 Task: Open Card Sales Closing Review in Board Customer Experience Optimization to Workspace Collaboration Software and add a team member Softage.4@softage.net, a label Orange, a checklist Aviation, an attachment from Trello, a color Orange and finally, add a card description 'Research and develop new service offering bundling strategy' and a comment 'Given the potential impact of this task on our customers, let us ensure that we approach it with a focus on customer satisfaction and experience.'. Add a start date 'Jan 04, 1900' with a due date 'Jan 11, 1900'
Action: Mouse moved to (485, 193)
Screenshot: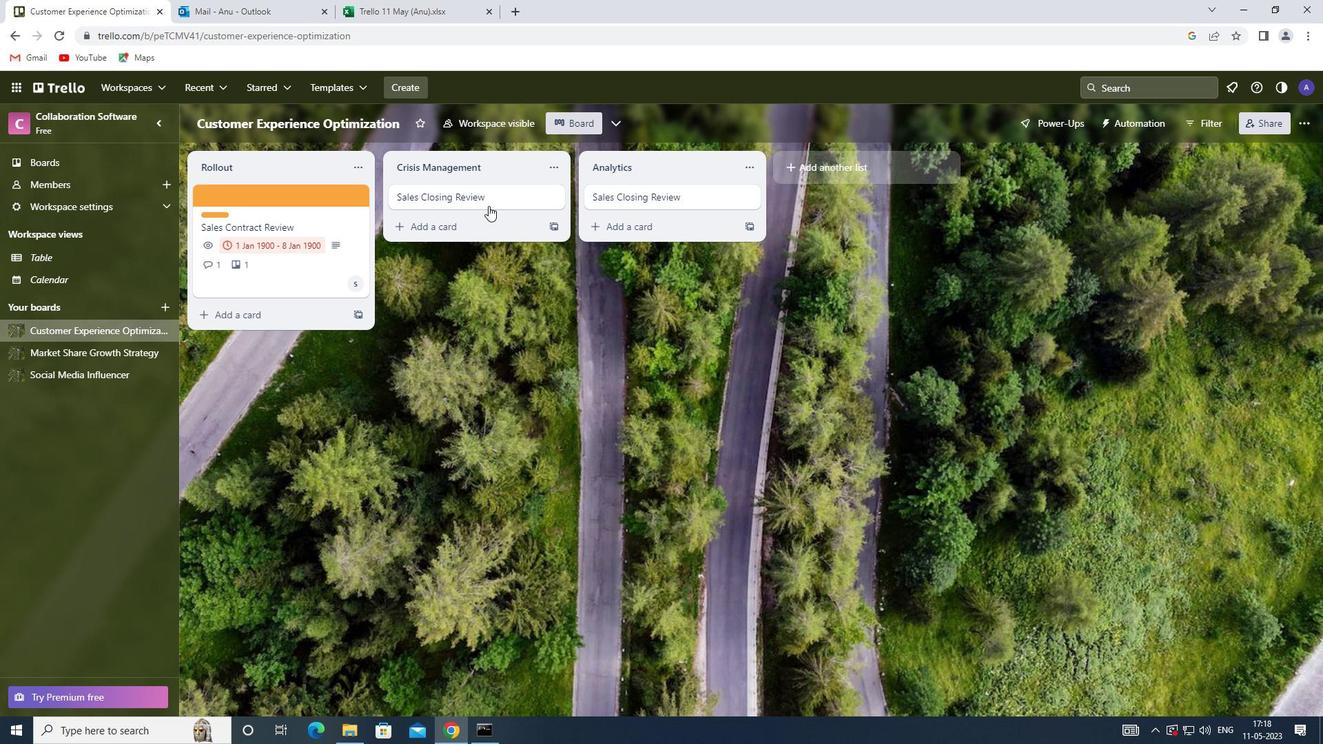 
Action: Mouse pressed left at (485, 193)
Screenshot: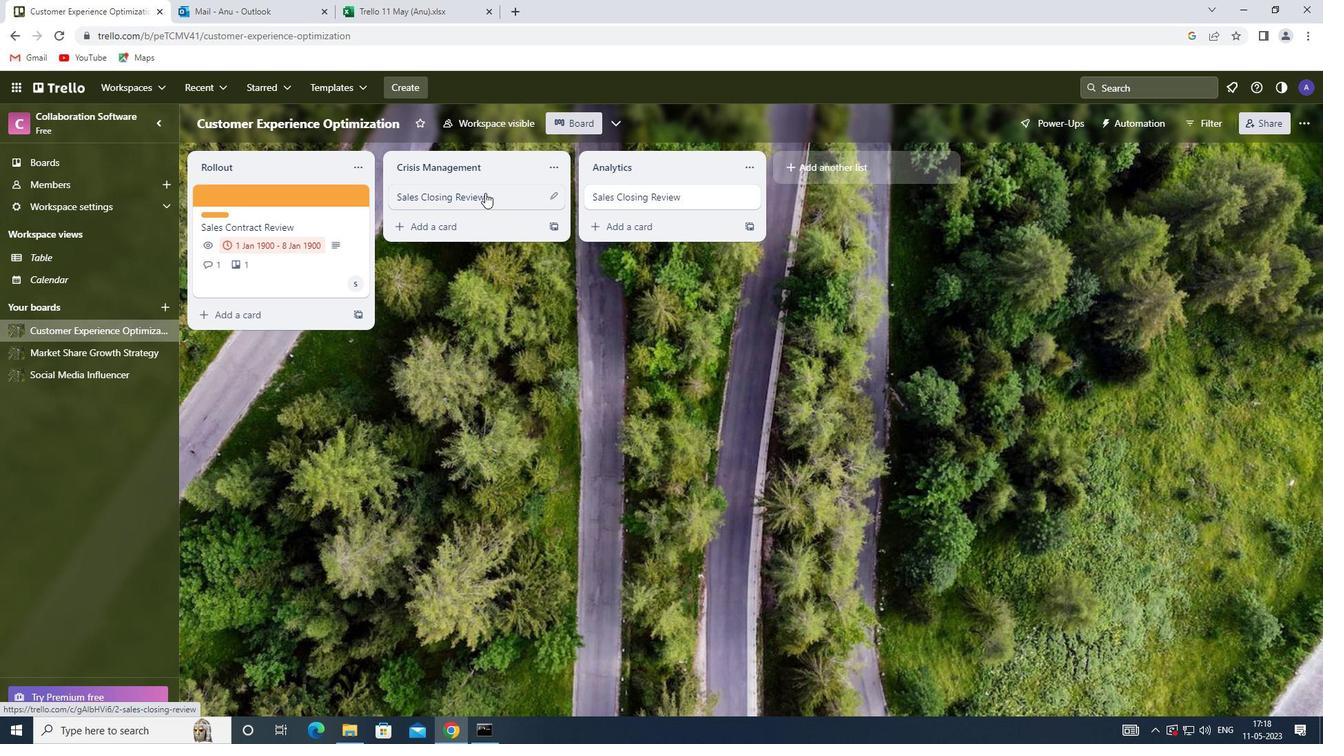 
Action: Mouse moved to (852, 244)
Screenshot: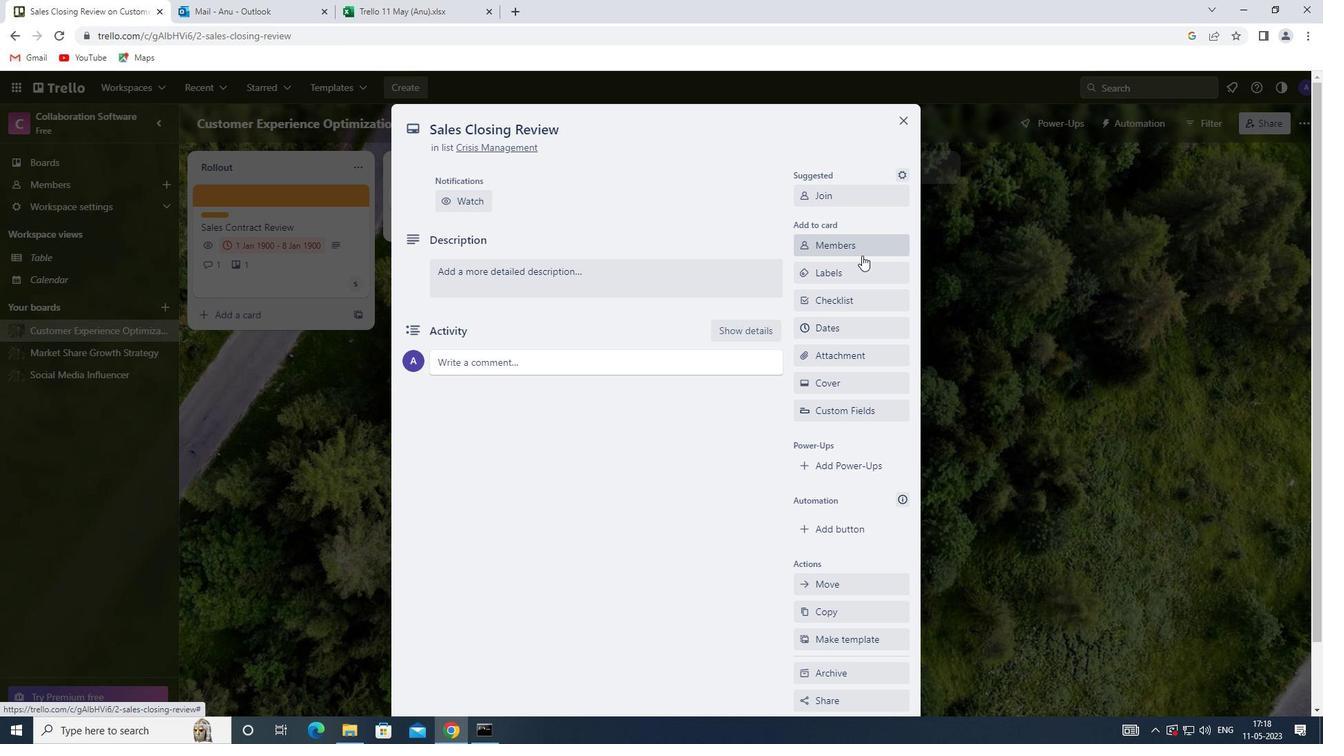 
Action: Mouse pressed left at (852, 244)
Screenshot: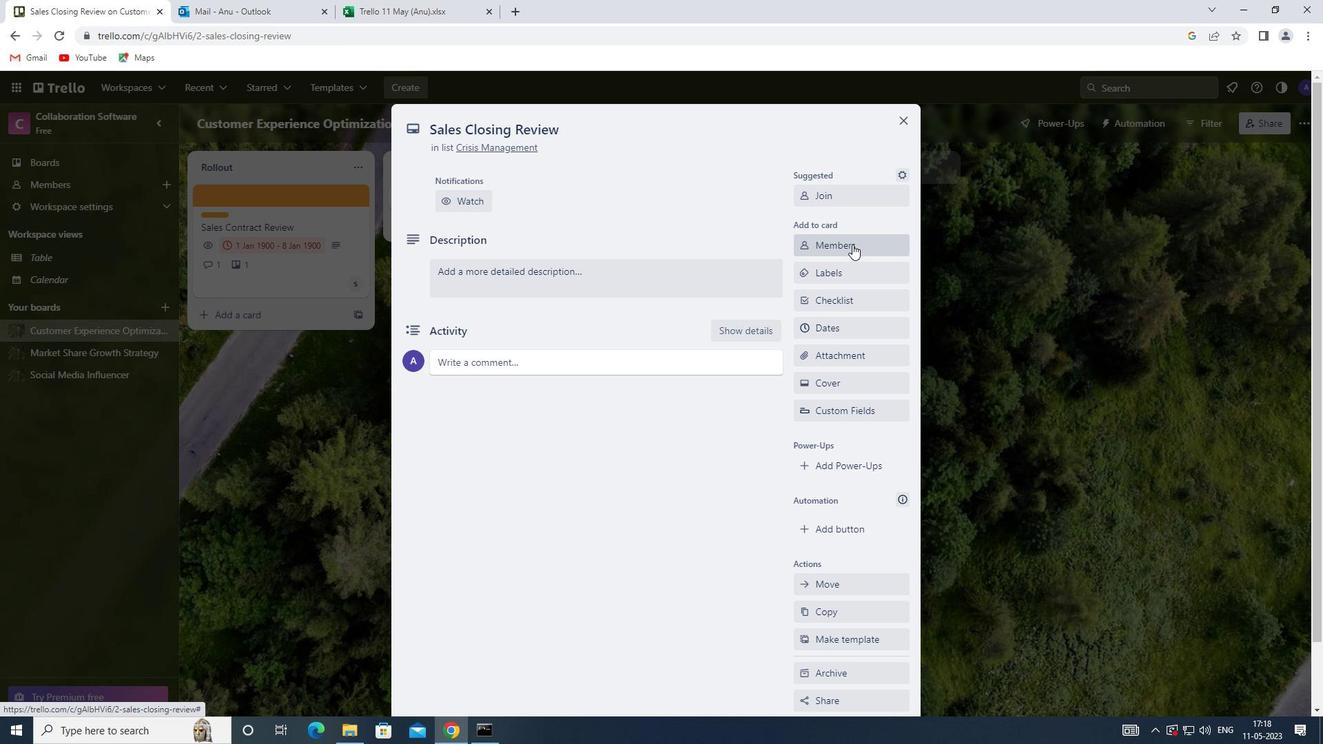 
Action: Mouse moved to (823, 310)
Screenshot: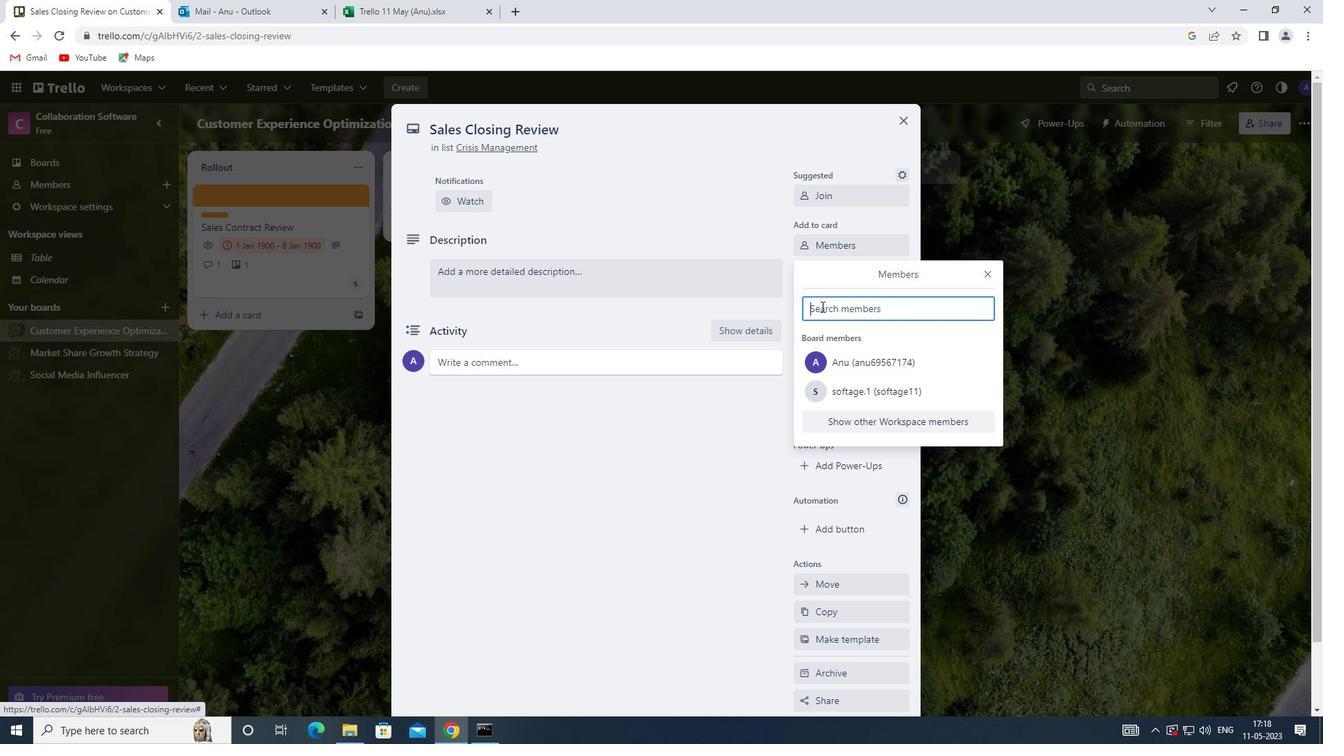 
Action: Mouse pressed left at (823, 310)
Screenshot: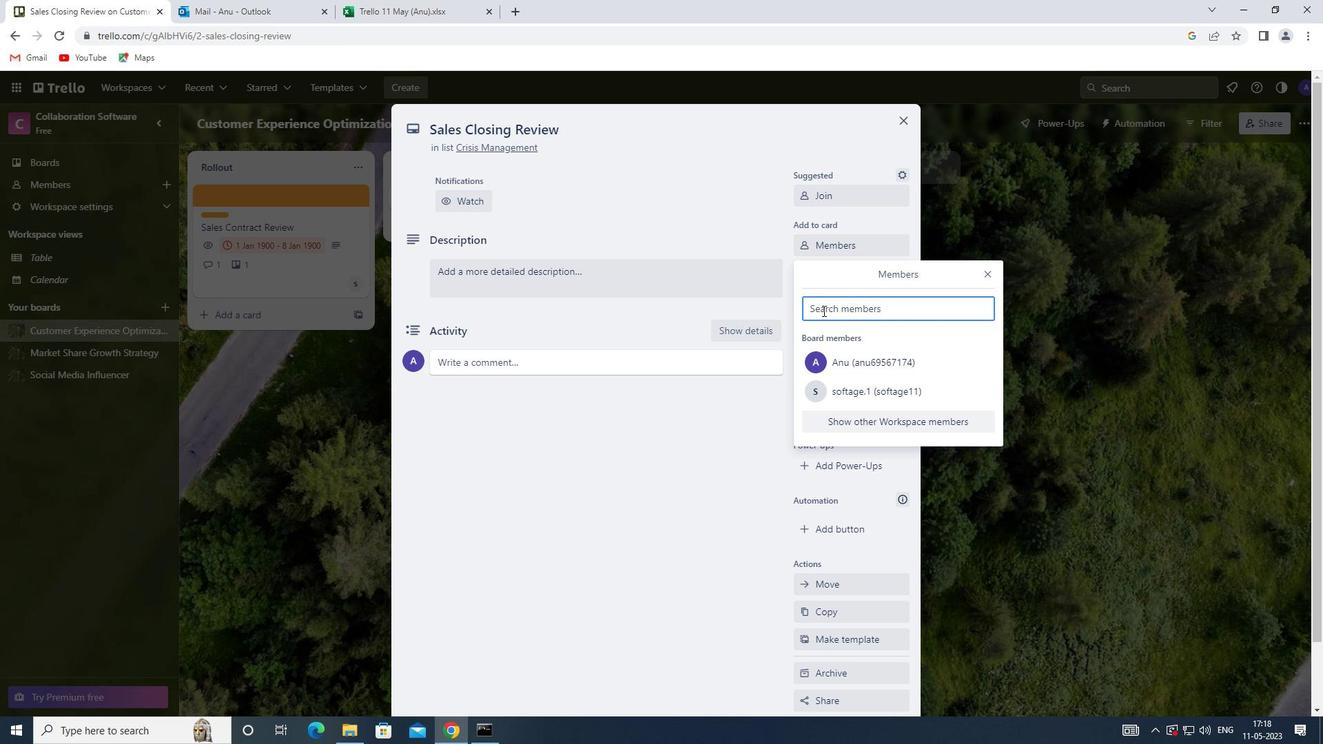 
Action: Key pressed <Key.shift><Key.shift><Key.shift><Key.shift><Key.shift><Key.shift><Key.shift><Key.shift><Key.shift><Key.shift><Key.shift><Key.shift><Key.shift><Key.shift><Key.shift><Key.shift><Key.shift>SOFTAGE.4<Key.shift>@SOFTAGE.NET
Screenshot: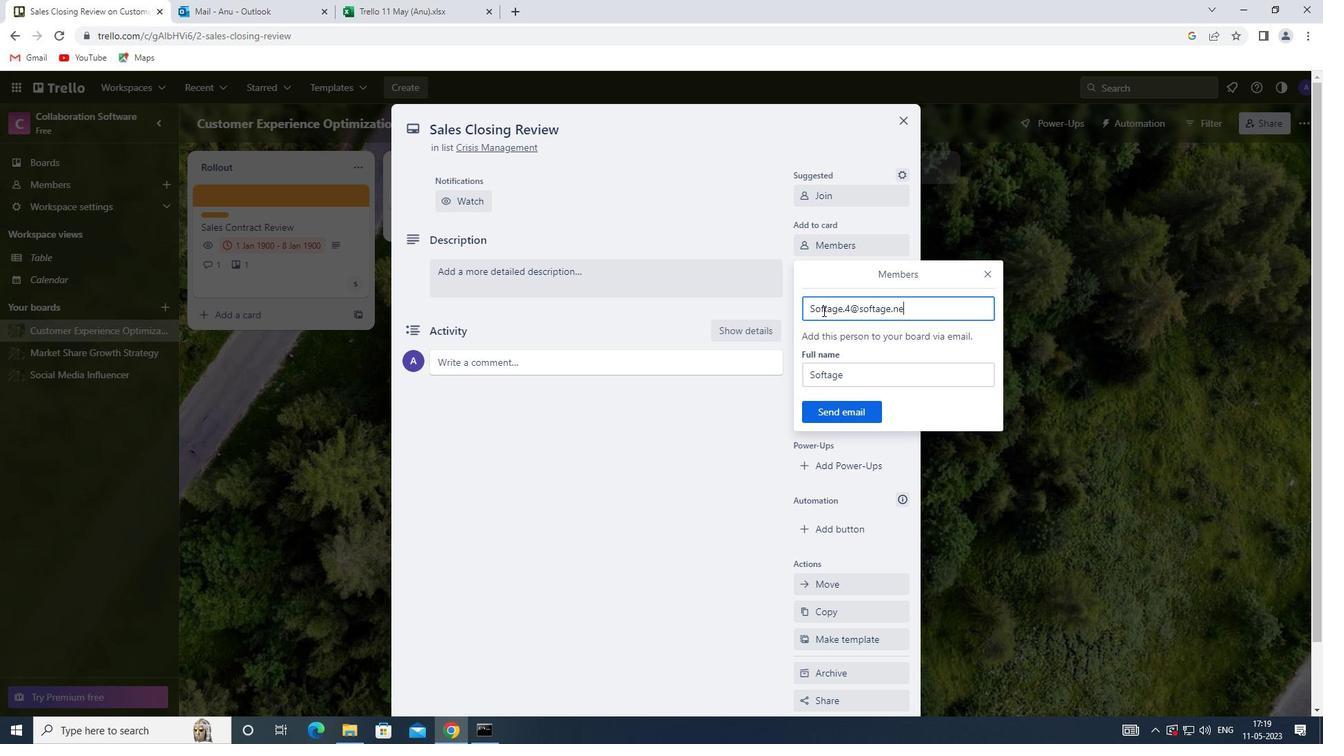 
Action: Mouse moved to (829, 409)
Screenshot: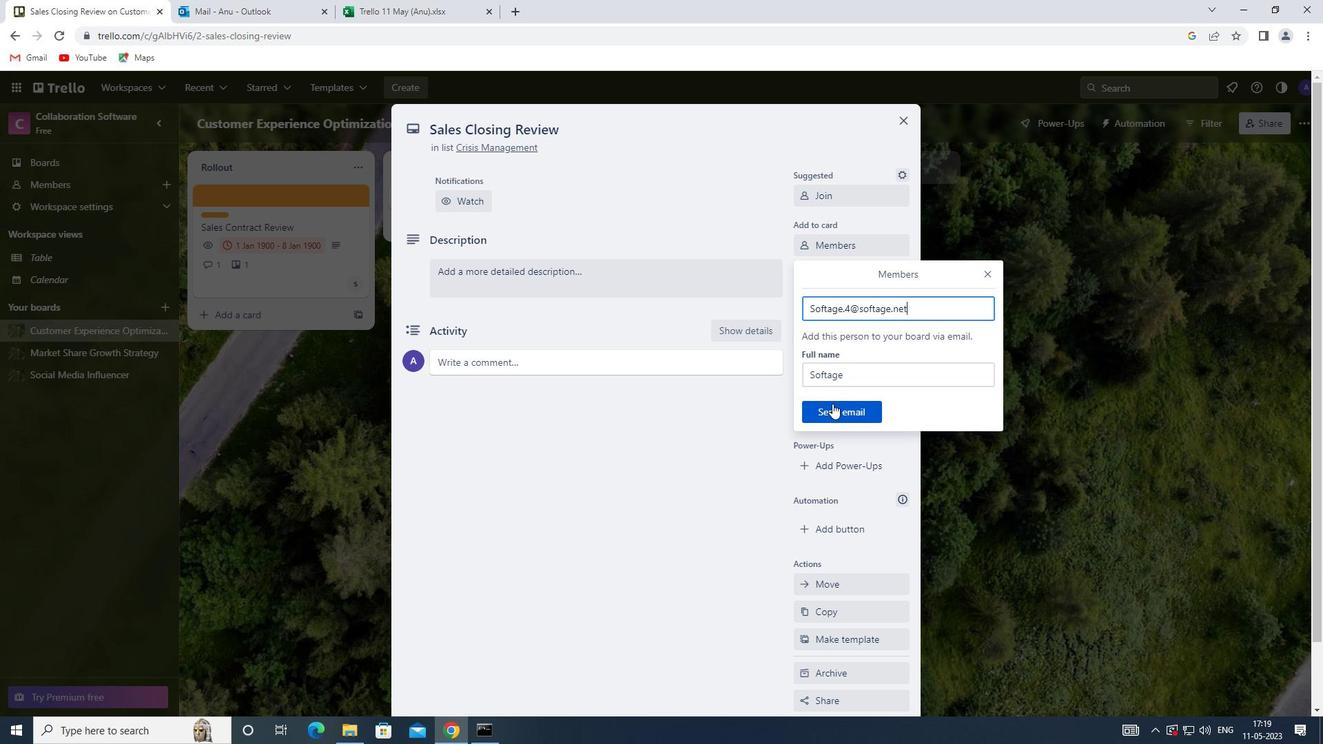 
Action: Mouse pressed left at (829, 409)
Screenshot: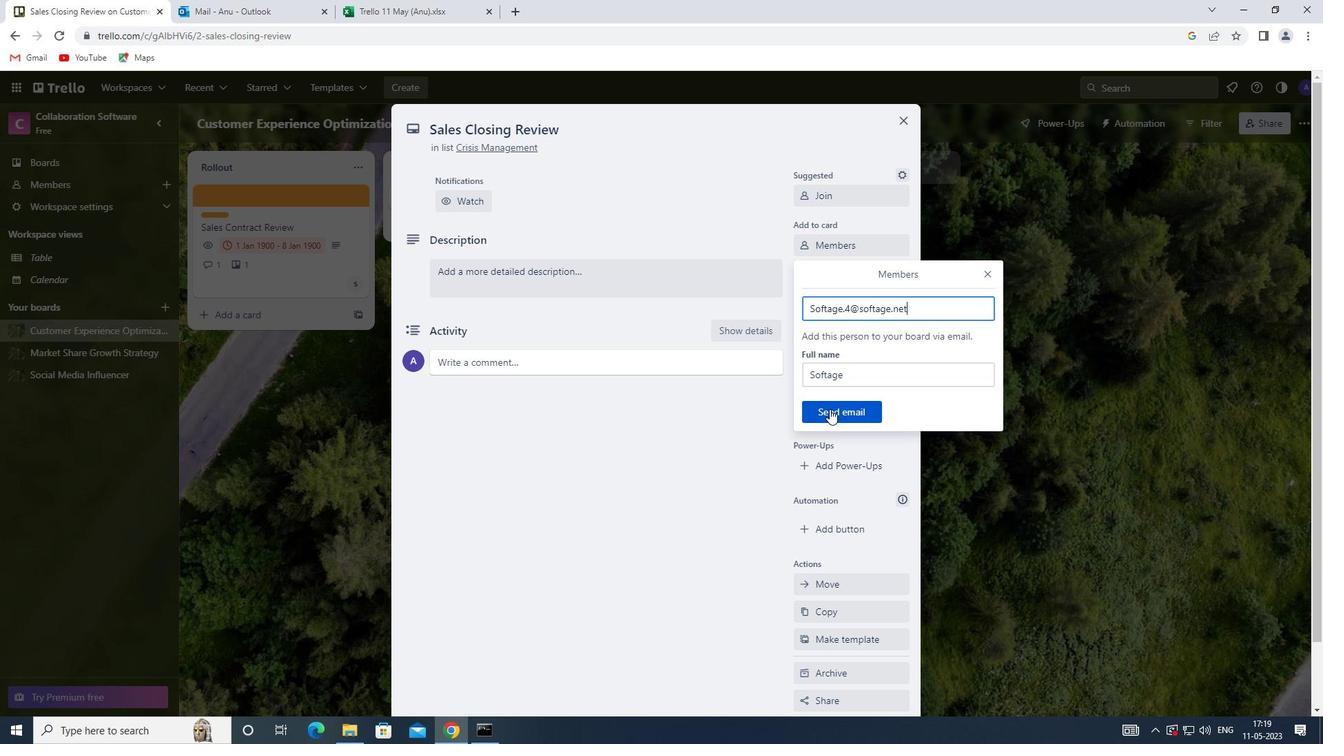
Action: Mouse moved to (843, 275)
Screenshot: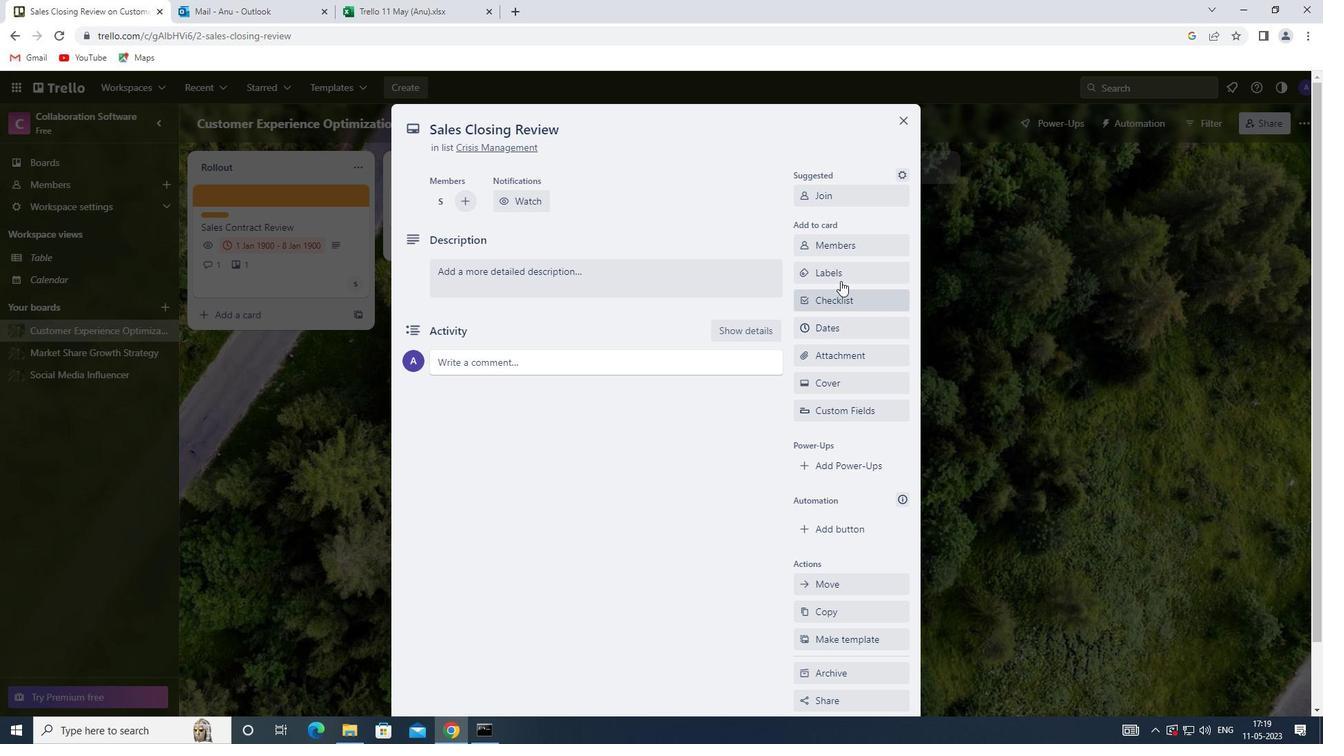 
Action: Mouse pressed left at (843, 275)
Screenshot: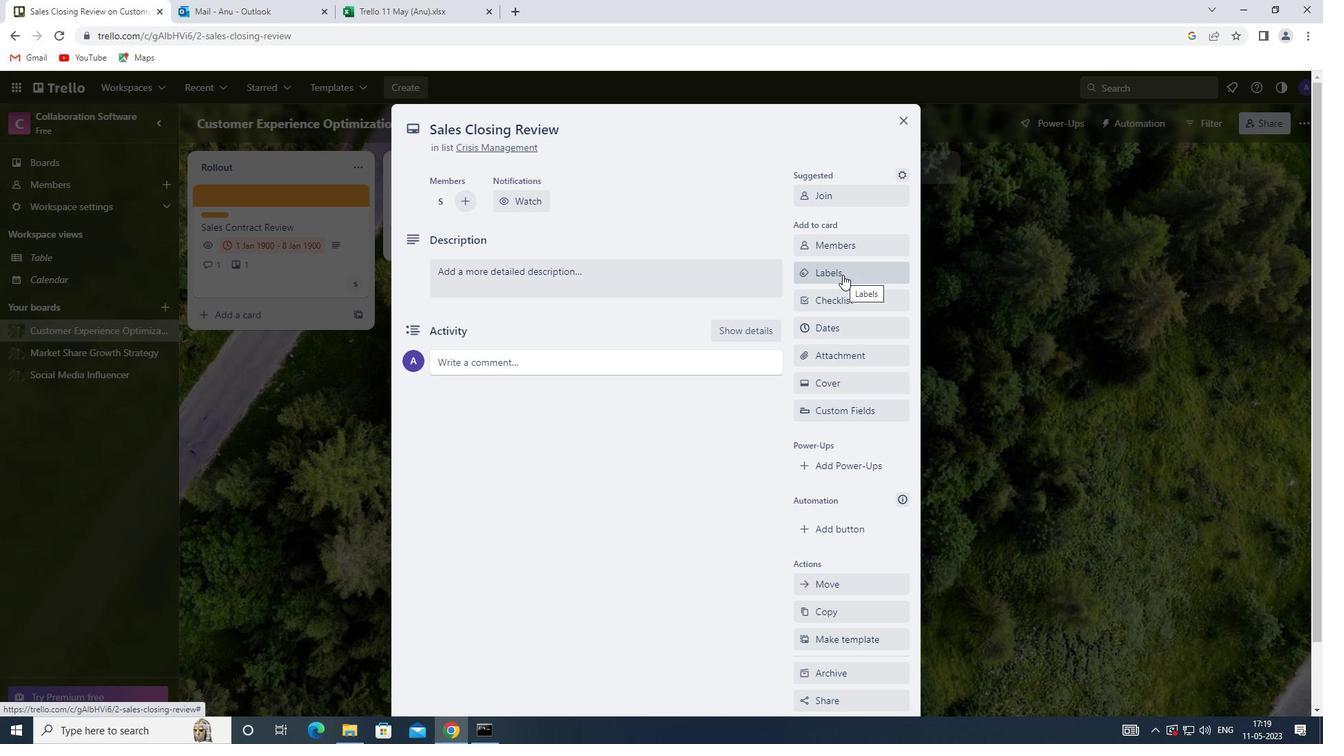 
Action: Mouse moved to (811, 434)
Screenshot: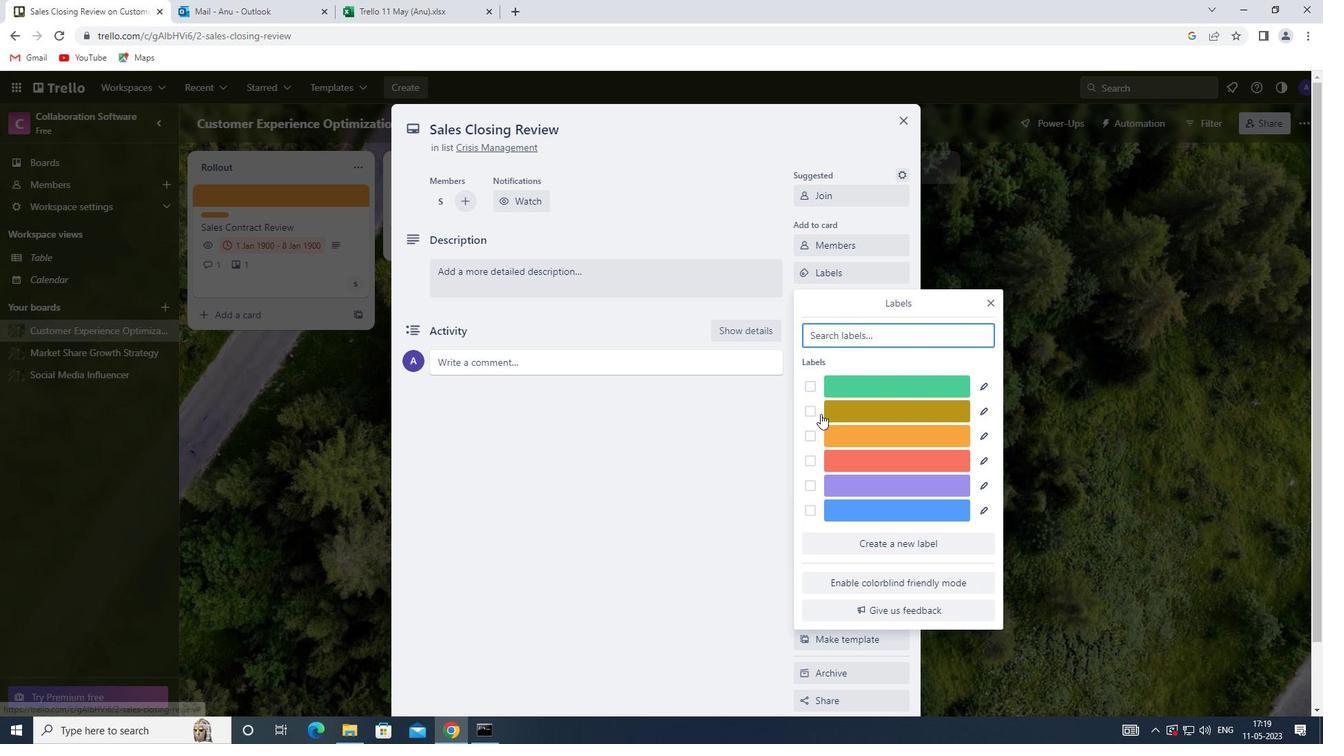 
Action: Mouse pressed left at (811, 434)
Screenshot: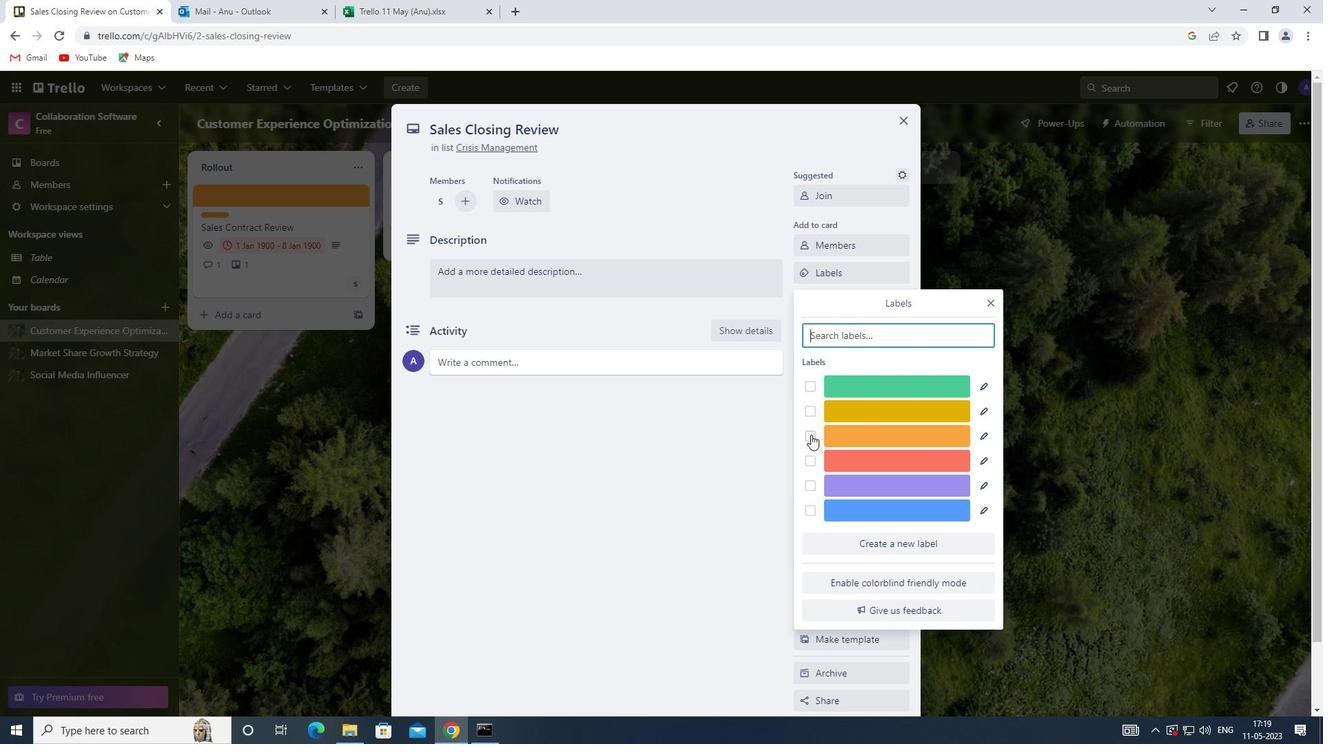 
Action: Mouse moved to (994, 299)
Screenshot: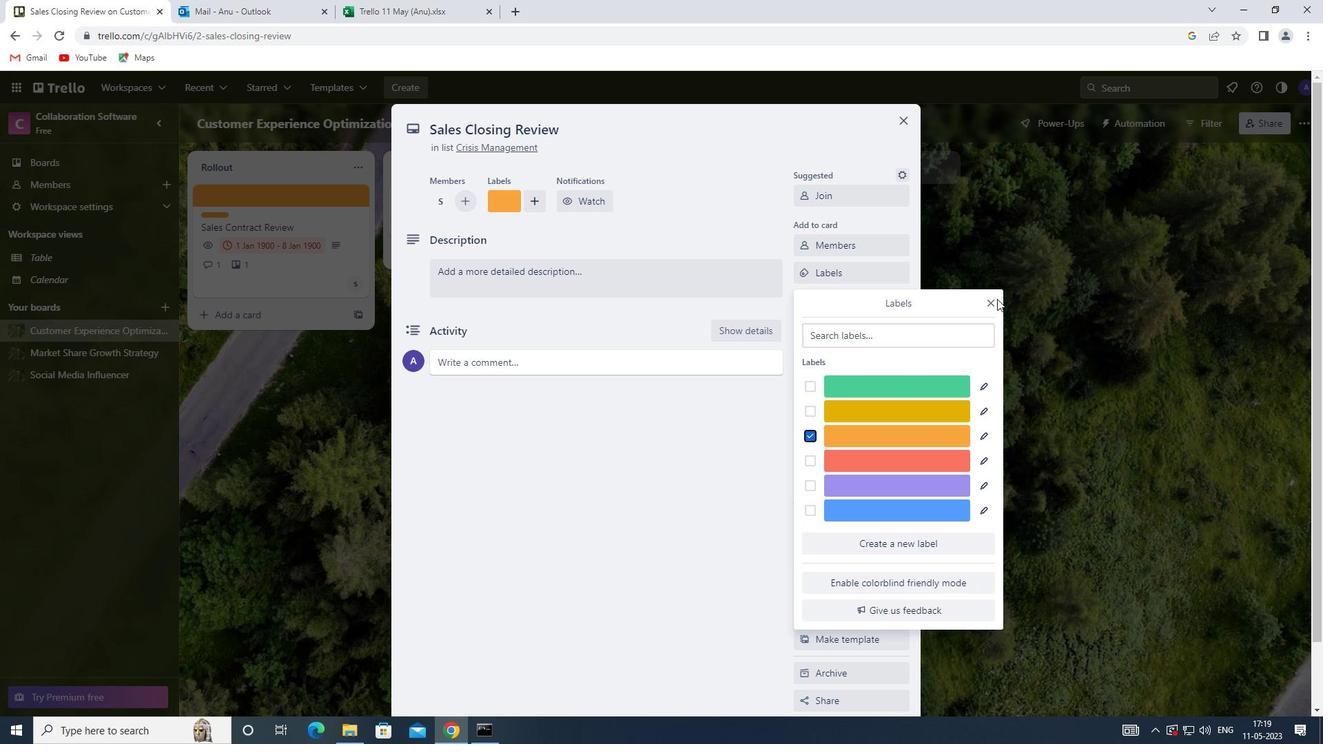 
Action: Mouse pressed left at (994, 299)
Screenshot: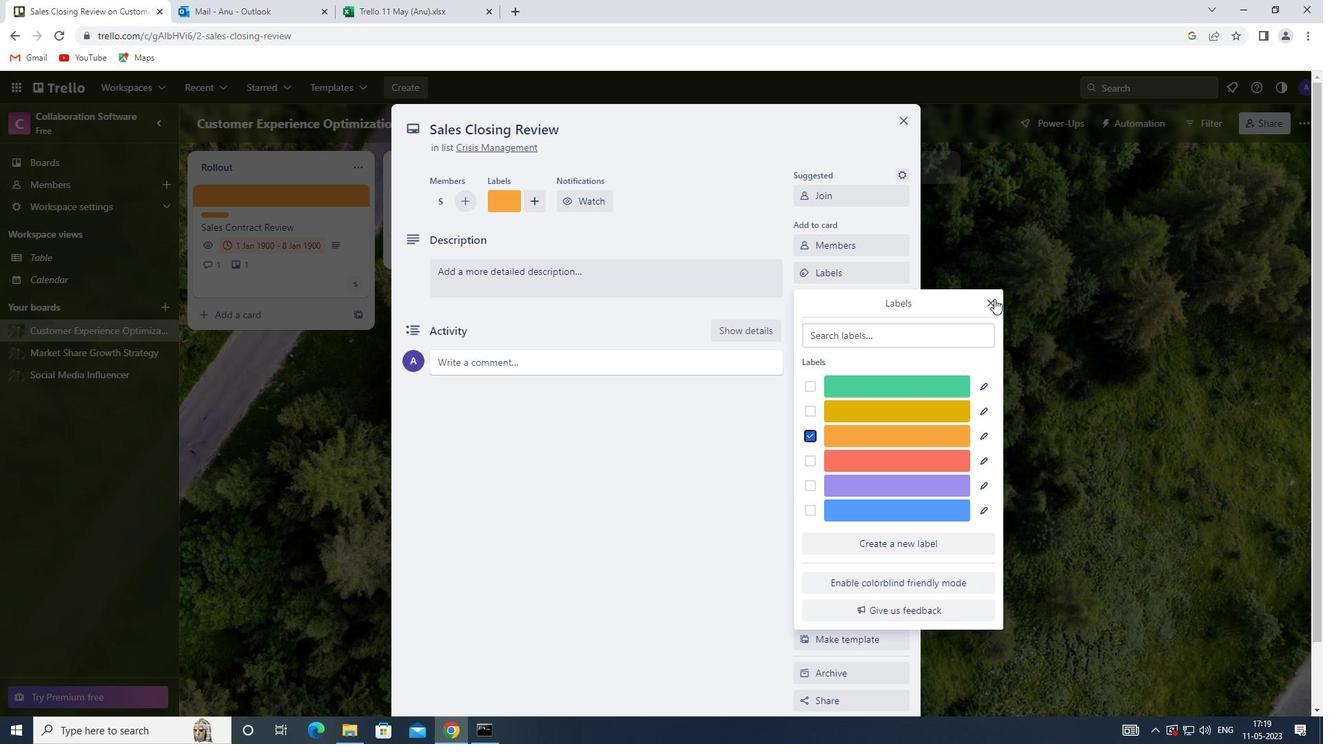 
Action: Mouse moved to (849, 303)
Screenshot: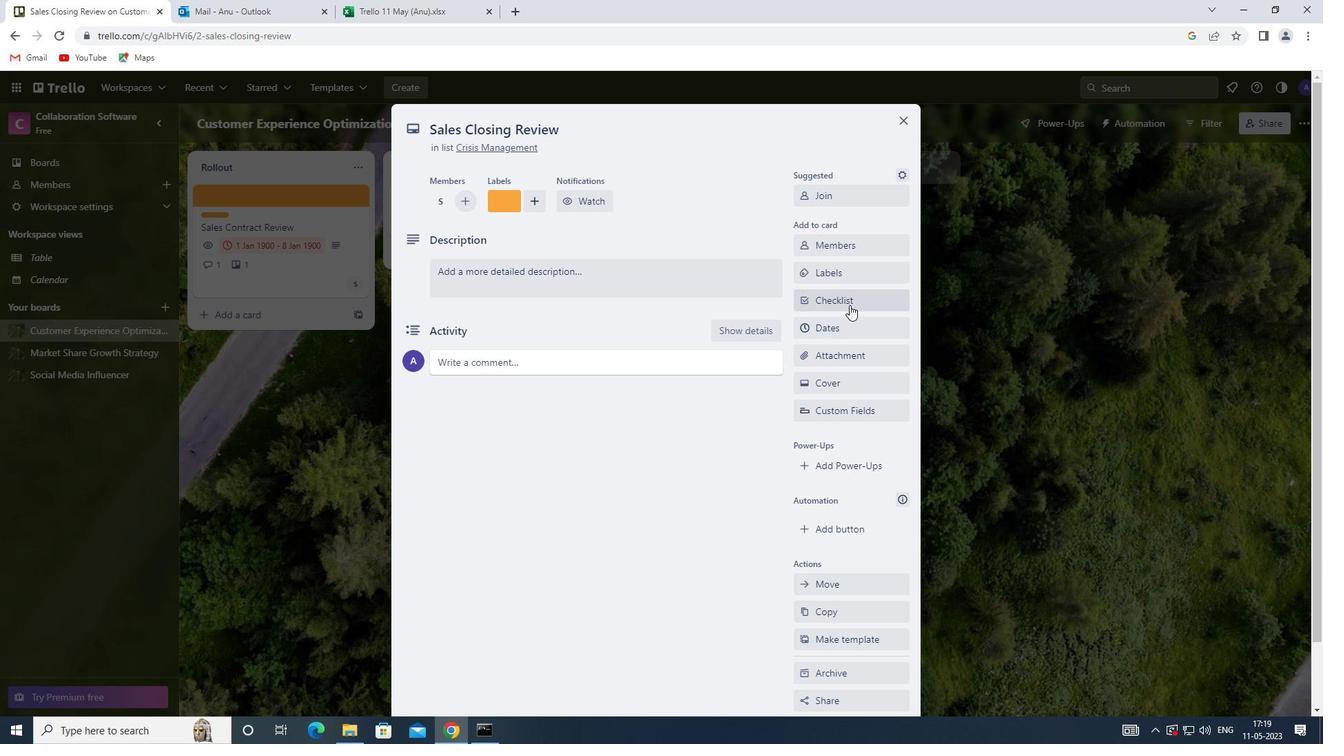 
Action: Mouse pressed left at (849, 303)
Screenshot: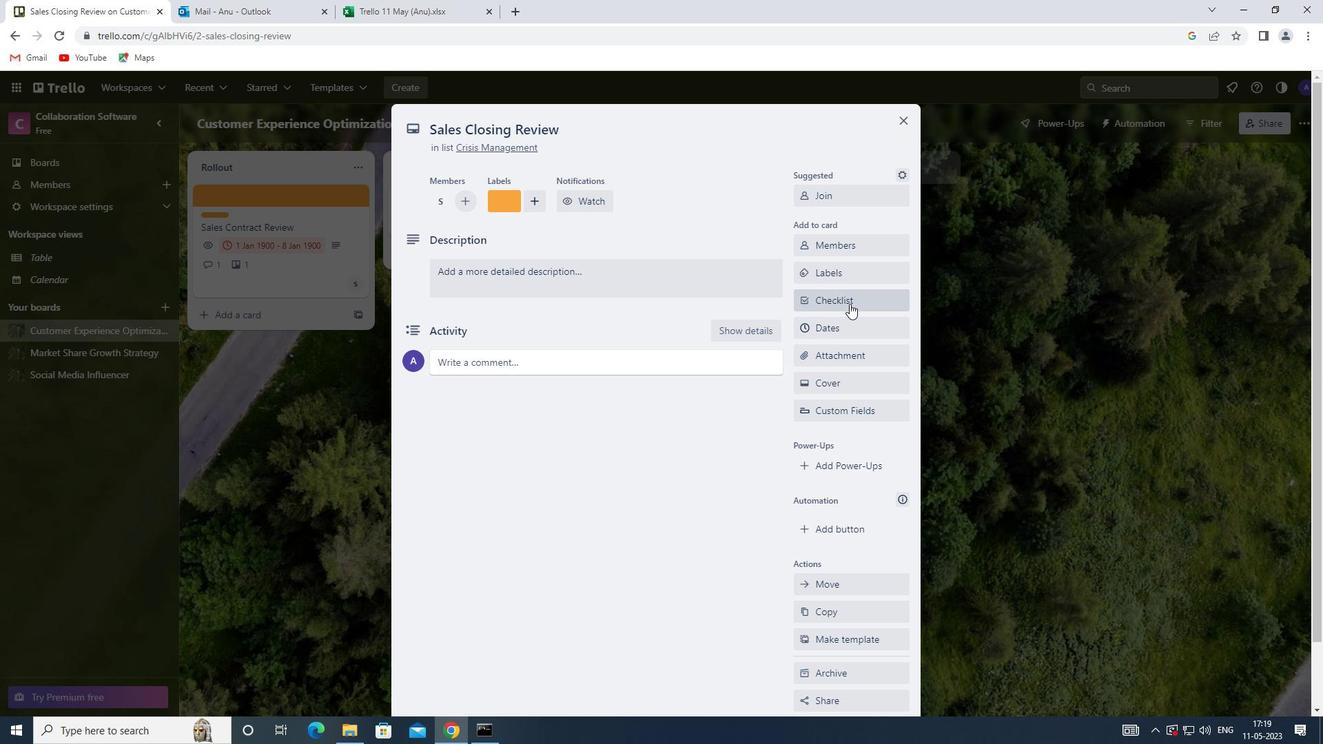 
Action: Mouse moved to (858, 368)
Screenshot: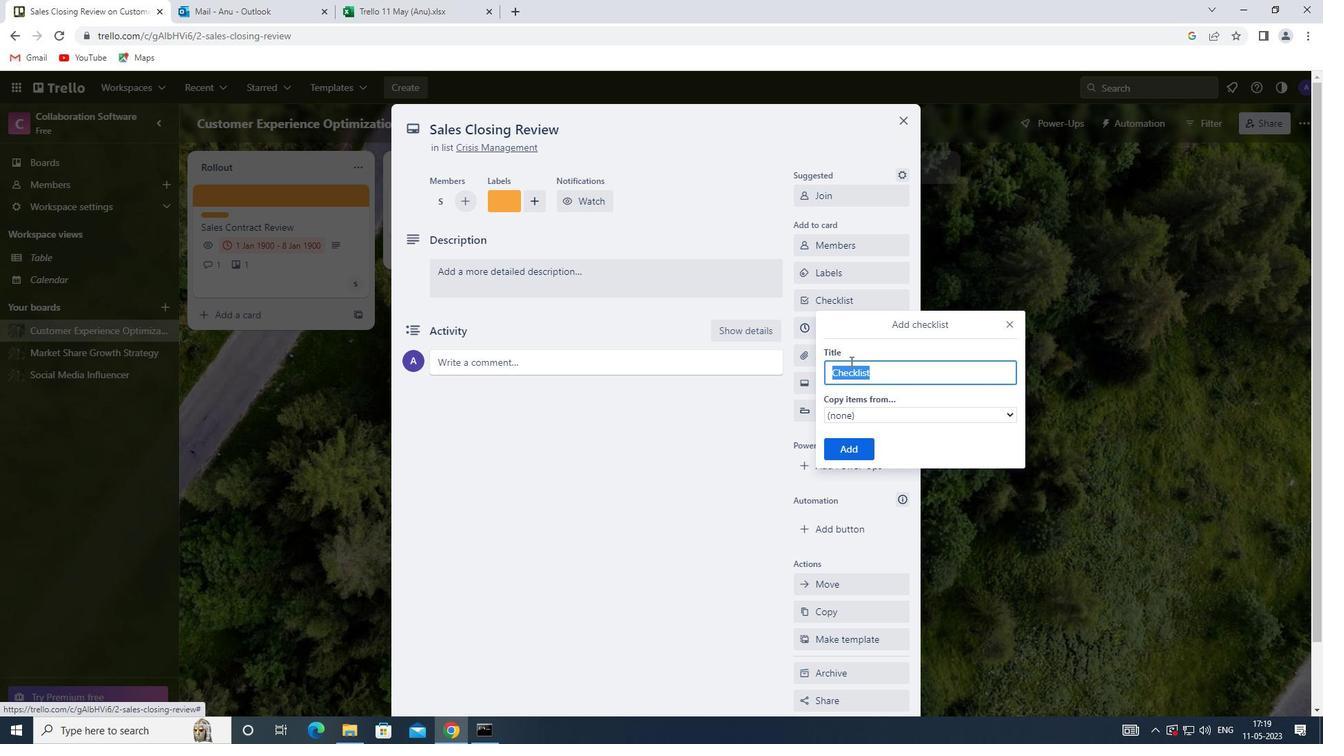 
Action: Key pressed <Key.shift>AVIATION
Screenshot: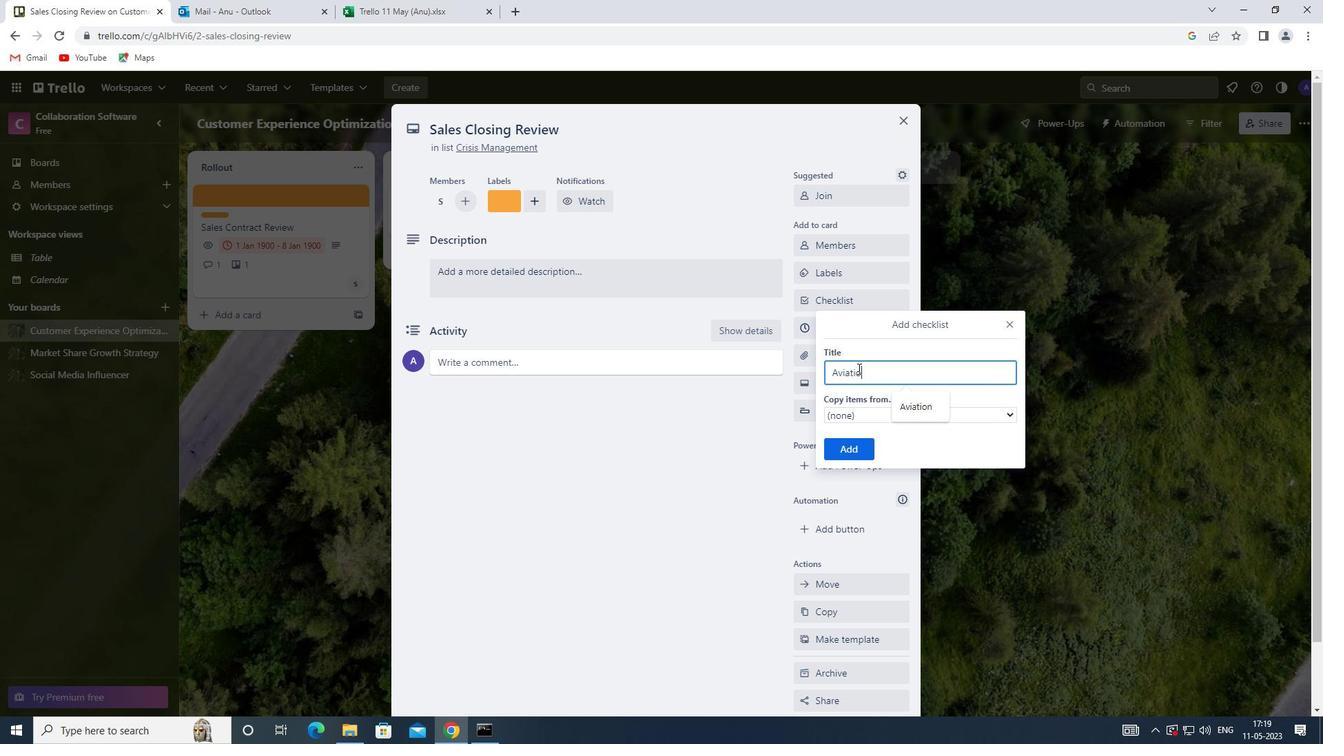 
Action: Mouse moved to (854, 447)
Screenshot: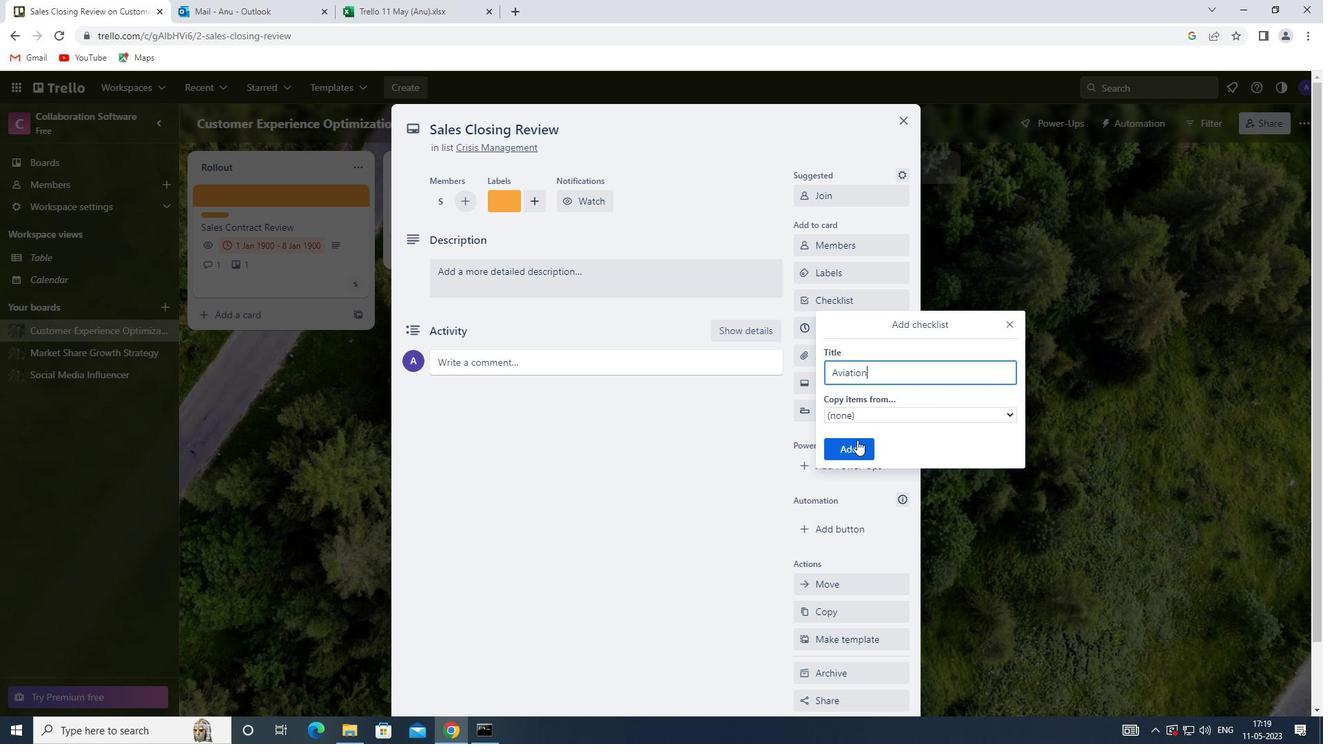 
Action: Mouse pressed left at (854, 447)
Screenshot: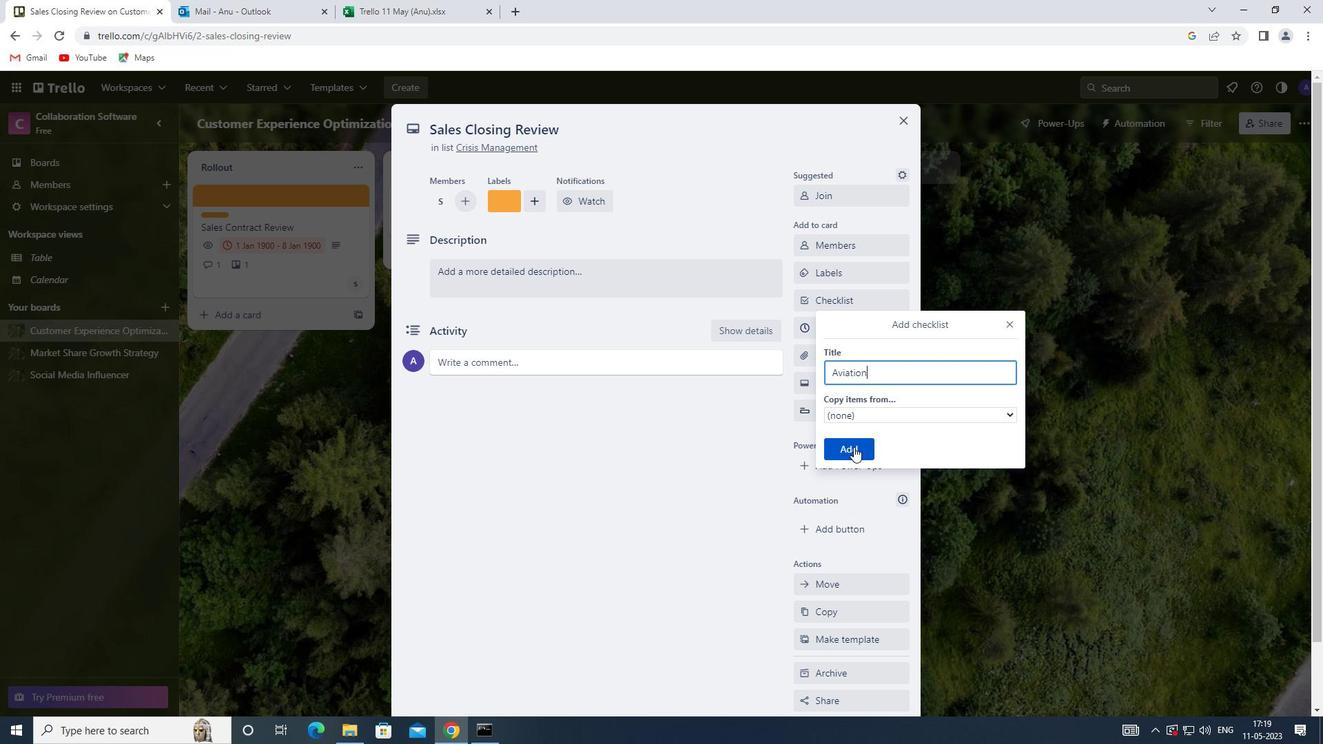 
Action: Mouse moved to (849, 353)
Screenshot: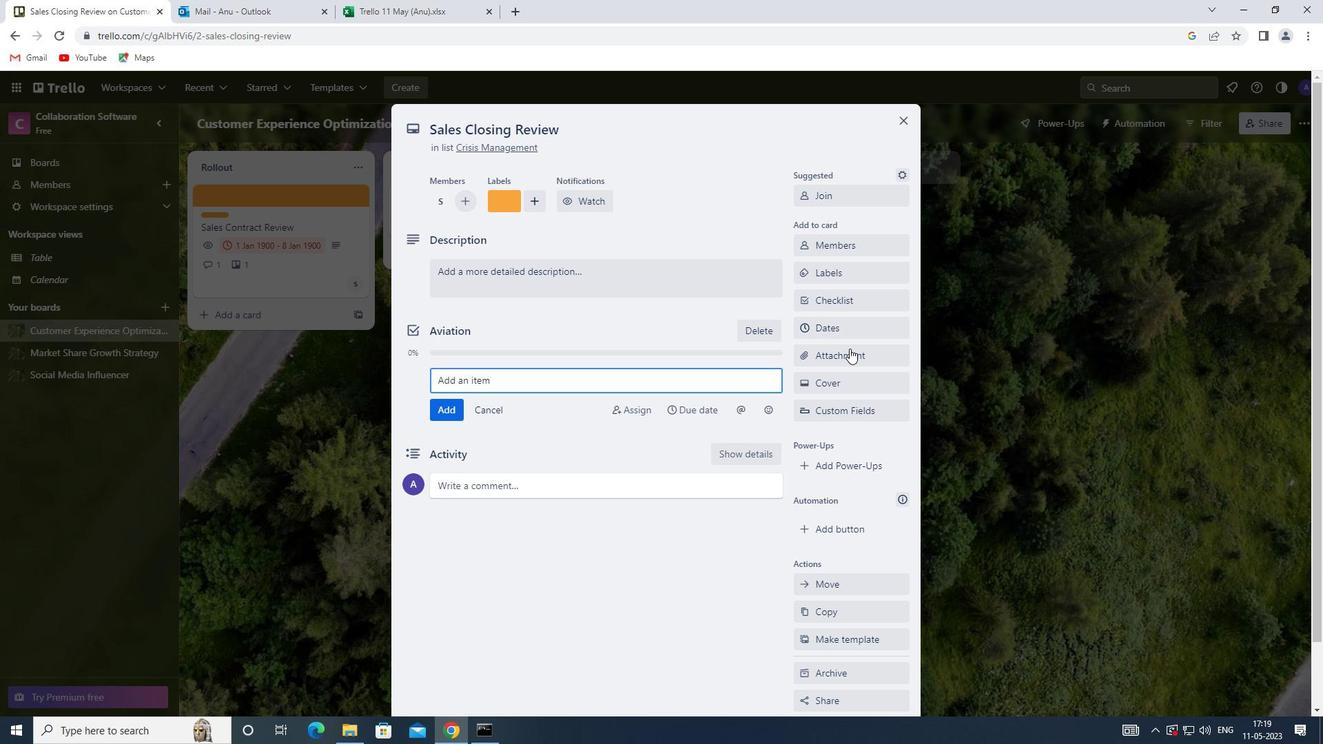 
Action: Mouse pressed left at (849, 353)
Screenshot: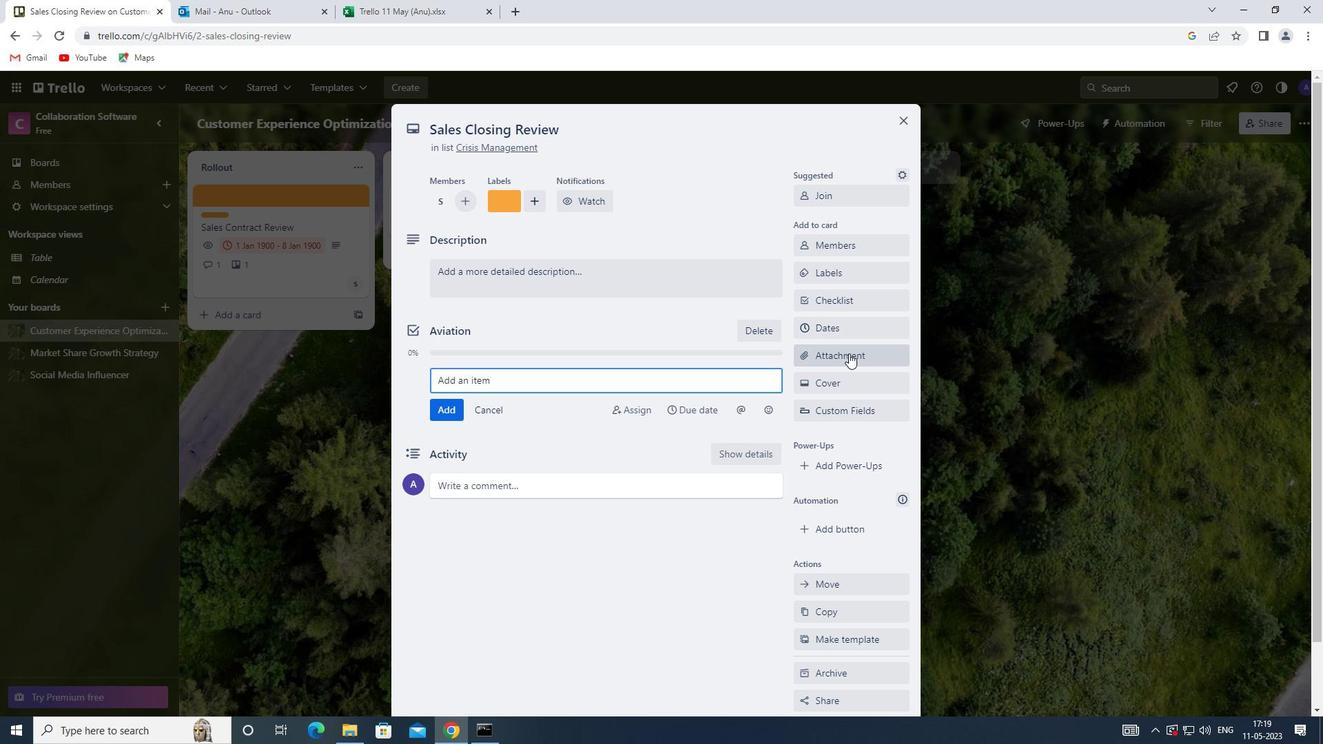 
Action: Mouse moved to (813, 439)
Screenshot: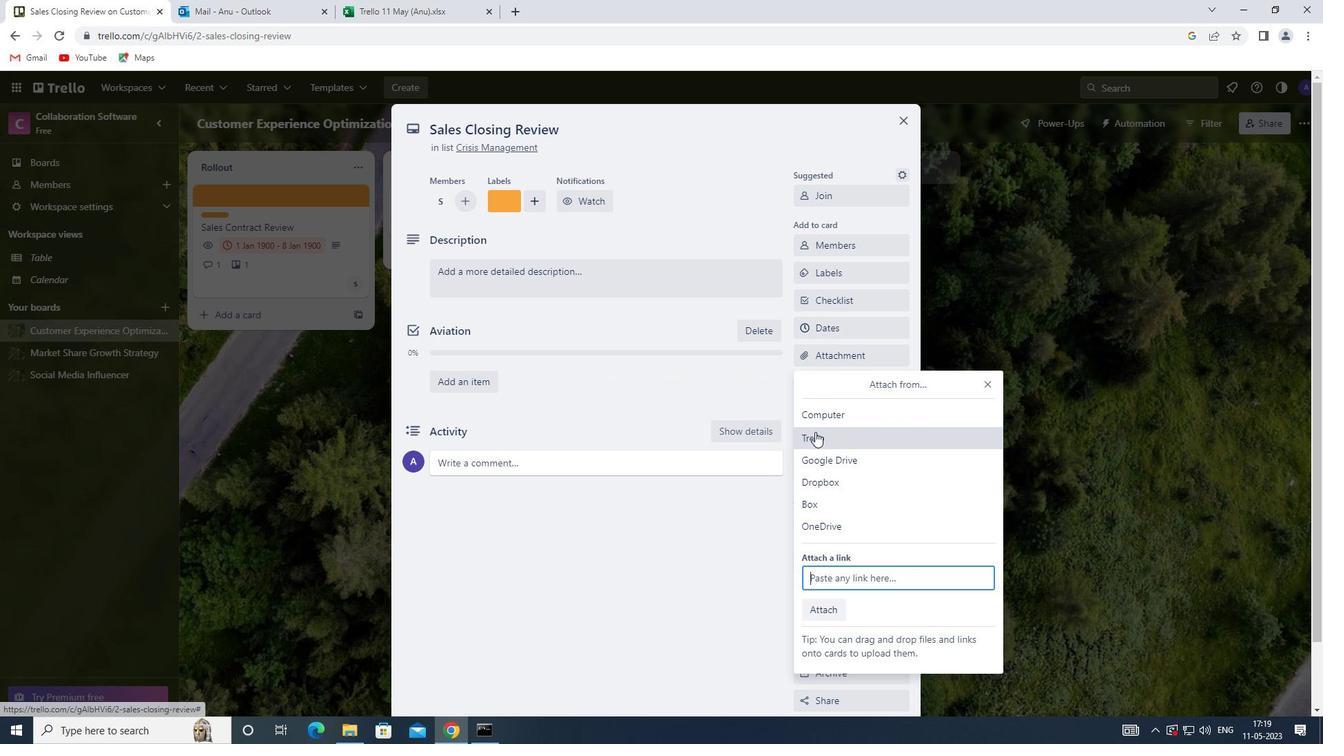 
Action: Mouse pressed left at (813, 439)
Screenshot: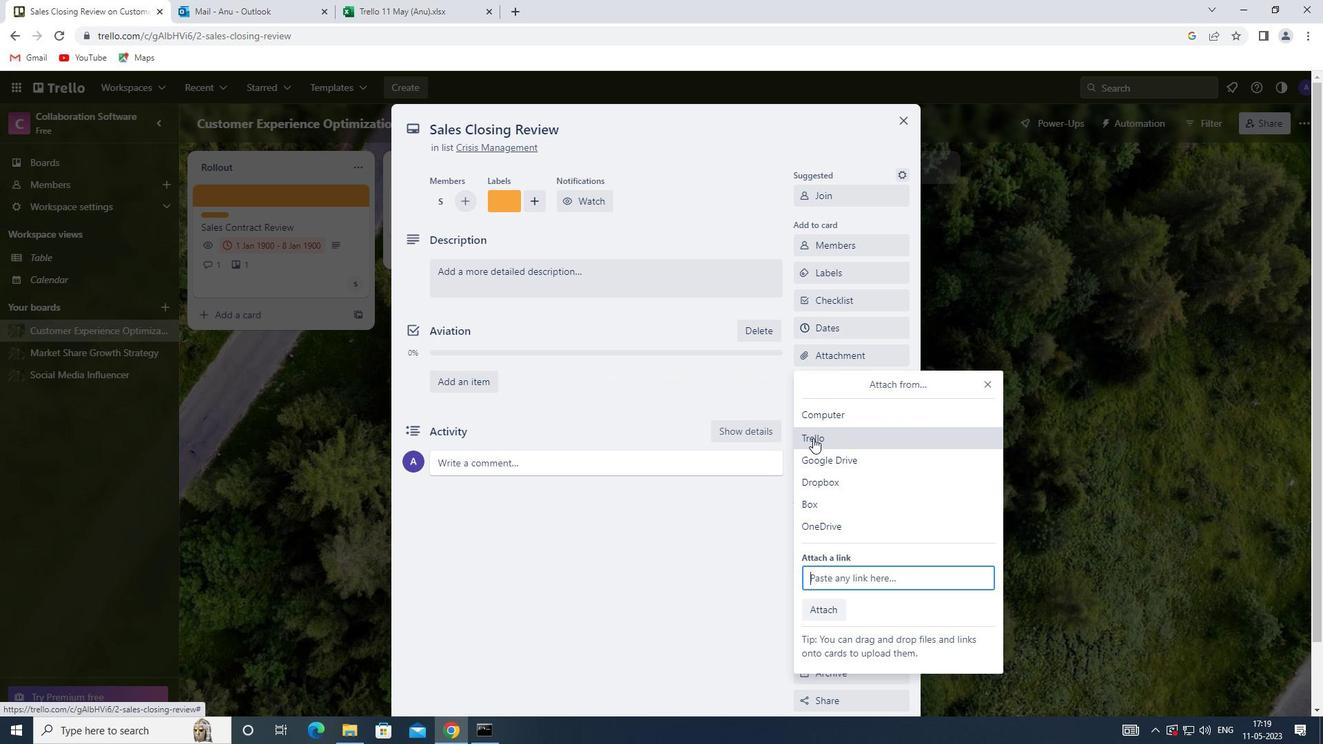 
Action: Mouse moved to (854, 628)
Screenshot: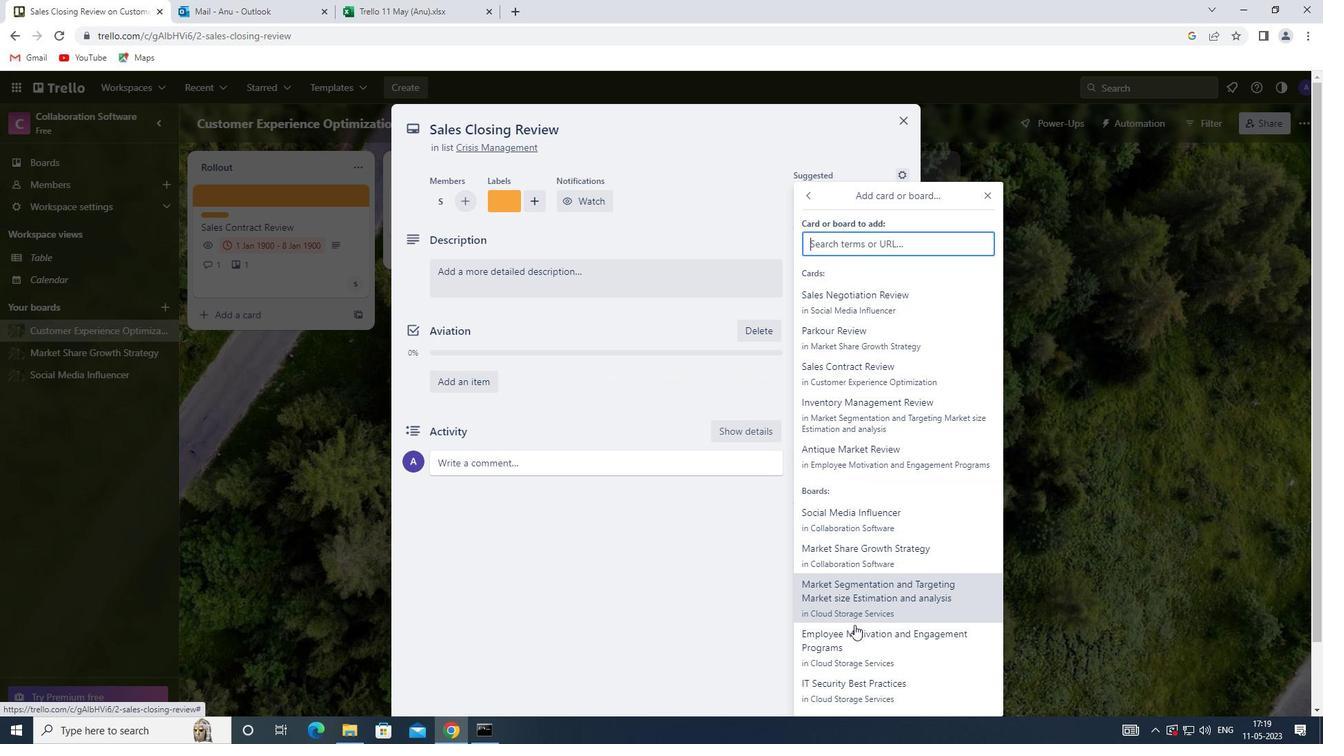 
Action: Mouse pressed left at (854, 628)
Screenshot: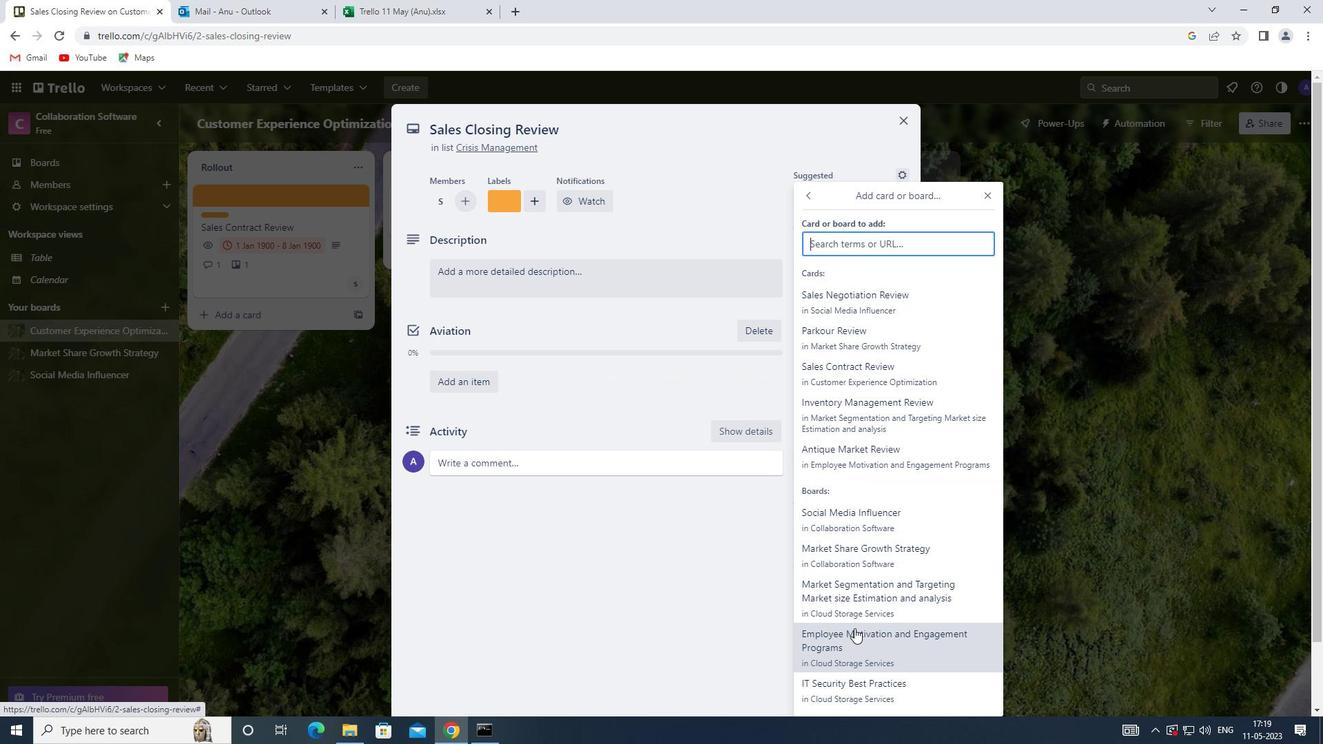 
Action: Mouse moved to (865, 380)
Screenshot: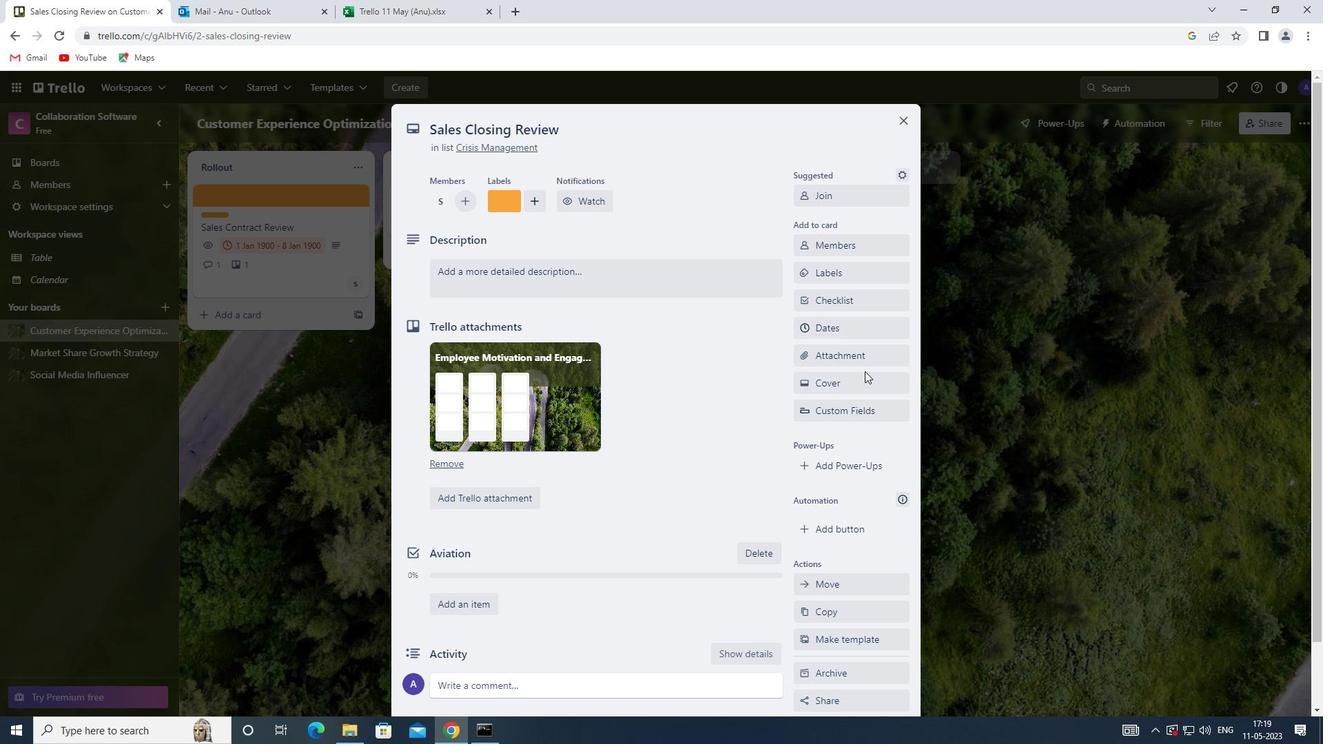 
Action: Mouse pressed left at (865, 380)
Screenshot: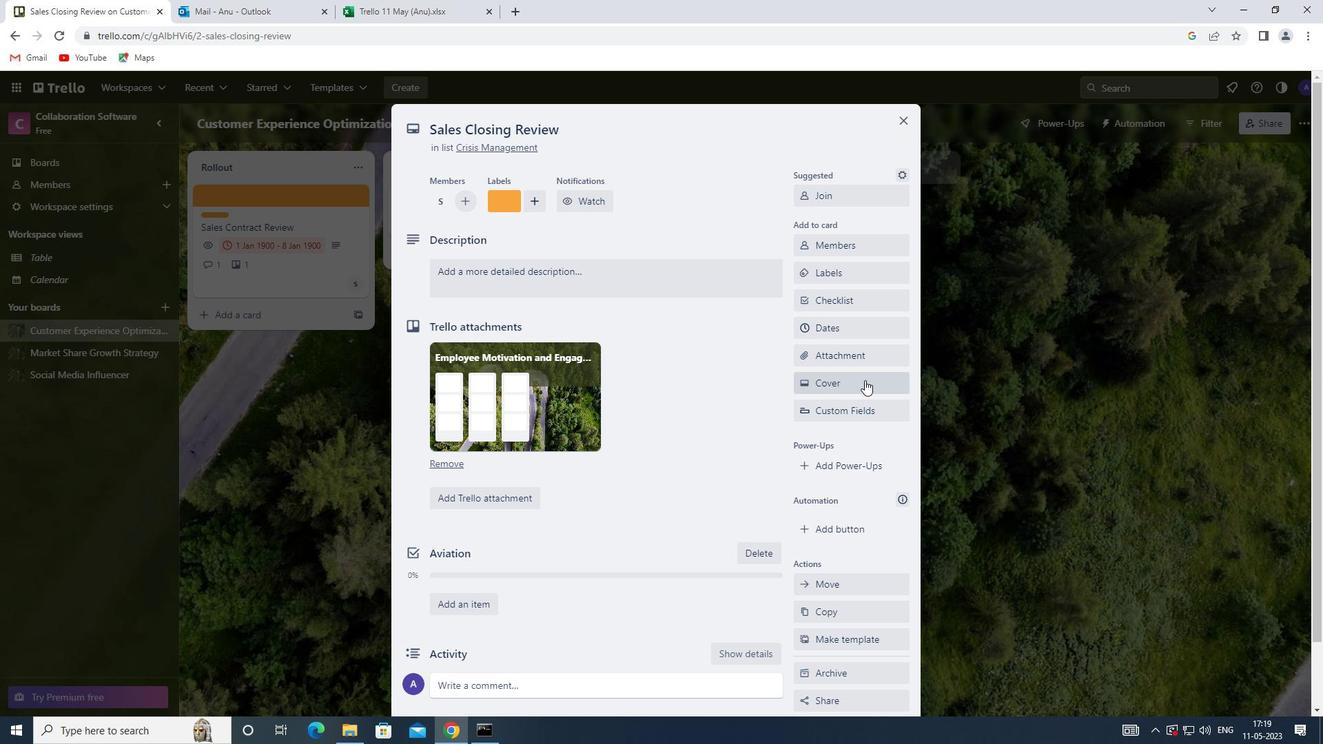 
Action: Mouse moved to (894, 439)
Screenshot: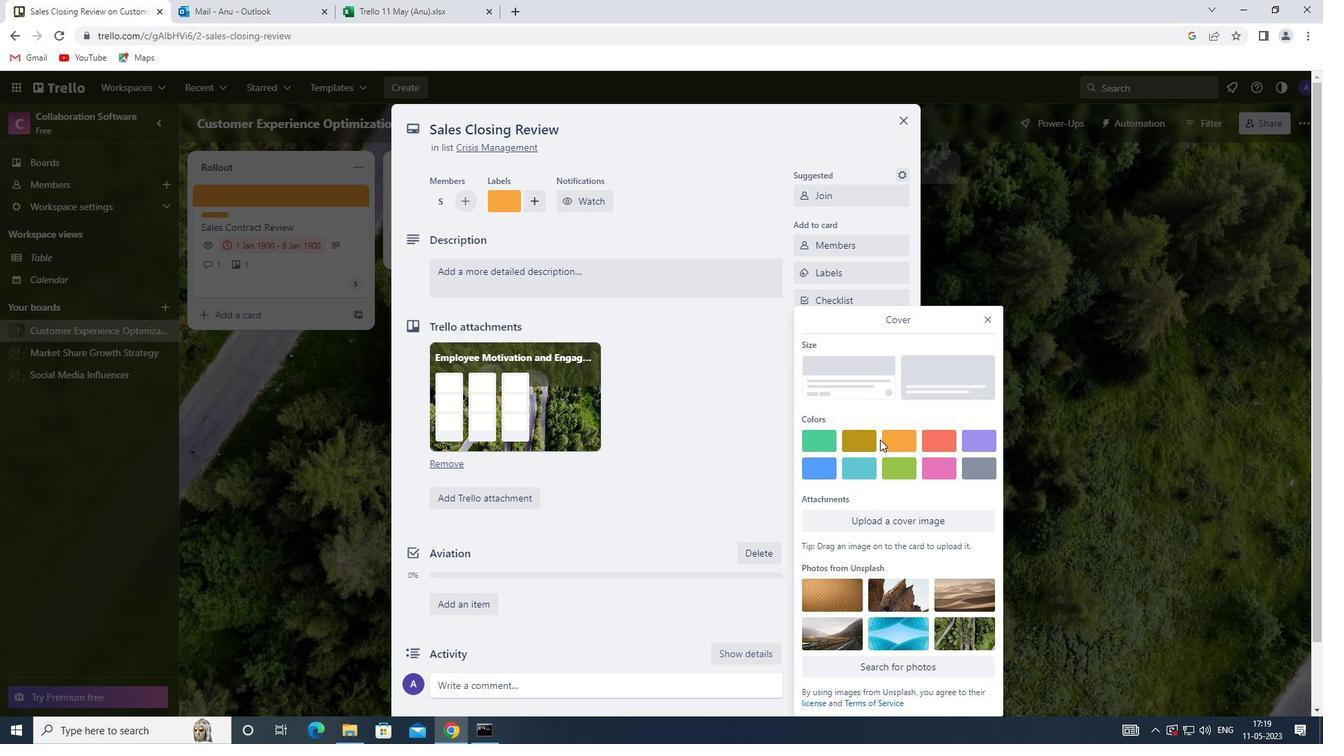 
Action: Mouse pressed left at (894, 439)
Screenshot: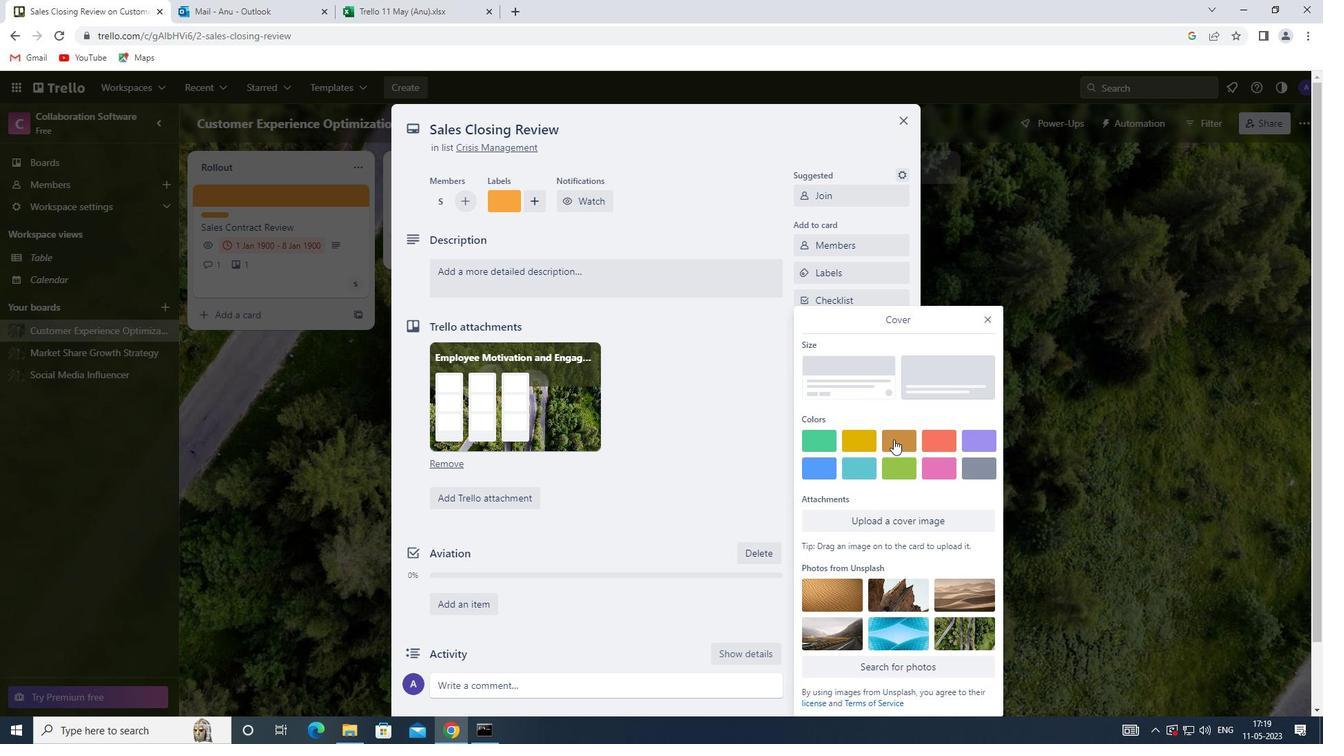 
Action: Mouse moved to (991, 296)
Screenshot: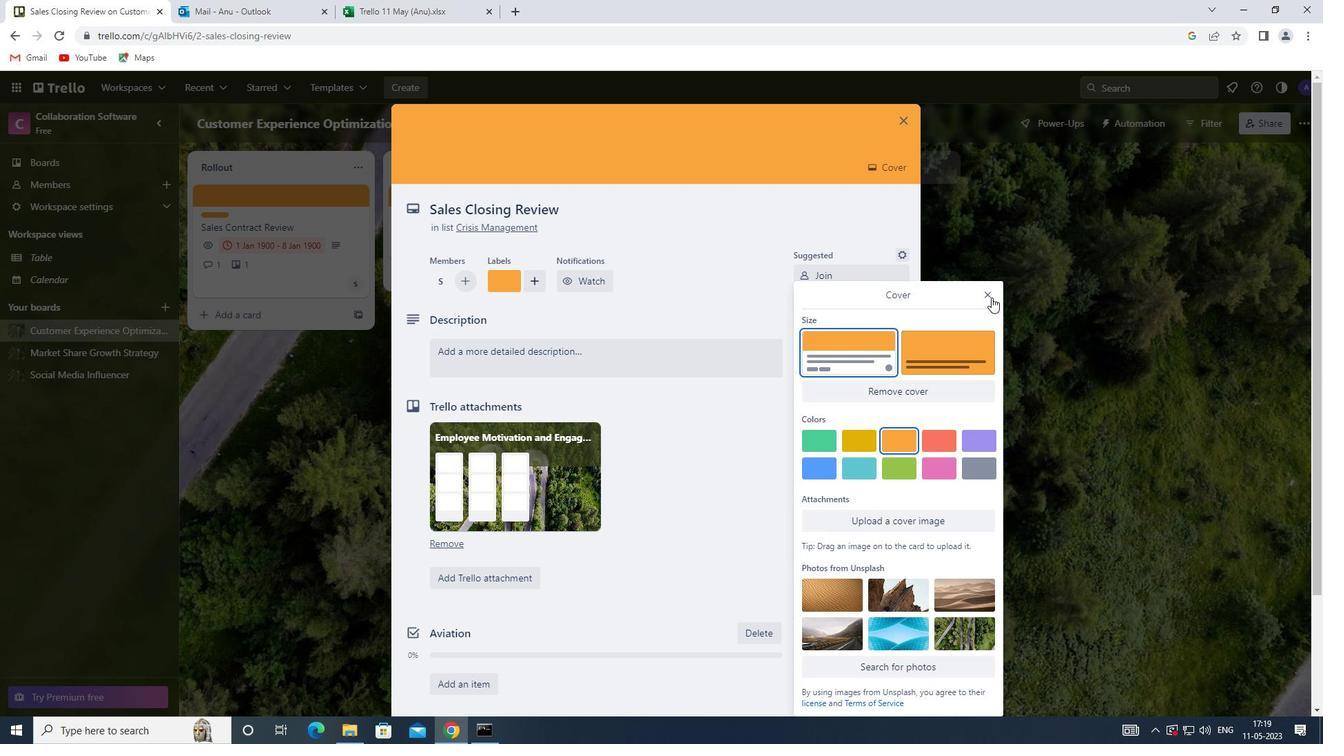 
Action: Mouse pressed left at (991, 296)
Screenshot: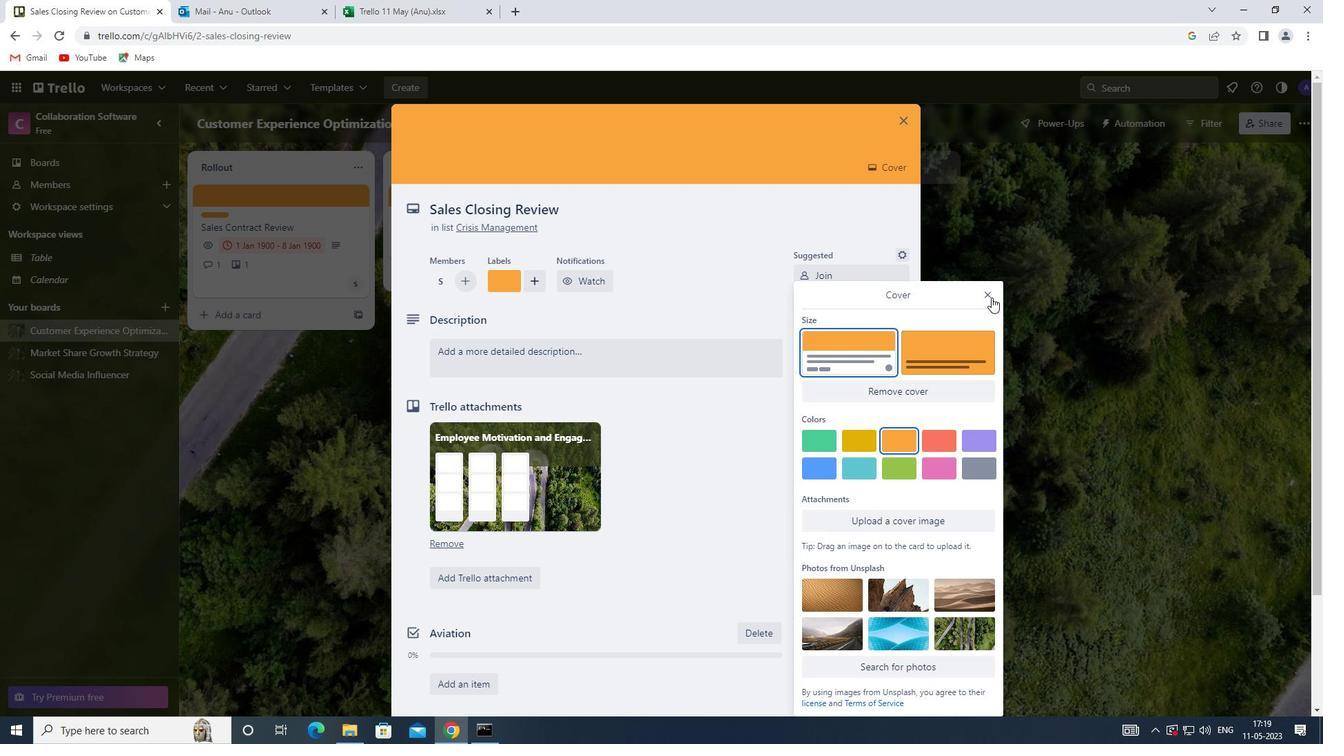 
Action: Mouse moved to (614, 359)
Screenshot: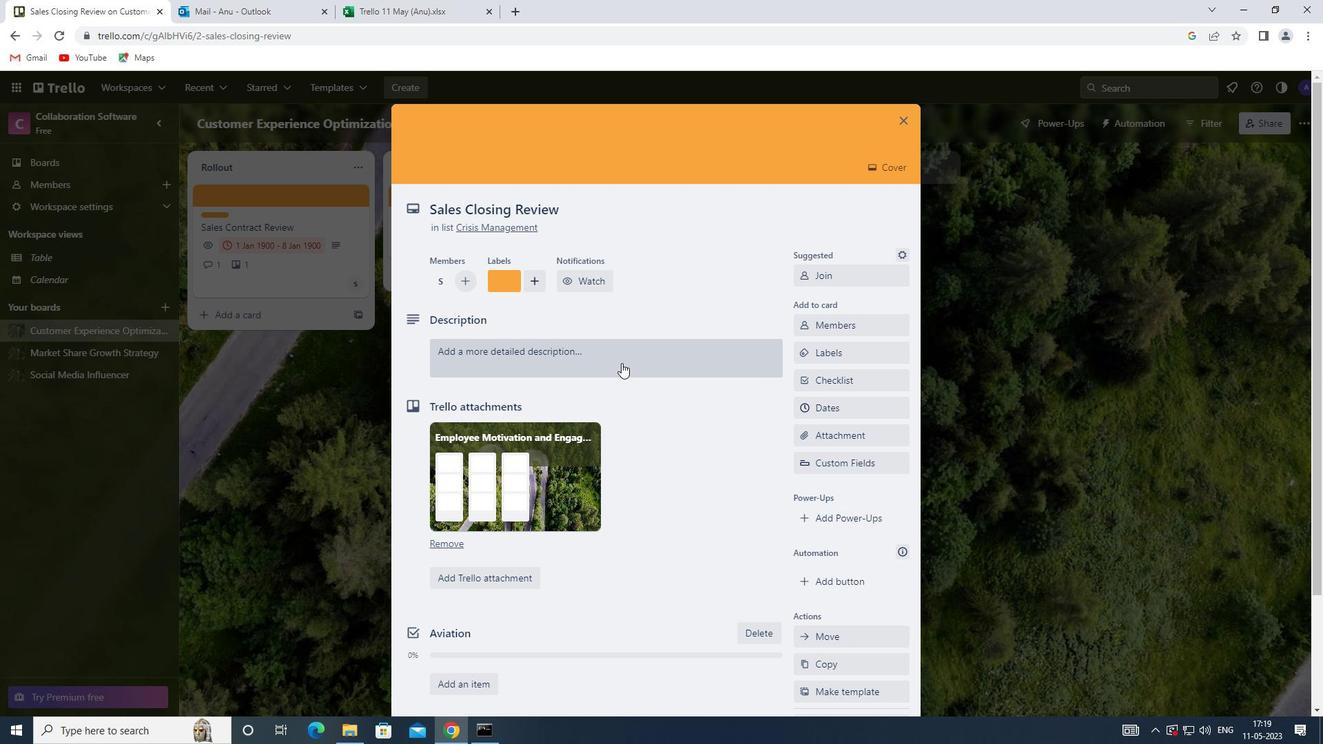 
Action: Mouse pressed left at (614, 359)
Screenshot: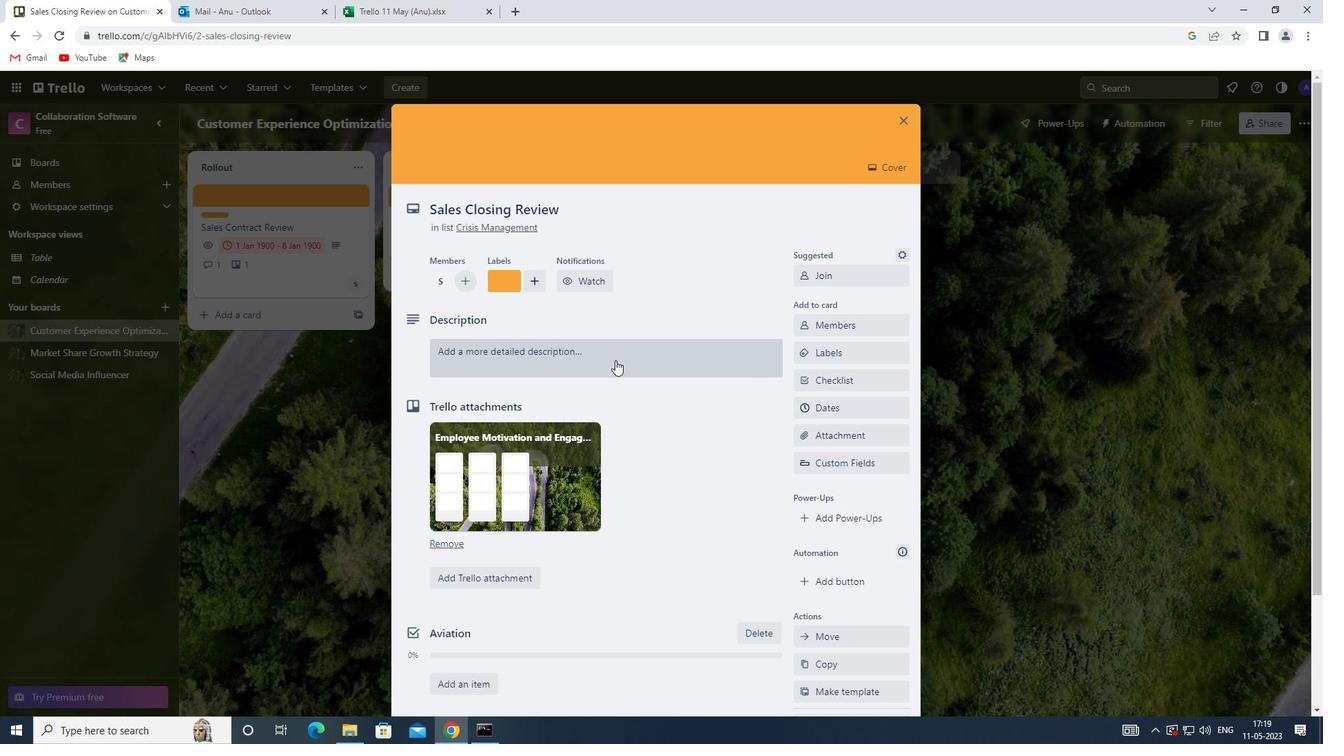 
Action: Mouse moved to (514, 401)
Screenshot: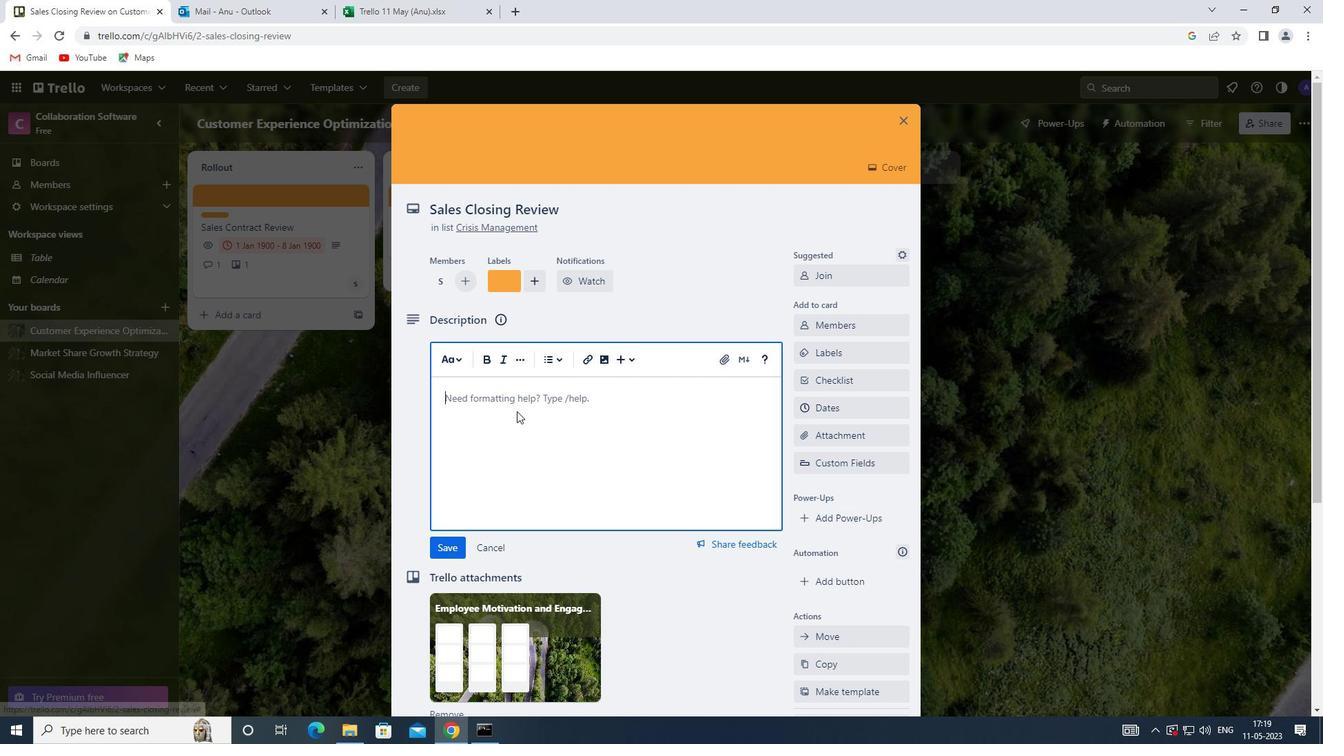
Action: Mouse pressed left at (514, 401)
Screenshot: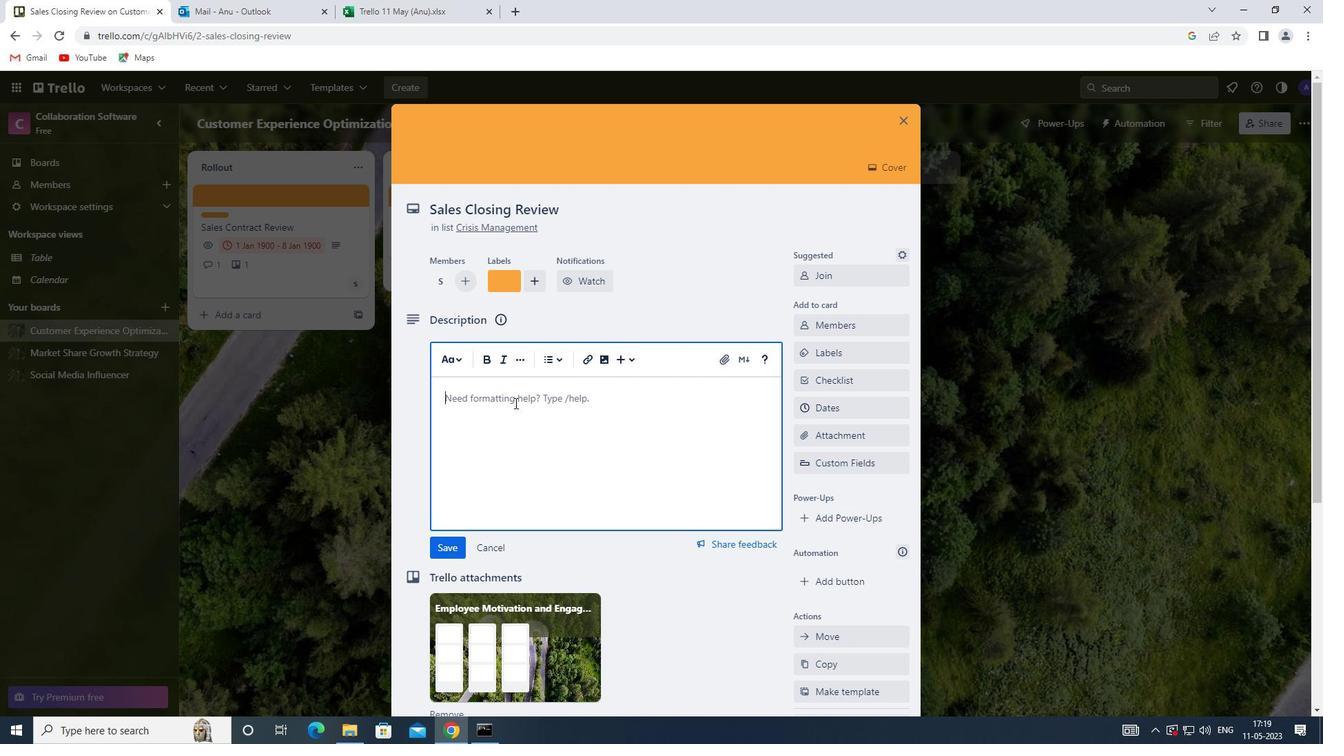 
Action: Key pressed <Key.shift><Key.shift><Key.shift><Key.shift><Key.shift>RESEARCH<Key.space>AND<Key.space>DEVELOP<Key.space>NEW<Key.space>SERVICE<Key.space>OFFERING<Key.space>BUNDLING<Key.space>STRATEGY<Key.space>AND<Key.backspace><Key.backspace><Key.backspace>
Screenshot: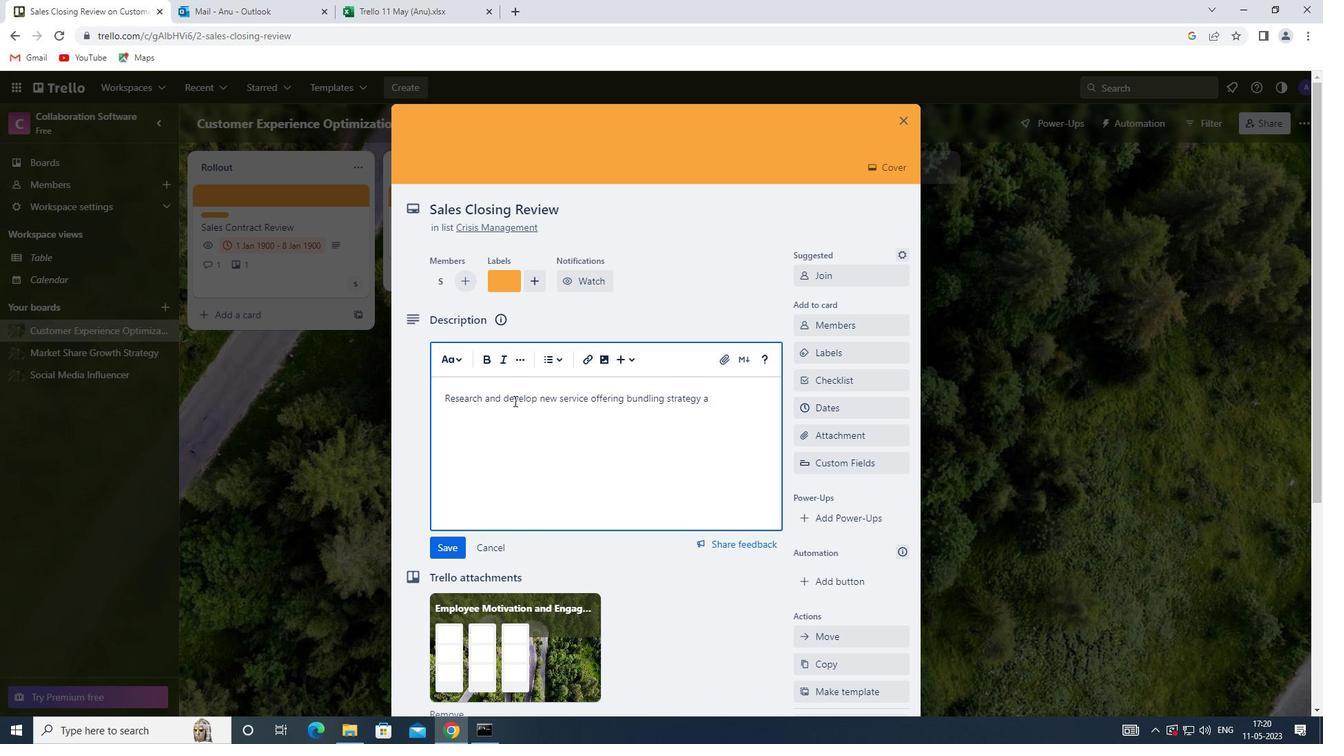 
Action: Mouse scrolled (514, 400) with delta (0, 0)
Screenshot: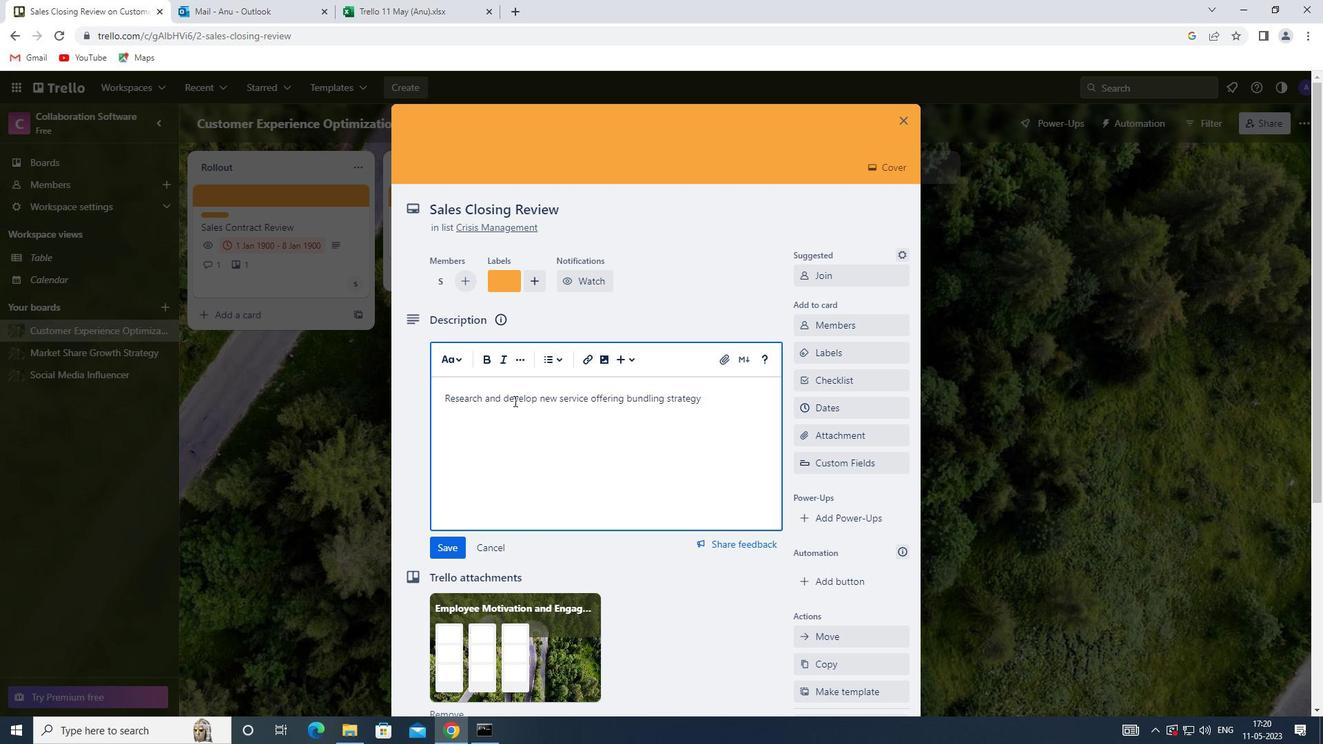 
Action: Mouse scrolled (514, 400) with delta (0, 0)
Screenshot: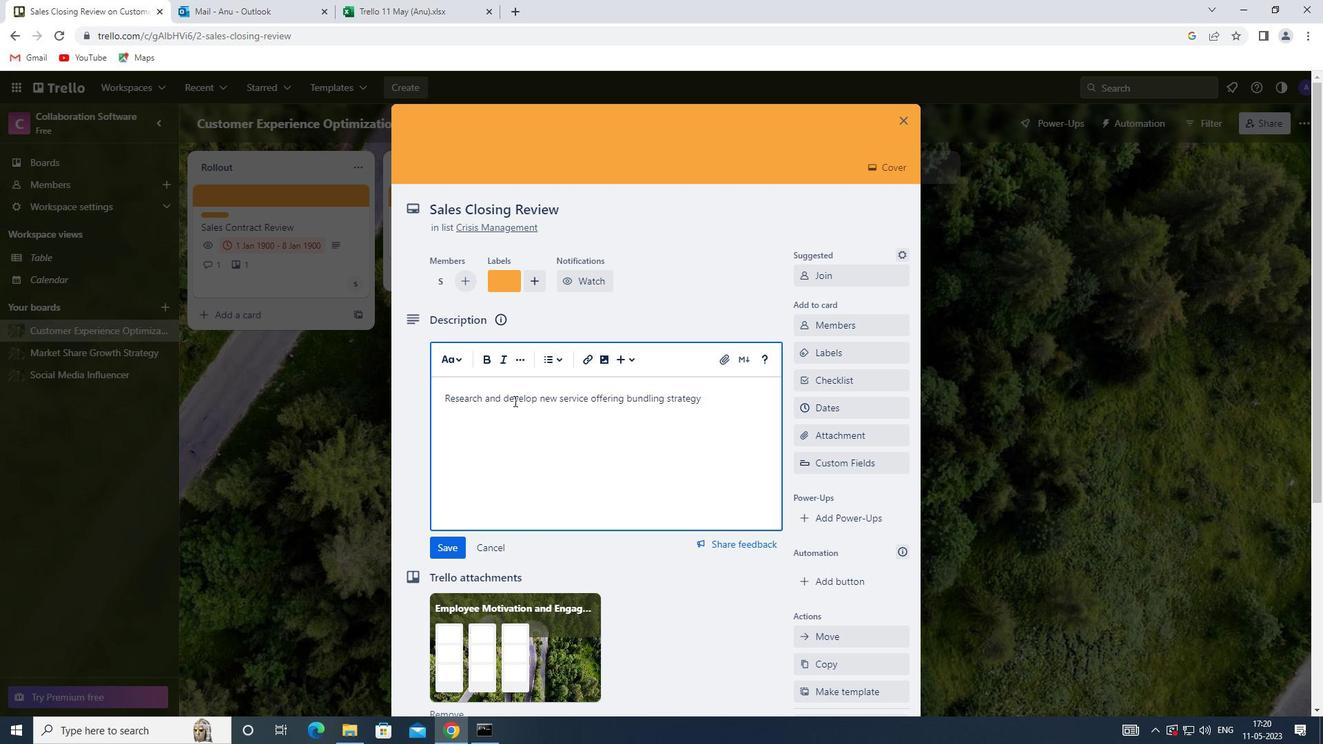 
Action: Mouse scrolled (514, 400) with delta (0, 0)
Screenshot: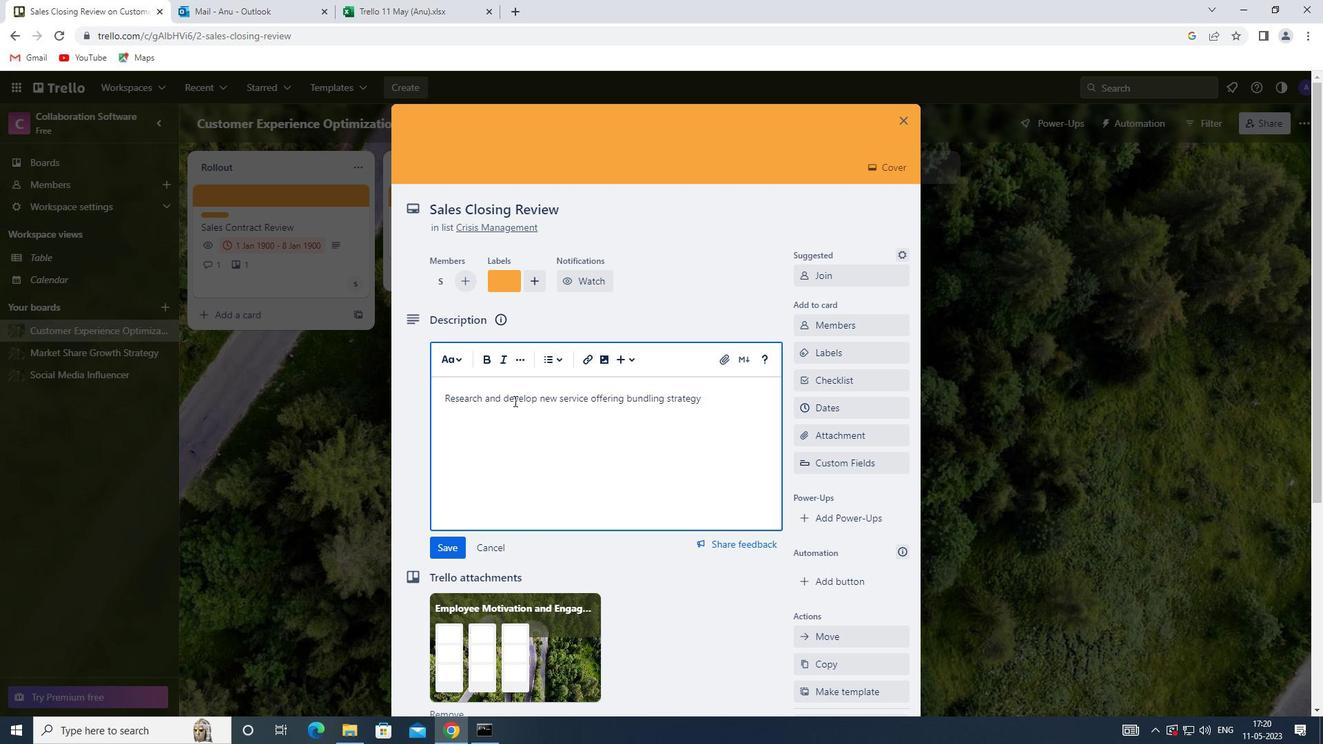 
Action: Mouse moved to (446, 341)
Screenshot: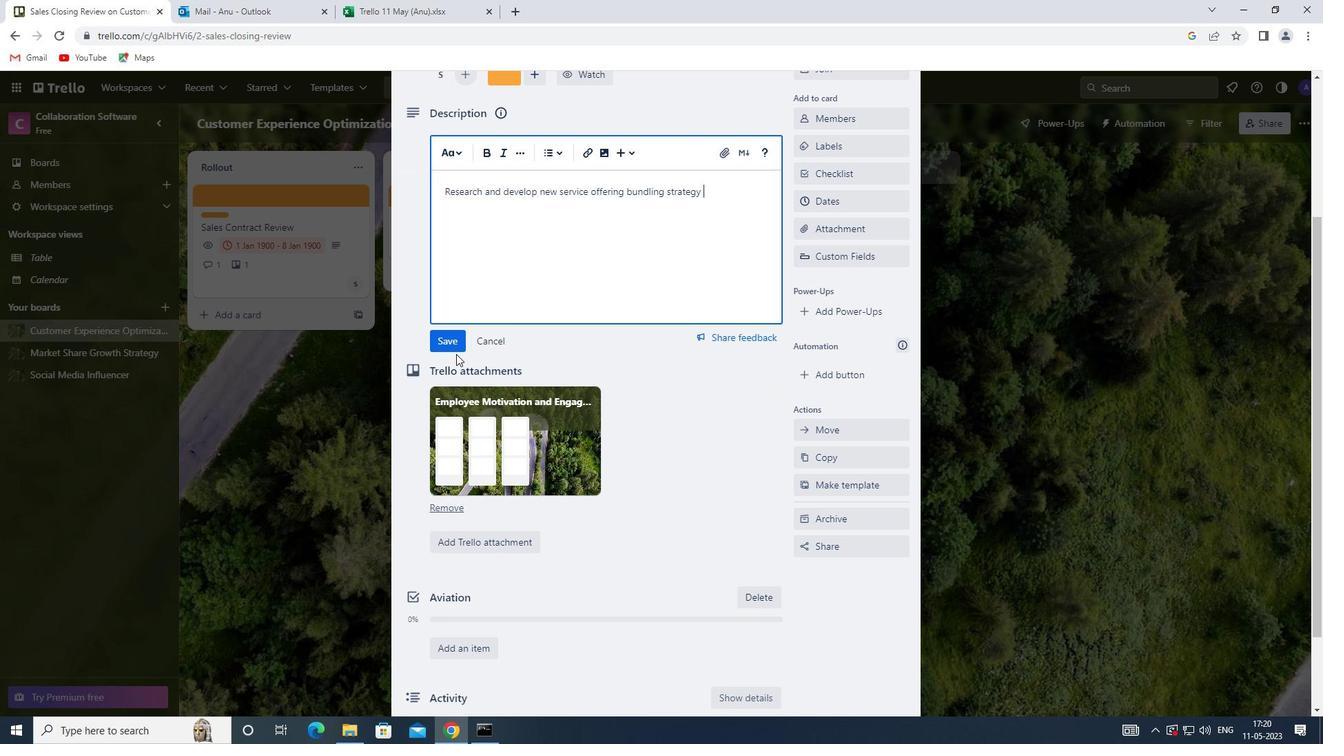 
Action: Mouse pressed left at (446, 341)
Screenshot: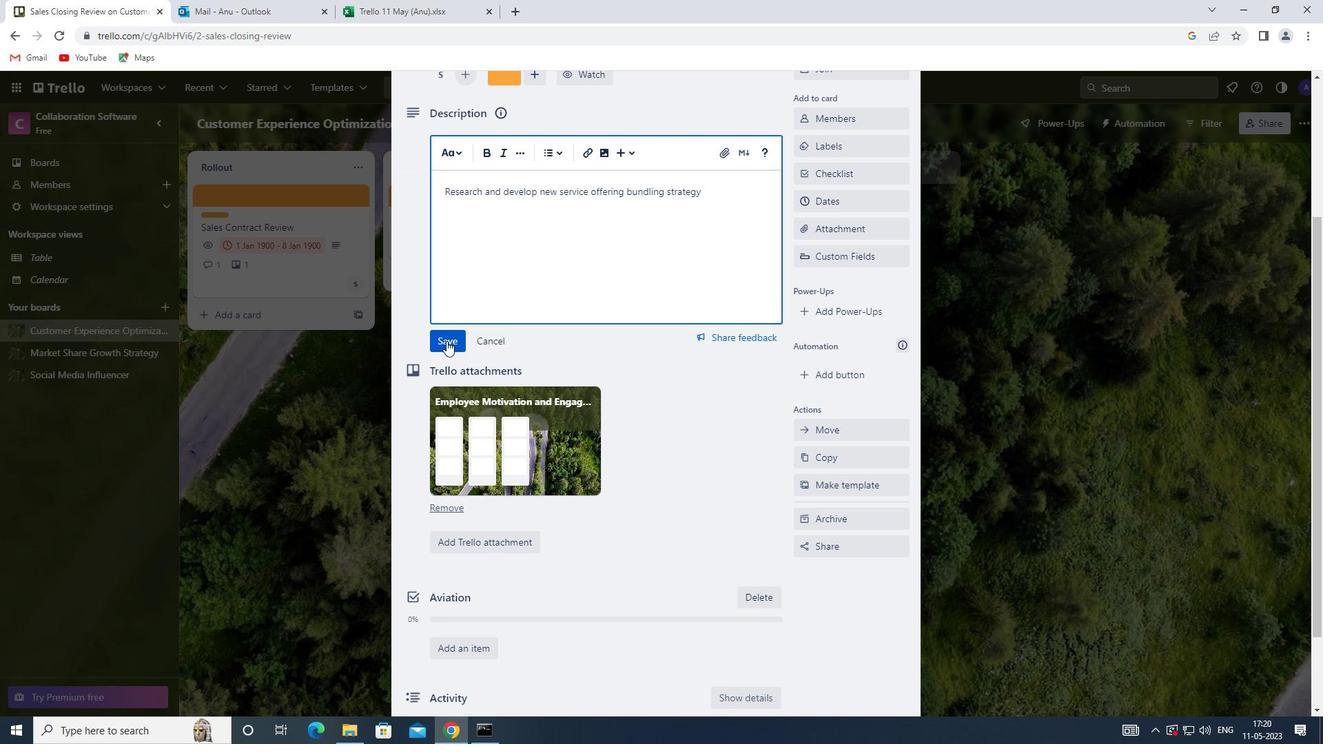
Action: Mouse moved to (460, 369)
Screenshot: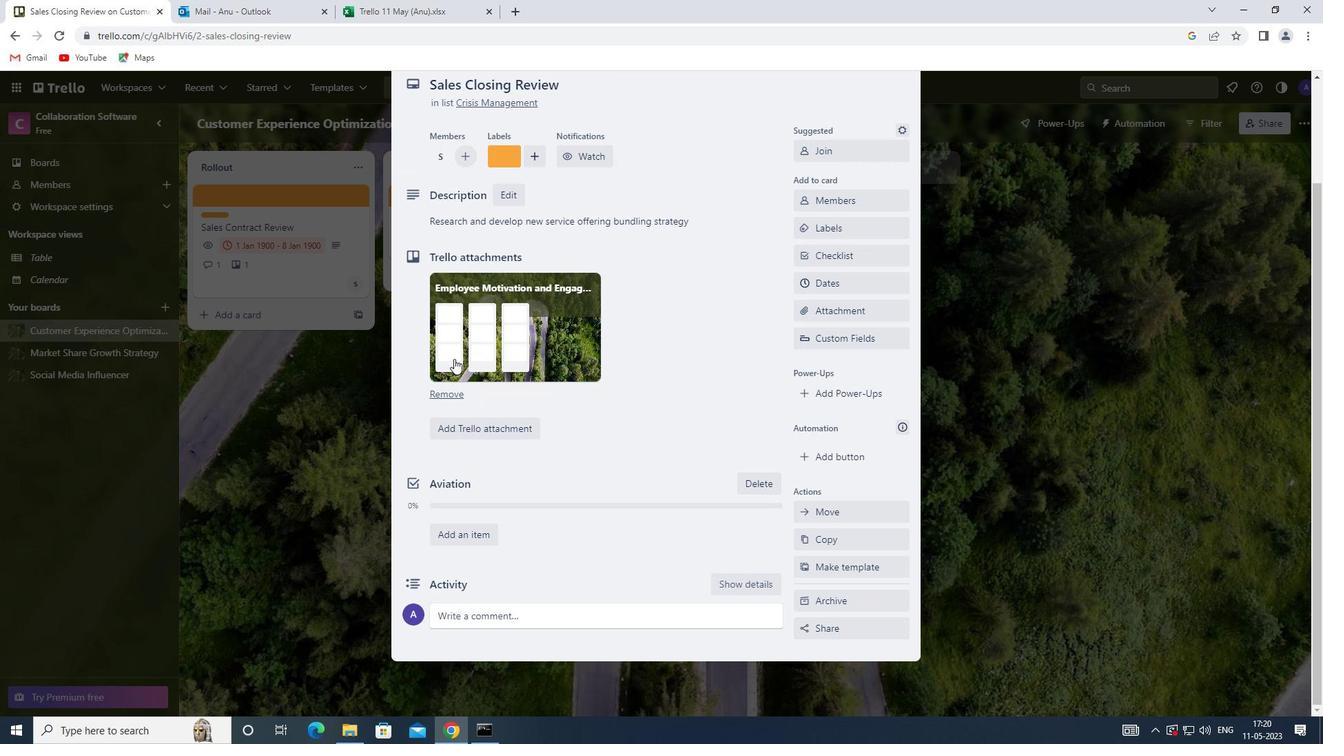 
Action: Mouse scrolled (460, 368) with delta (0, 0)
Screenshot: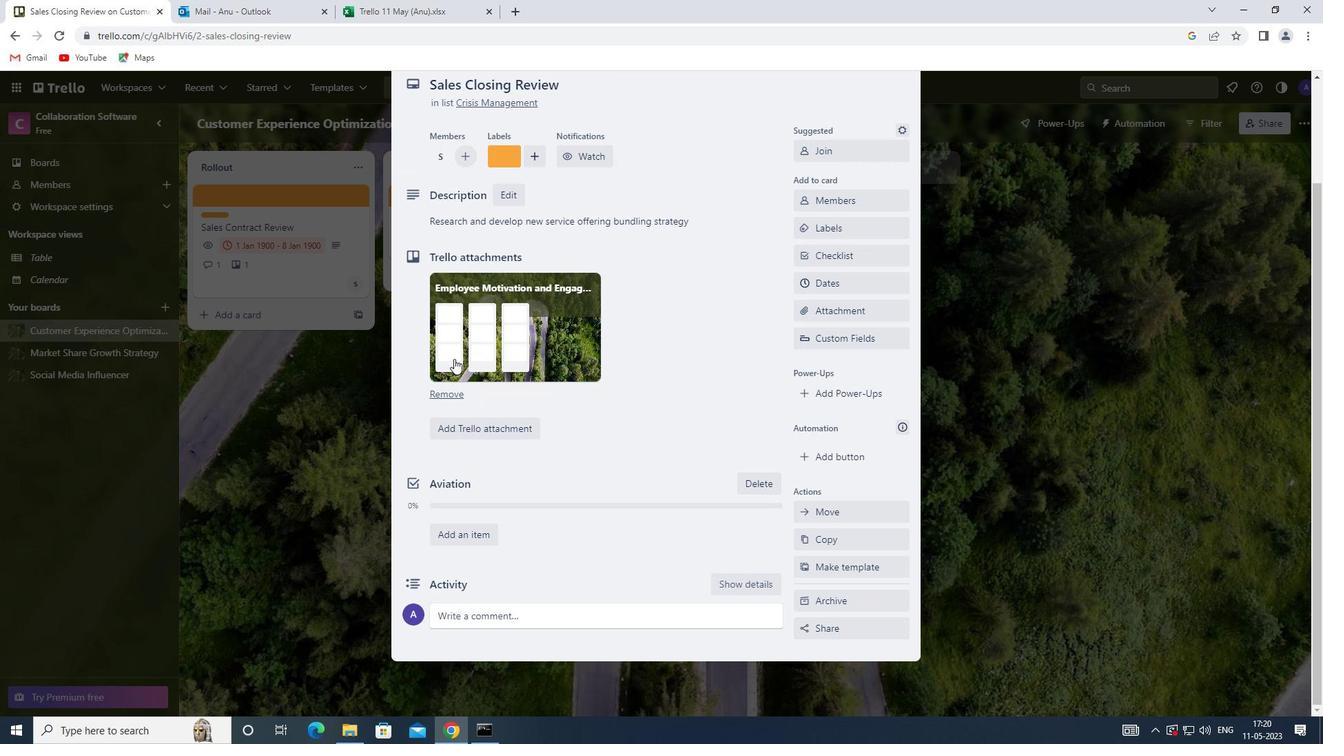 
Action: Mouse moved to (460, 372)
Screenshot: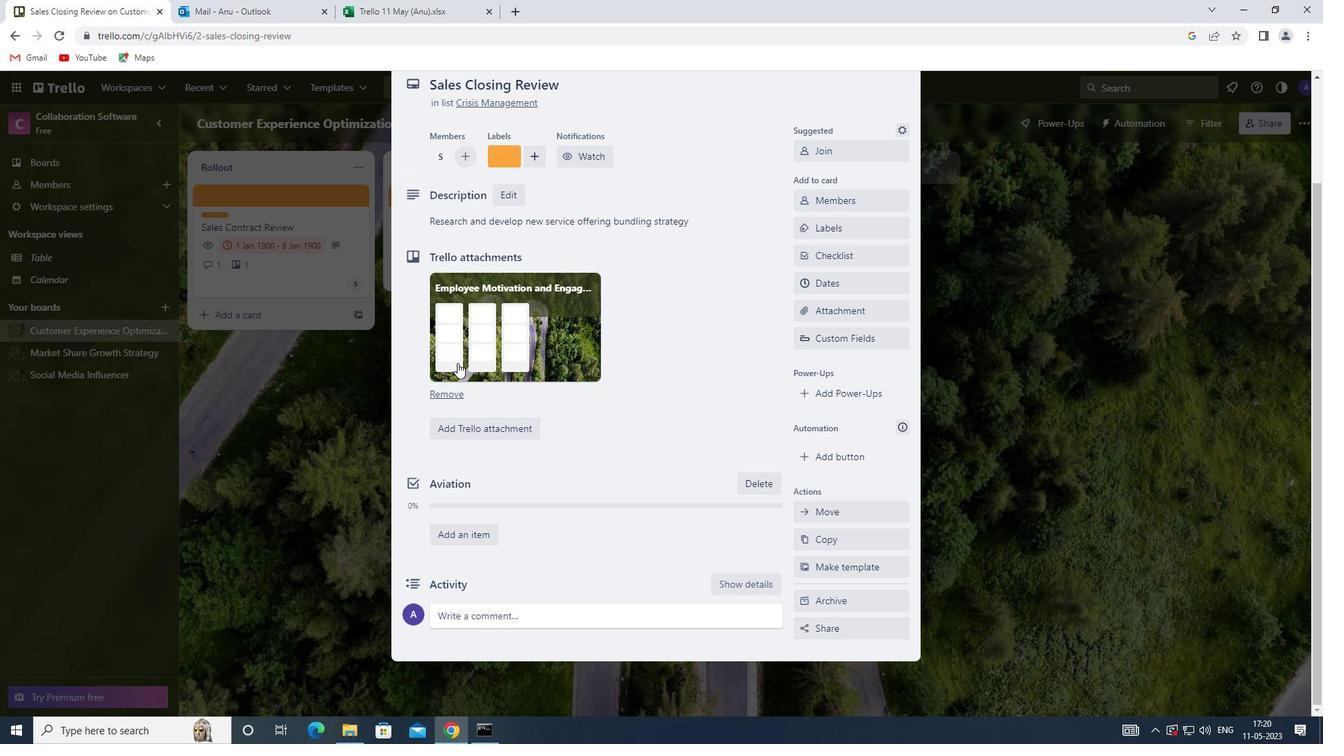 
Action: Mouse scrolled (460, 371) with delta (0, 0)
Screenshot: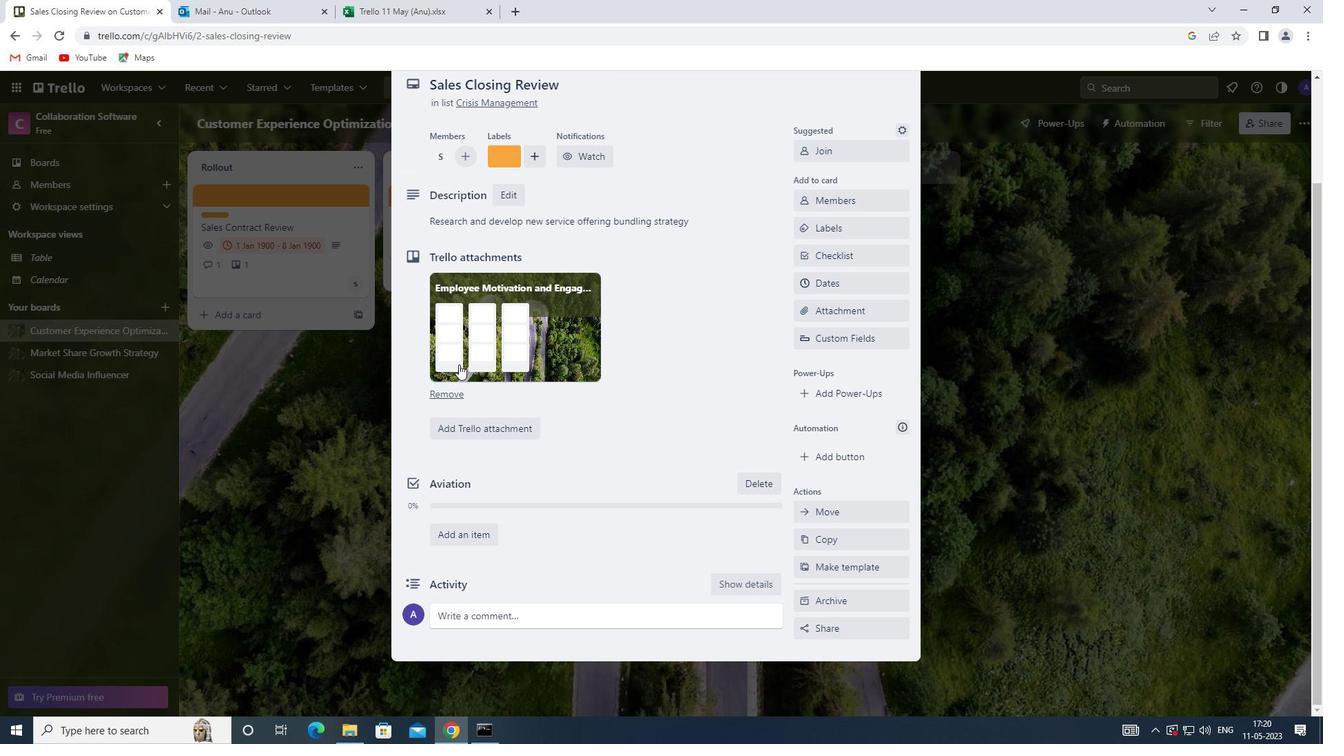 
Action: Mouse moved to (490, 615)
Screenshot: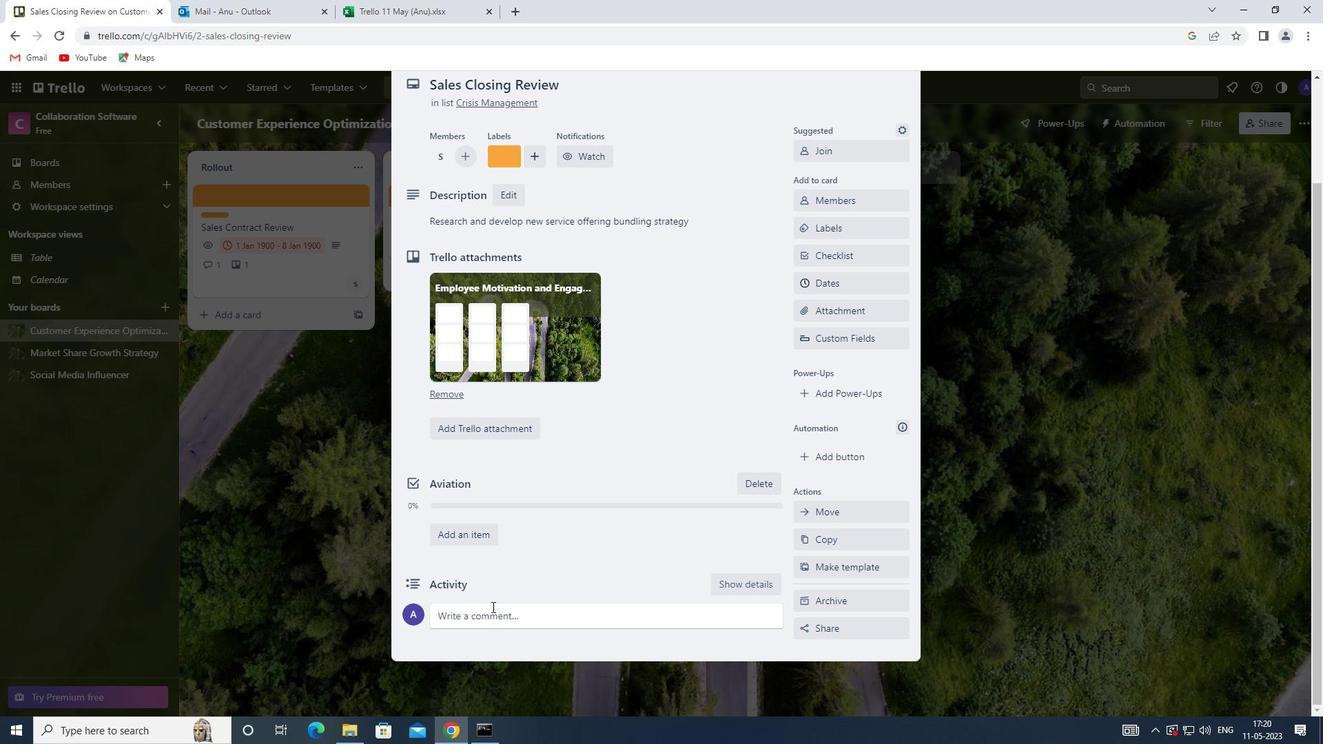 
Action: Mouse pressed left at (490, 615)
Screenshot: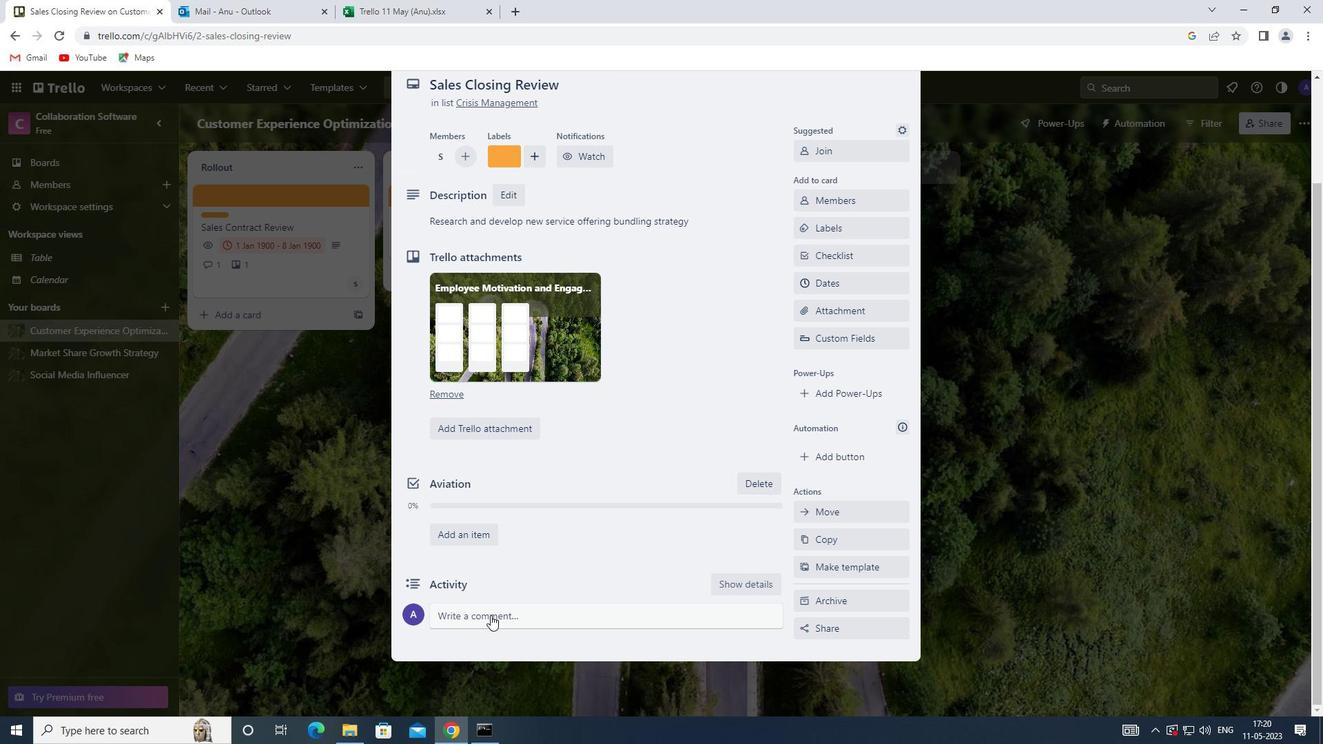 
Action: Mouse moved to (461, 660)
Screenshot: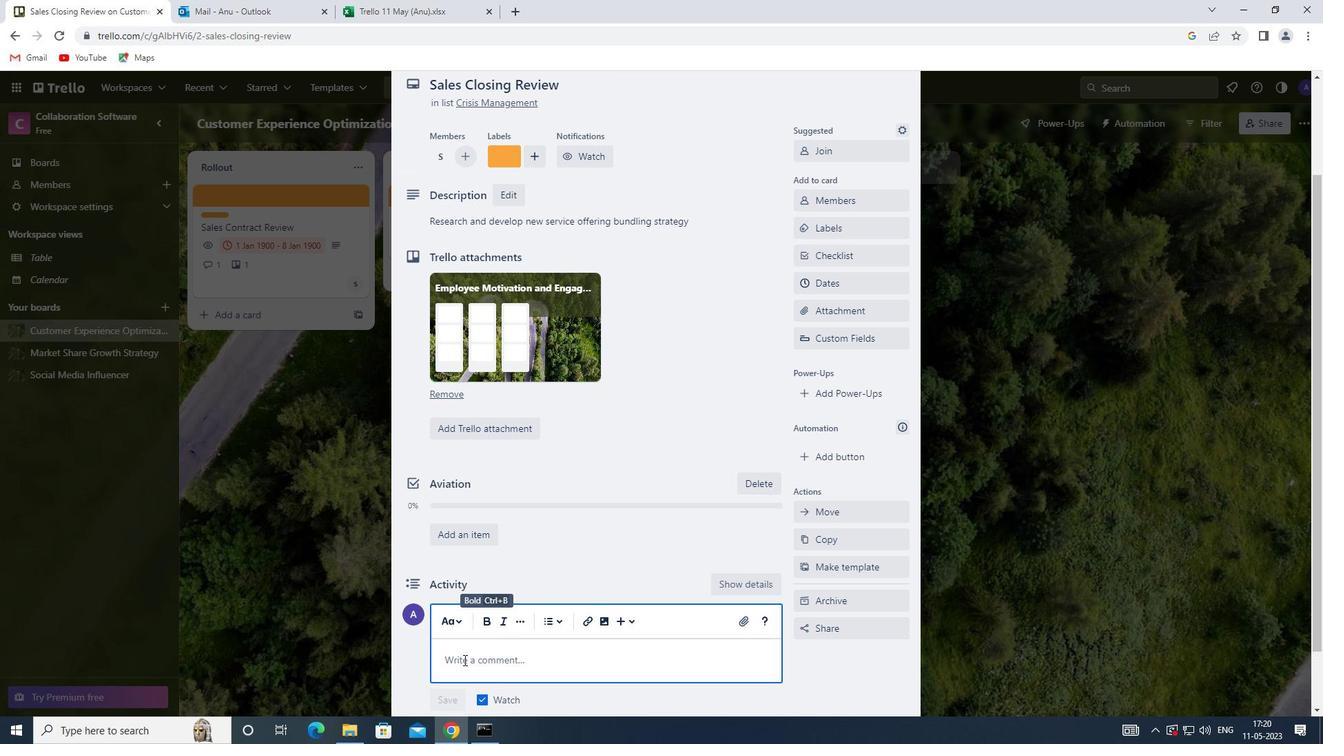 
Action: Mouse pressed left at (461, 660)
Screenshot: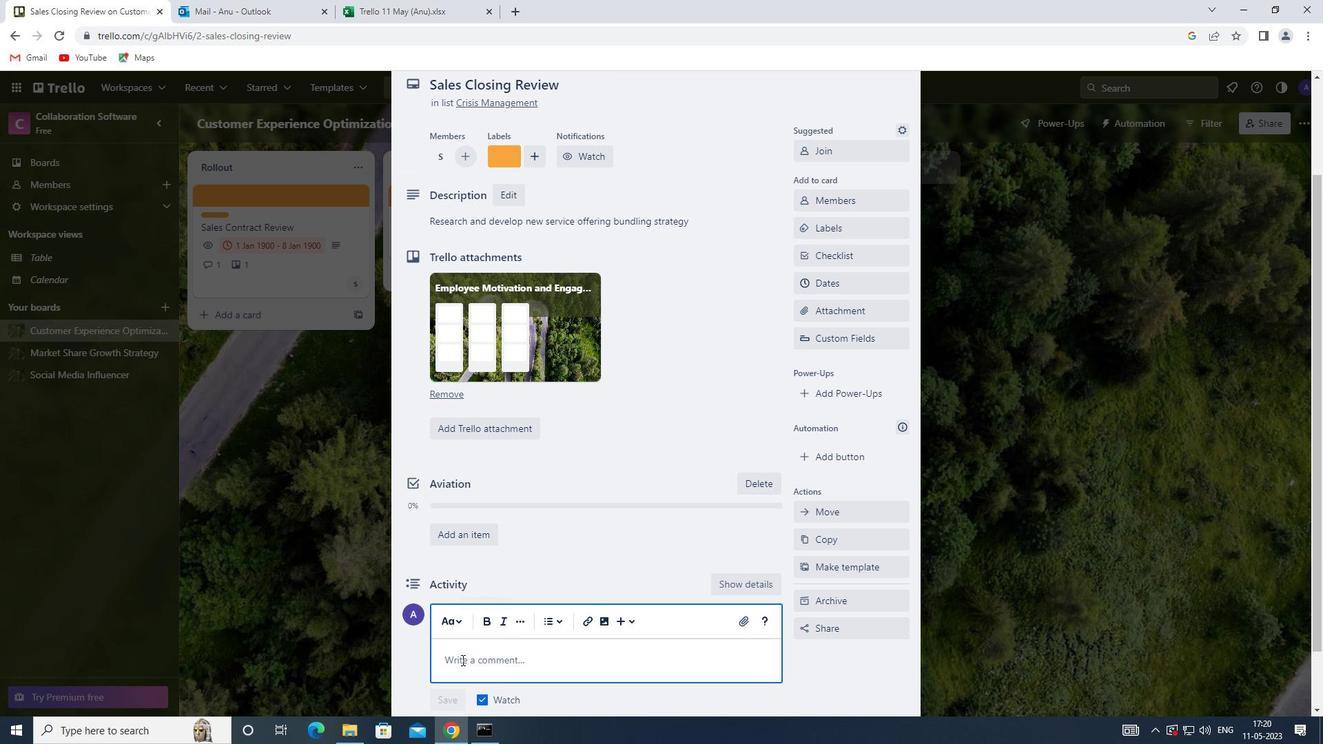 
Action: Mouse moved to (461, 660)
Screenshot: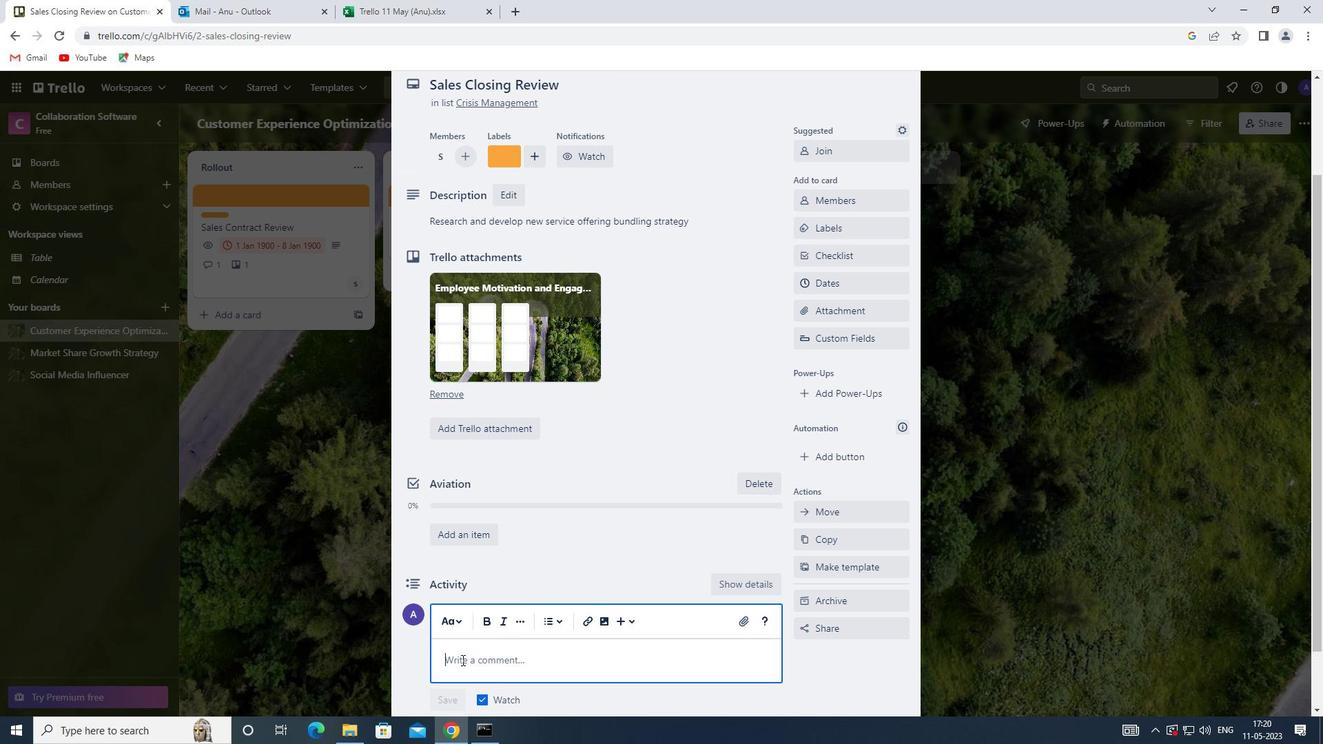 
Action: Key pressed <Key.shift><Key.shift><Key.shift><Key.shift><Key.shift><Key.shift><Key.shift><Key.shift><Key.shift><Key.shift><Key.shift>GIVEN<Key.space>THE<Key.space>POTENTIAL<Key.space>IMPACT<Key.space>OF<Key.space>THIS<Key.space>TASK<Key.space>ON<Key.space>OUR<Key.space>CUSTOMERS,LET<Key.space>US<Key.space>ENSURE<Key.space>THAT<Key.space>WE<Key.space>APPROACH<Key.space>IT<Key.space>WITH<Key.space>A<Key.space>FOCUS<Key.space>ON<Key.space>CUSTOMER<Key.space>SATISFACTION<Key.space>AND<Key.space>EXPERIENCE
Screenshot: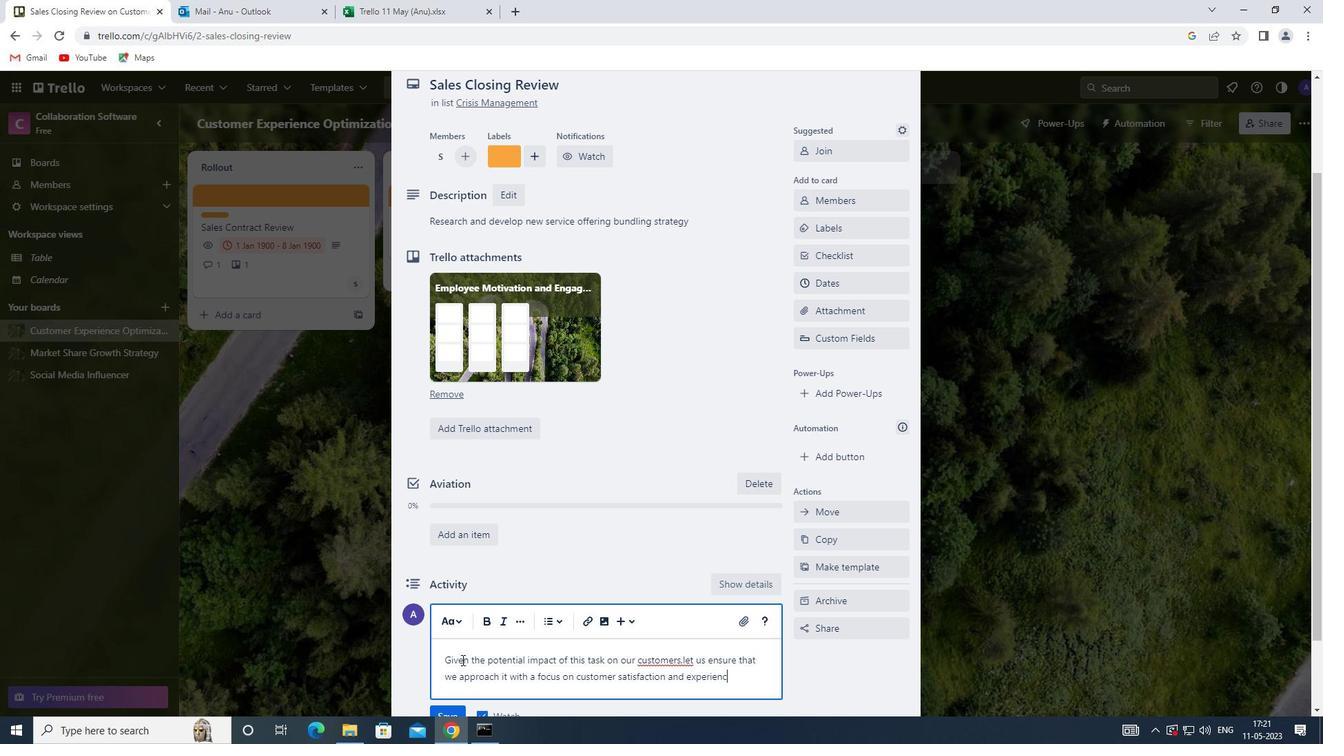 
Action: Mouse moved to (470, 655)
Screenshot: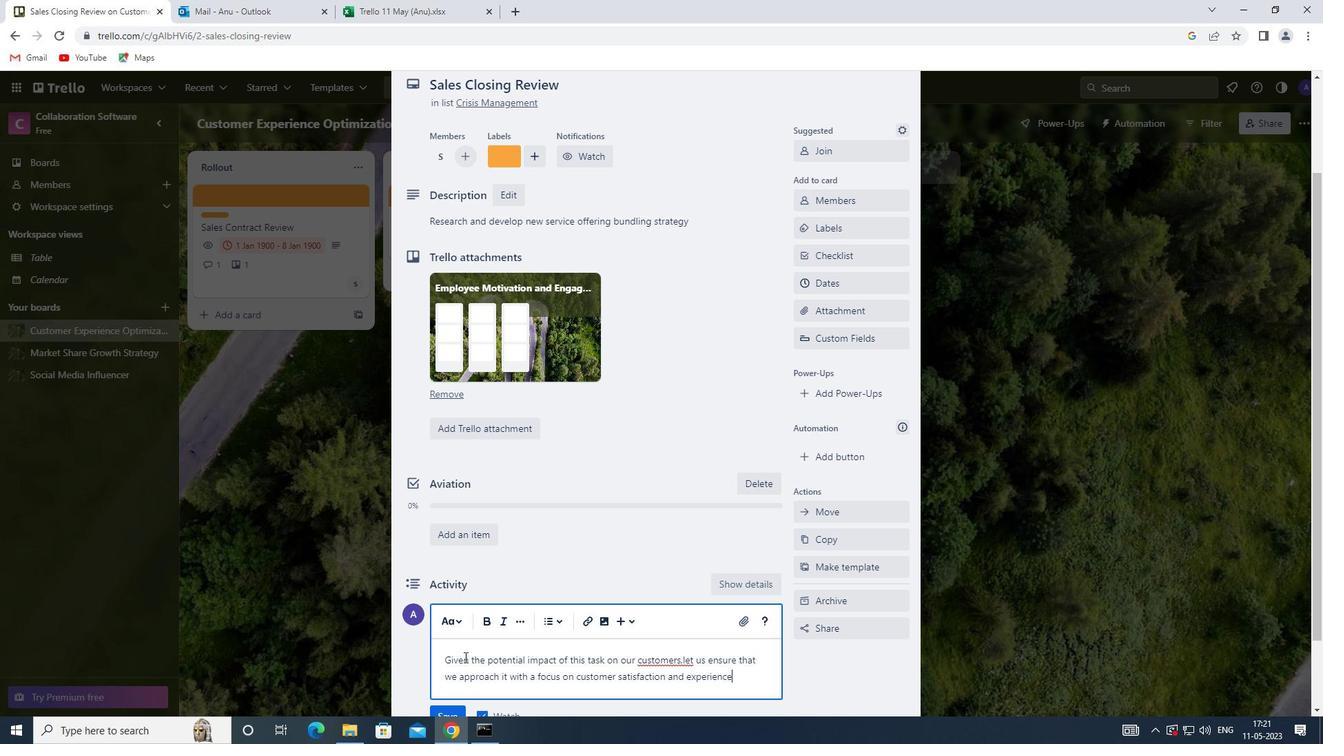 
Action: Mouse scrolled (470, 654) with delta (0, 0)
Screenshot: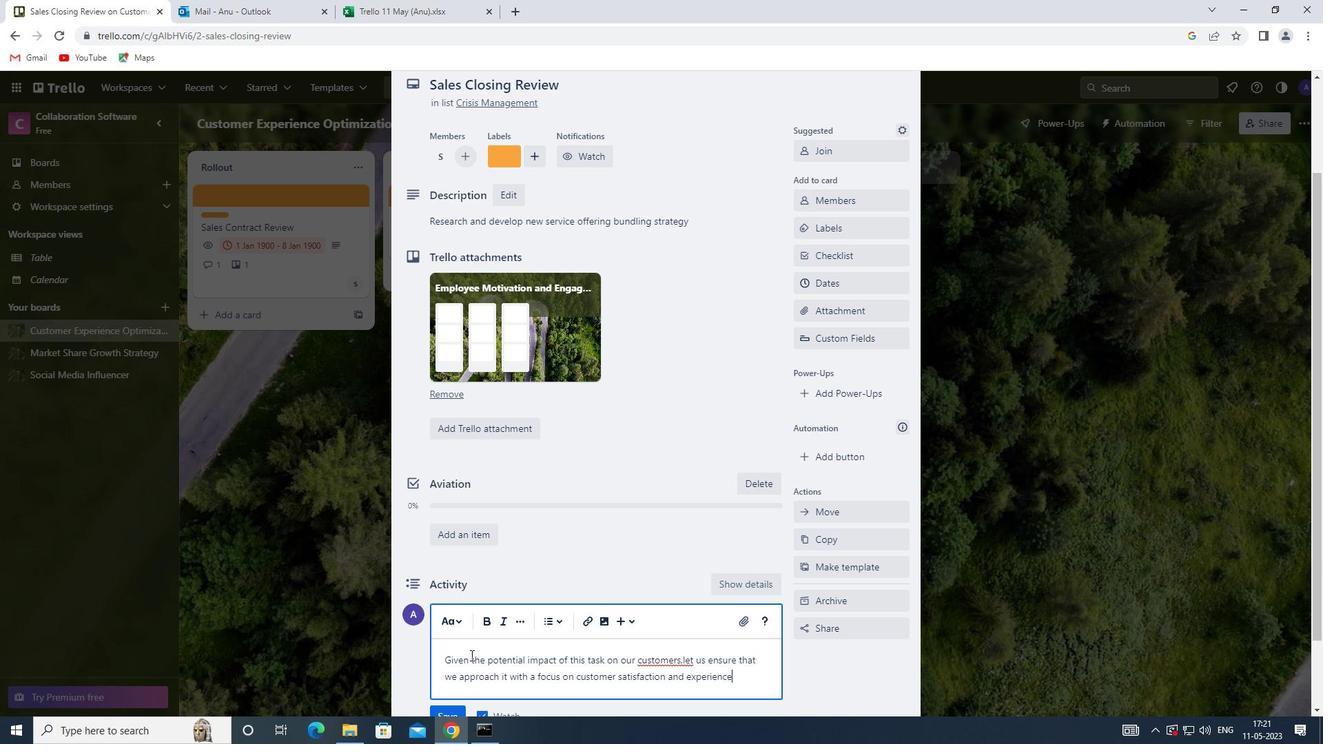 
Action: Mouse scrolled (470, 654) with delta (0, 0)
Screenshot: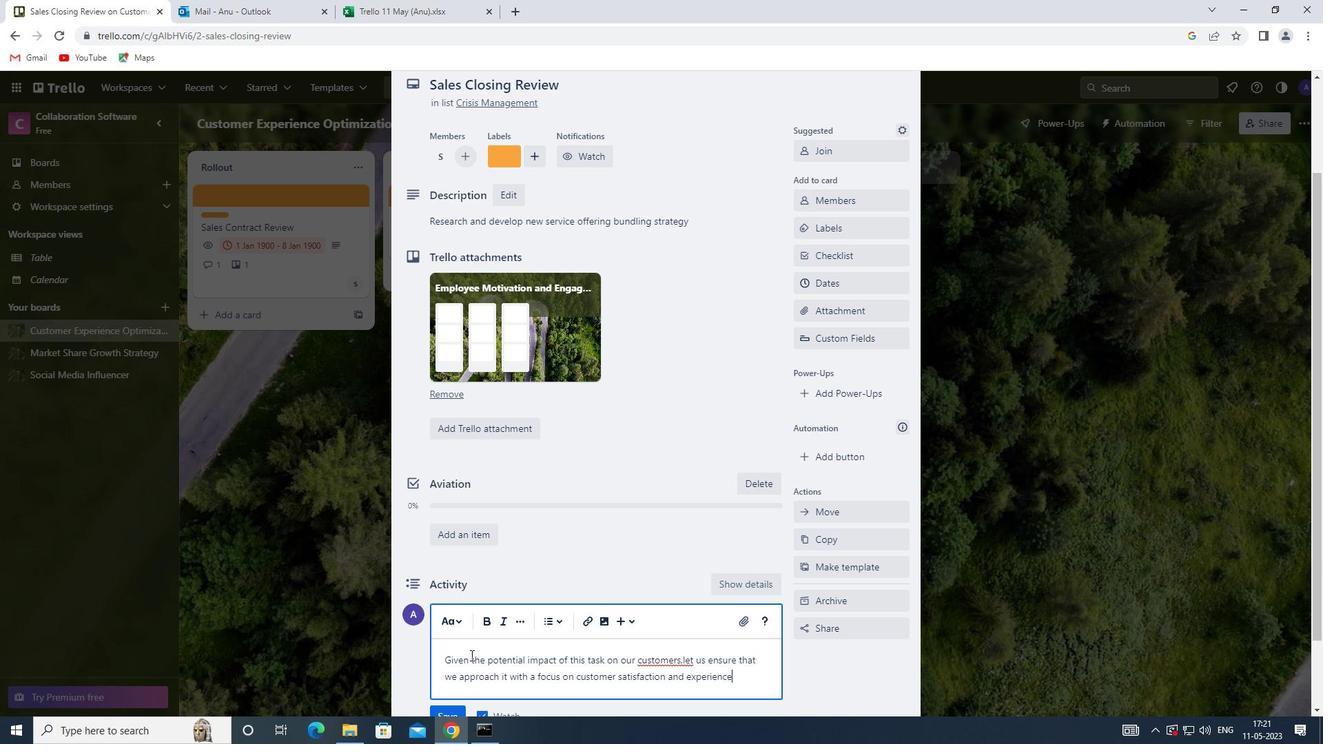 
Action: Mouse moved to (452, 627)
Screenshot: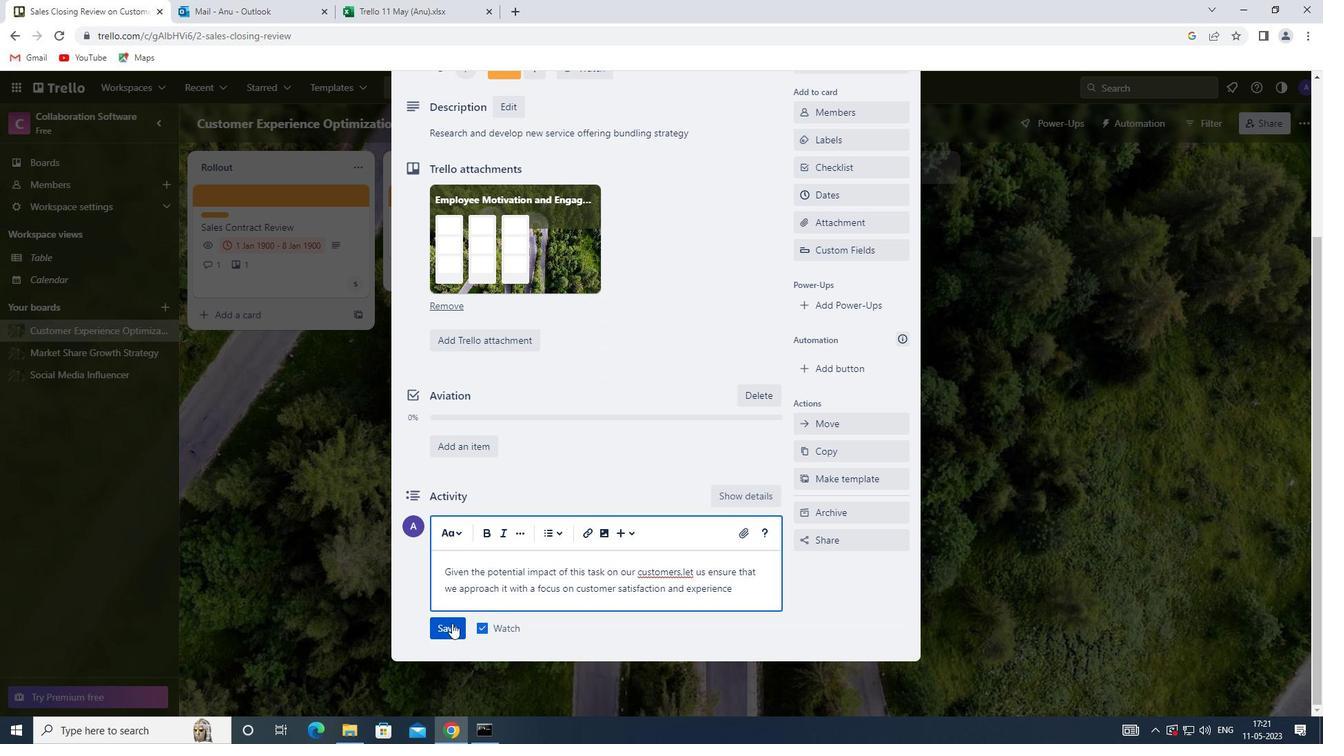 
Action: Mouse pressed left at (452, 627)
Screenshot: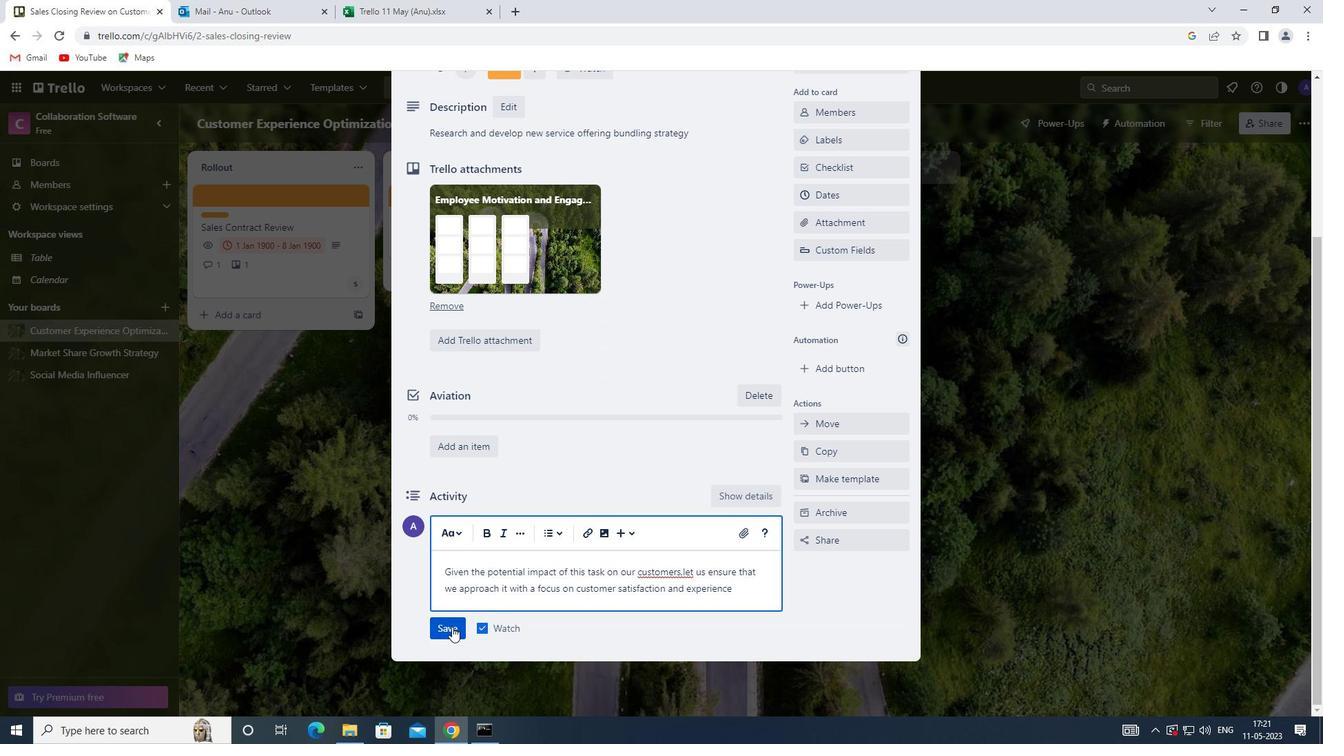 
Action: Mouse pressed left at (452, 627)
Screenshot: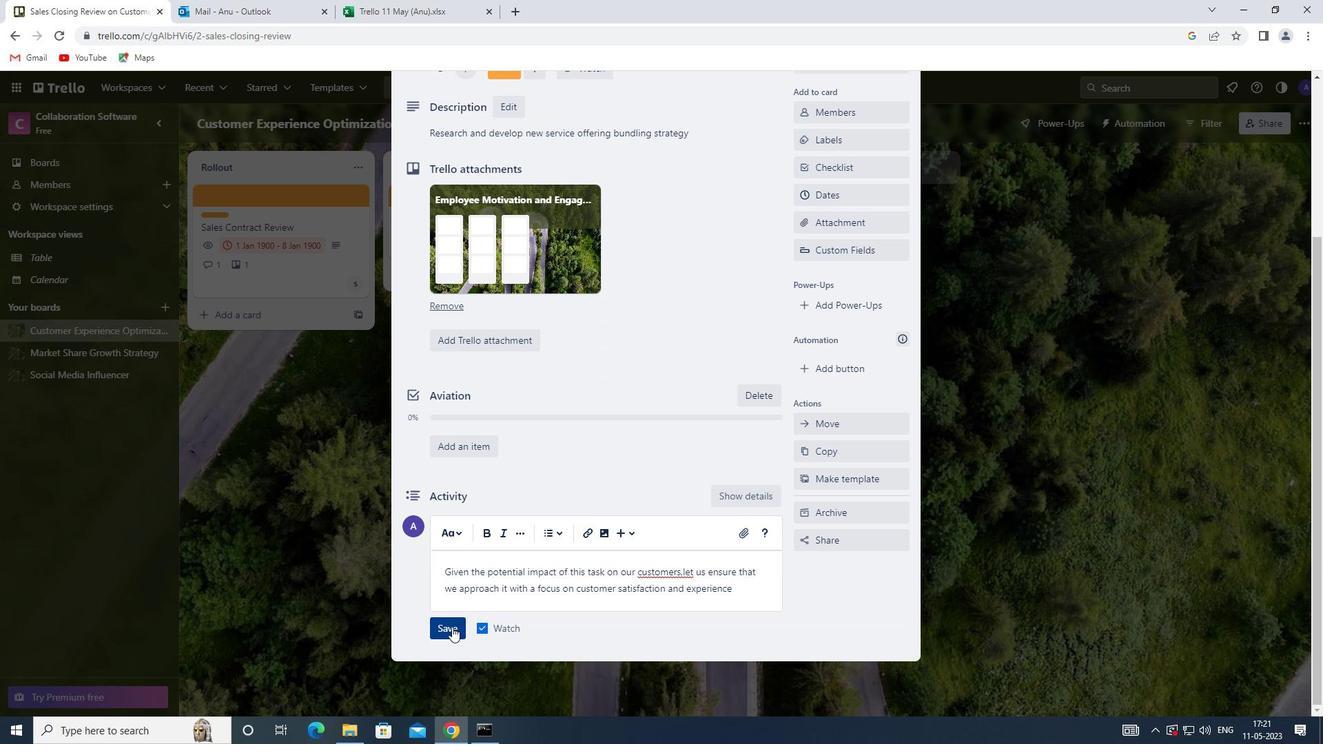 
Action: Mouse moved to (841, 284)
Screenshot: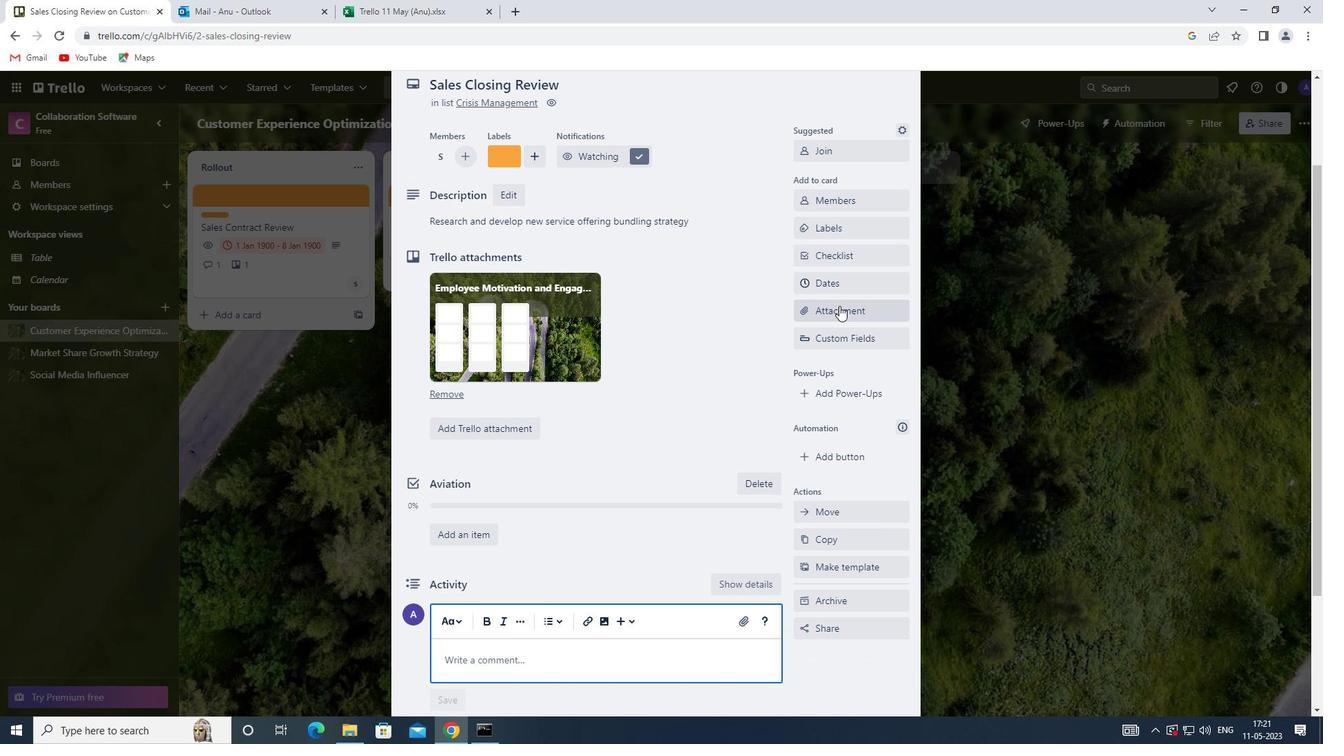 
Action: Mouse pressed left at (841, 284)
Screenshot: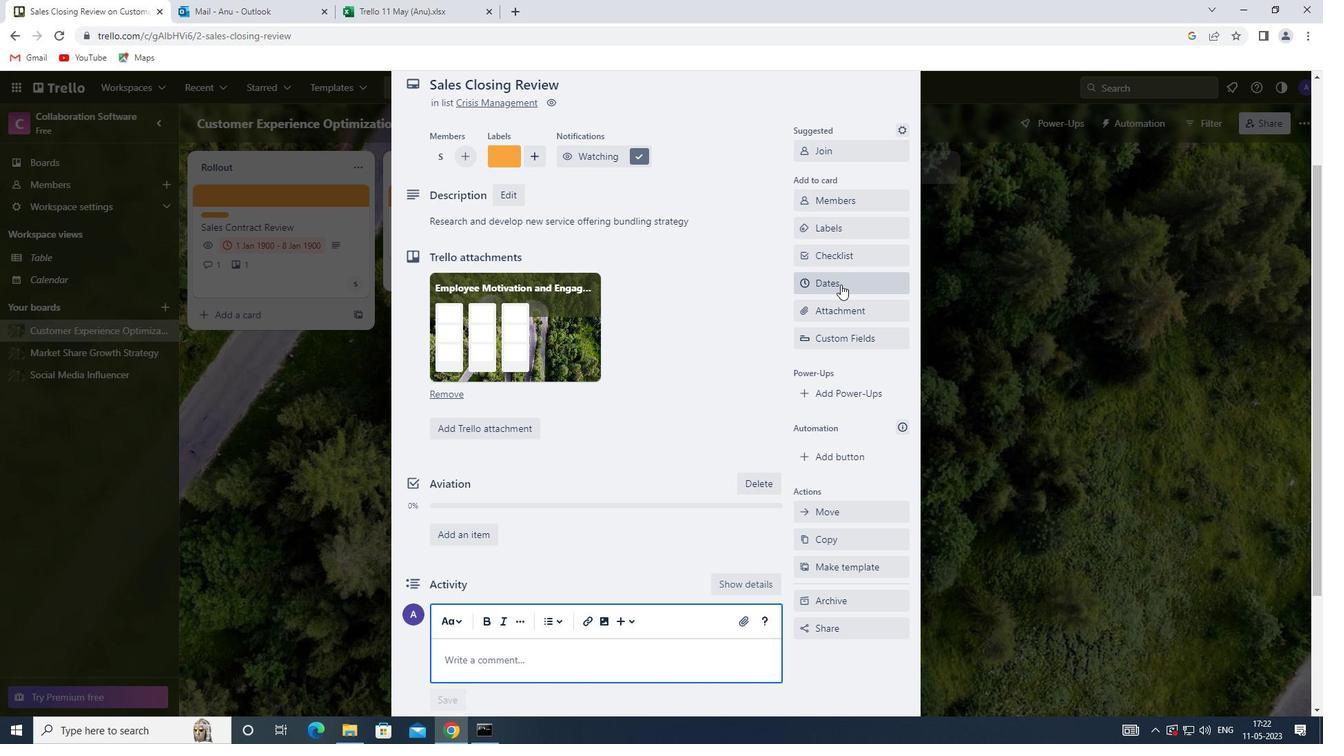 
Action: Mouse moved to (544, 665)
Screenshot: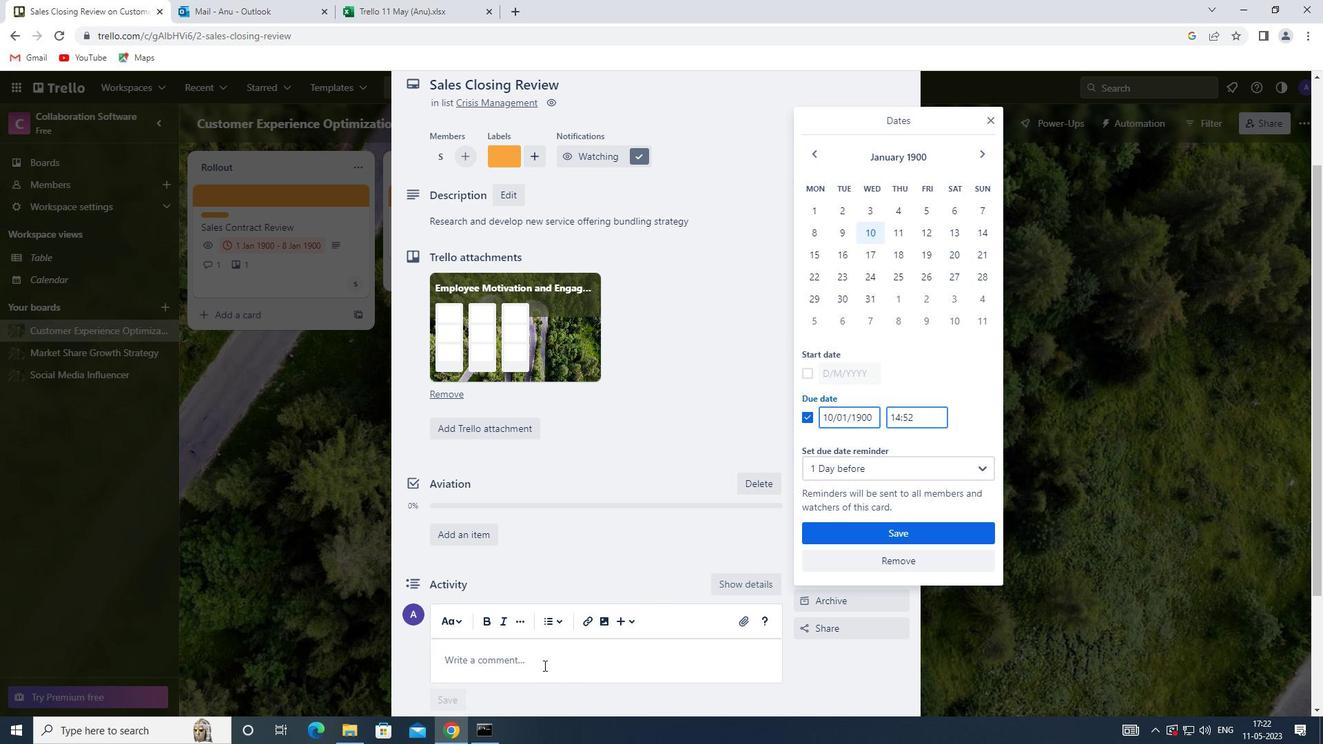 
Action: Mouse scrolled (544, 665) with delta (0, 0)
Screenshot: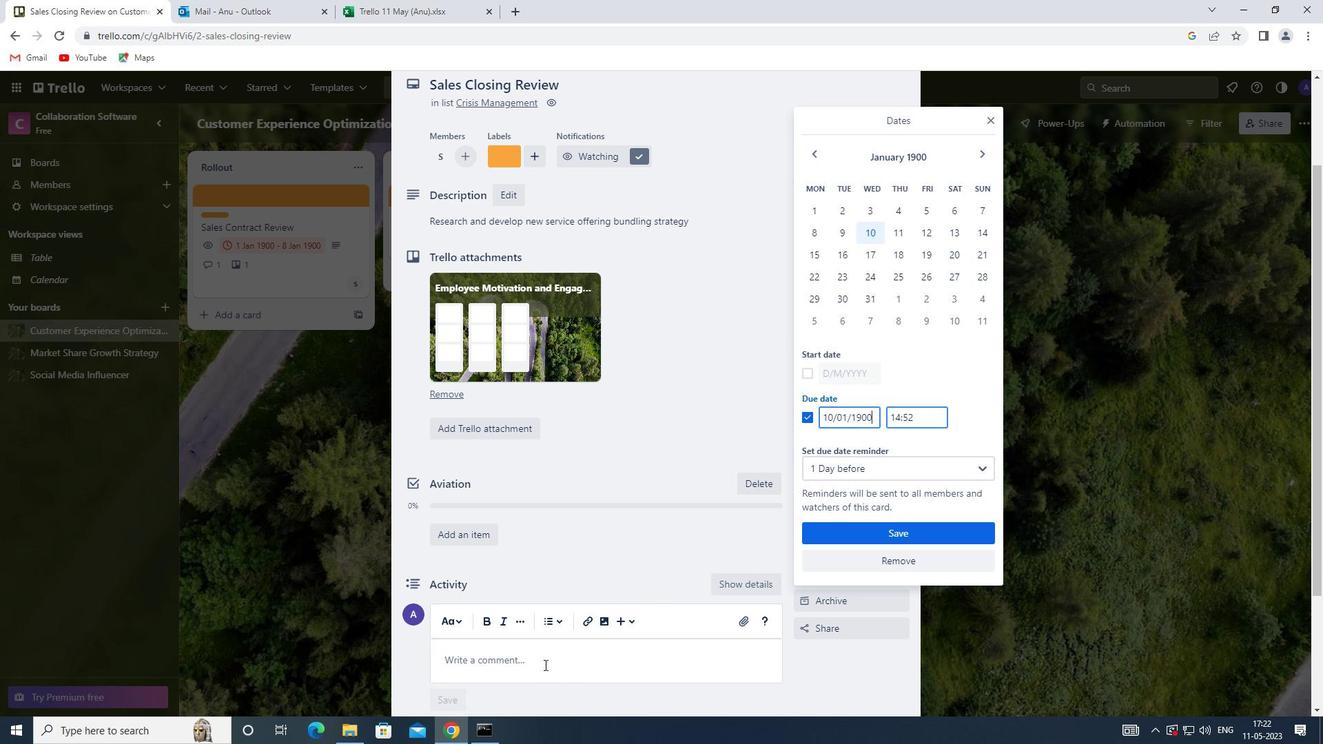 
Action: Mouse moved to (545, 664)
Screenshot: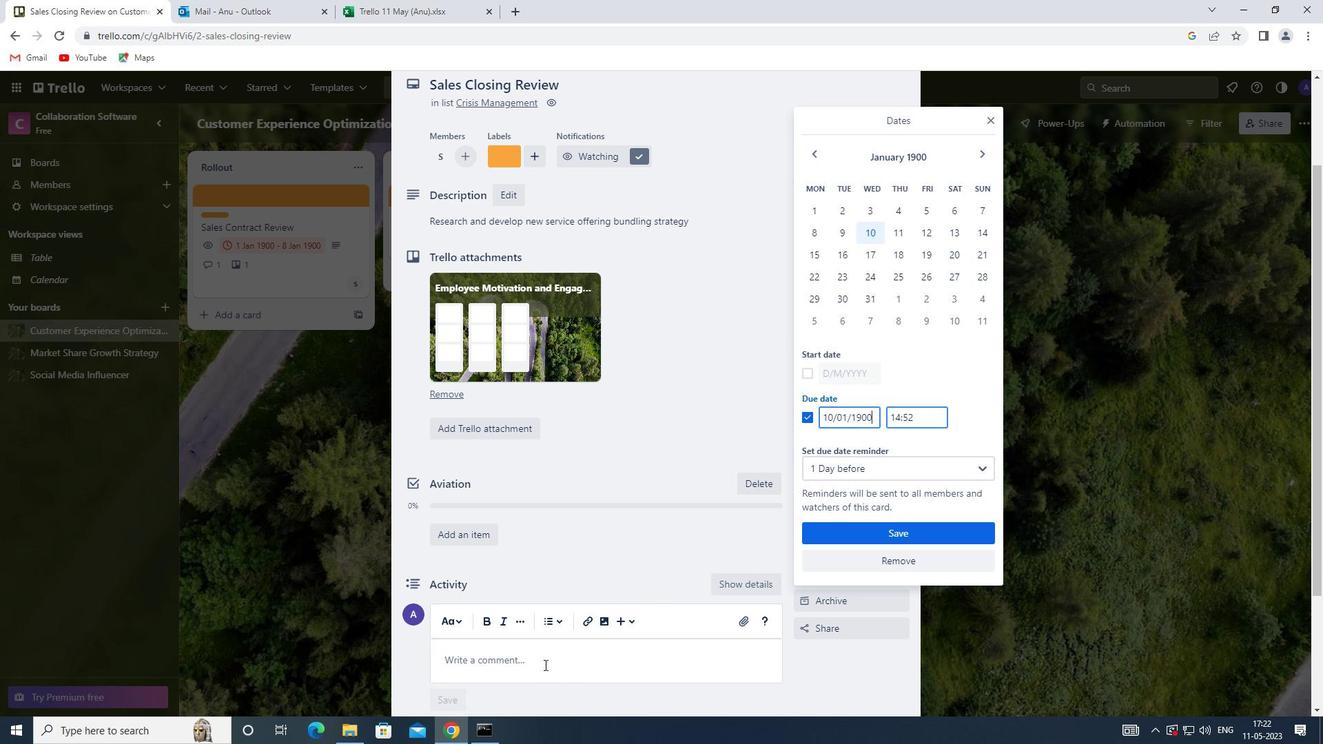 
Action: Mouse scrolled (545, 665) with delta (0, 0)
Screenshot: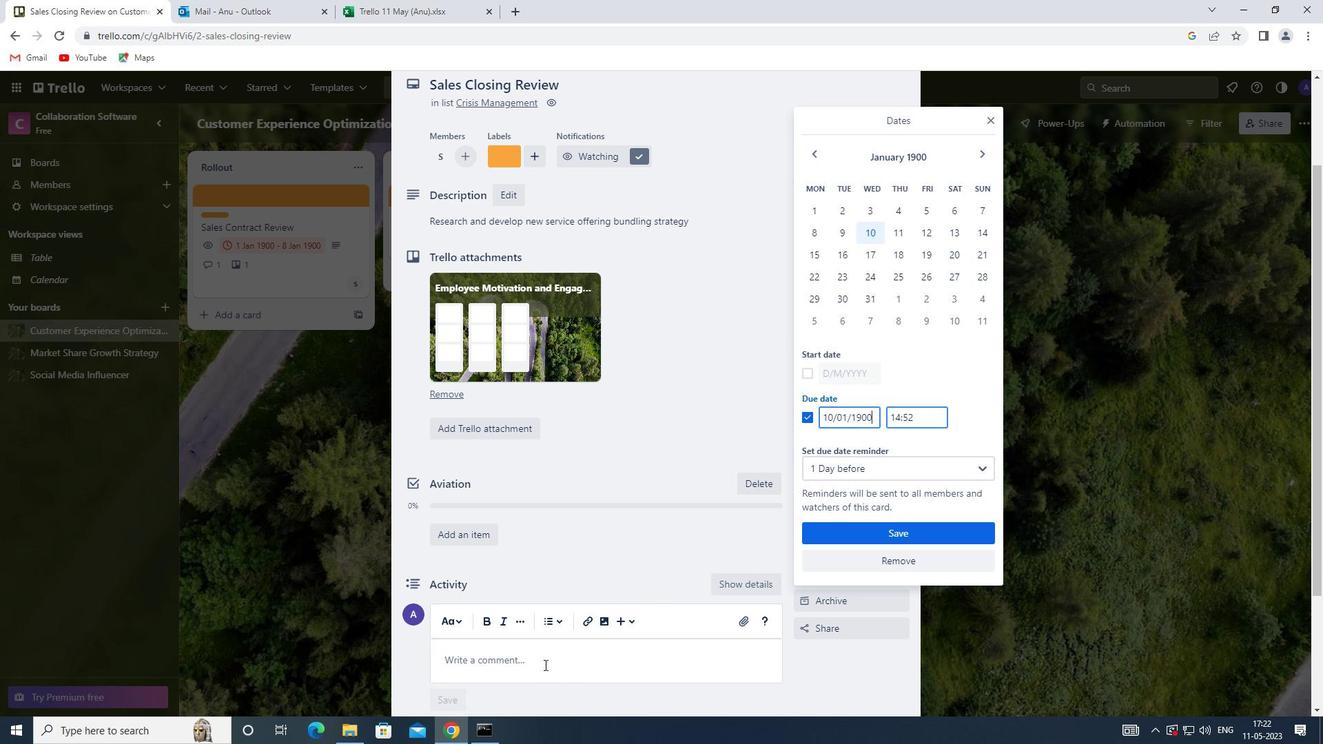 
Action: Mouse moved to (896, 213)
Screenshot: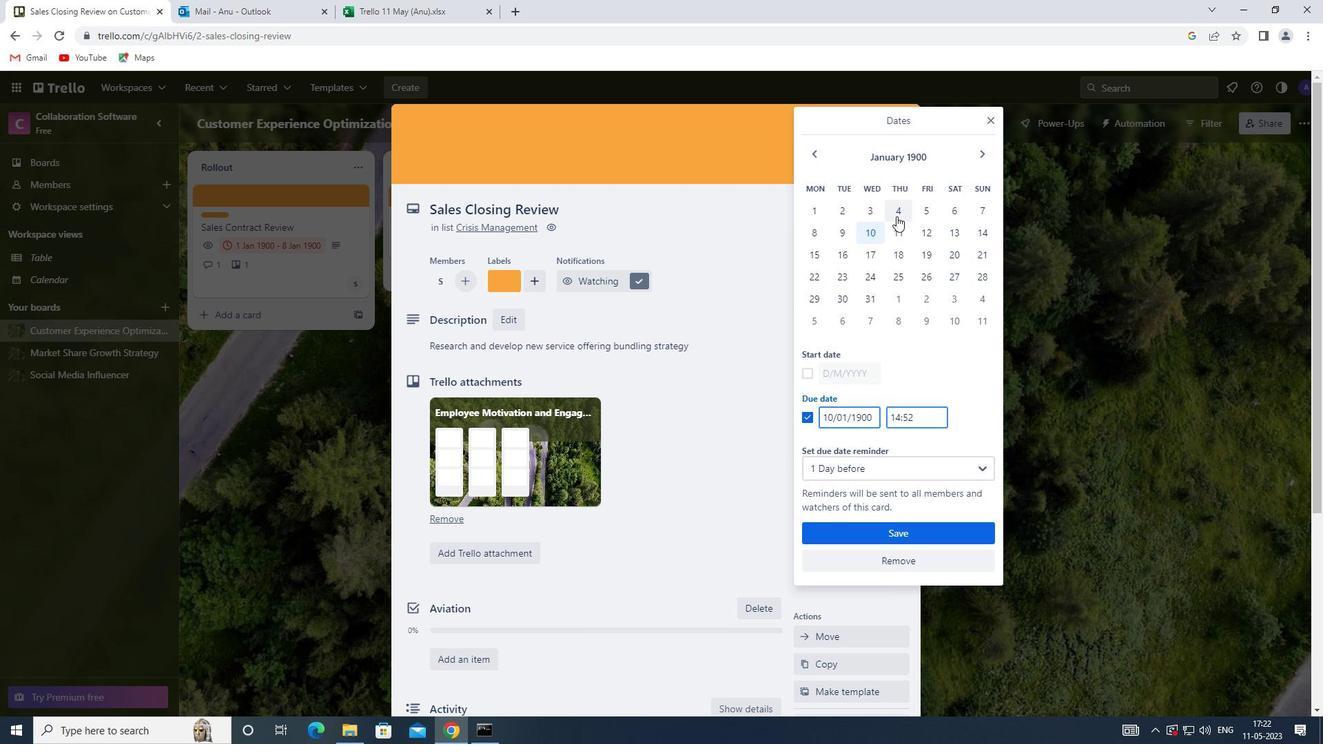 
Action: Mouse pressed left at (896, 213)
Screenshot: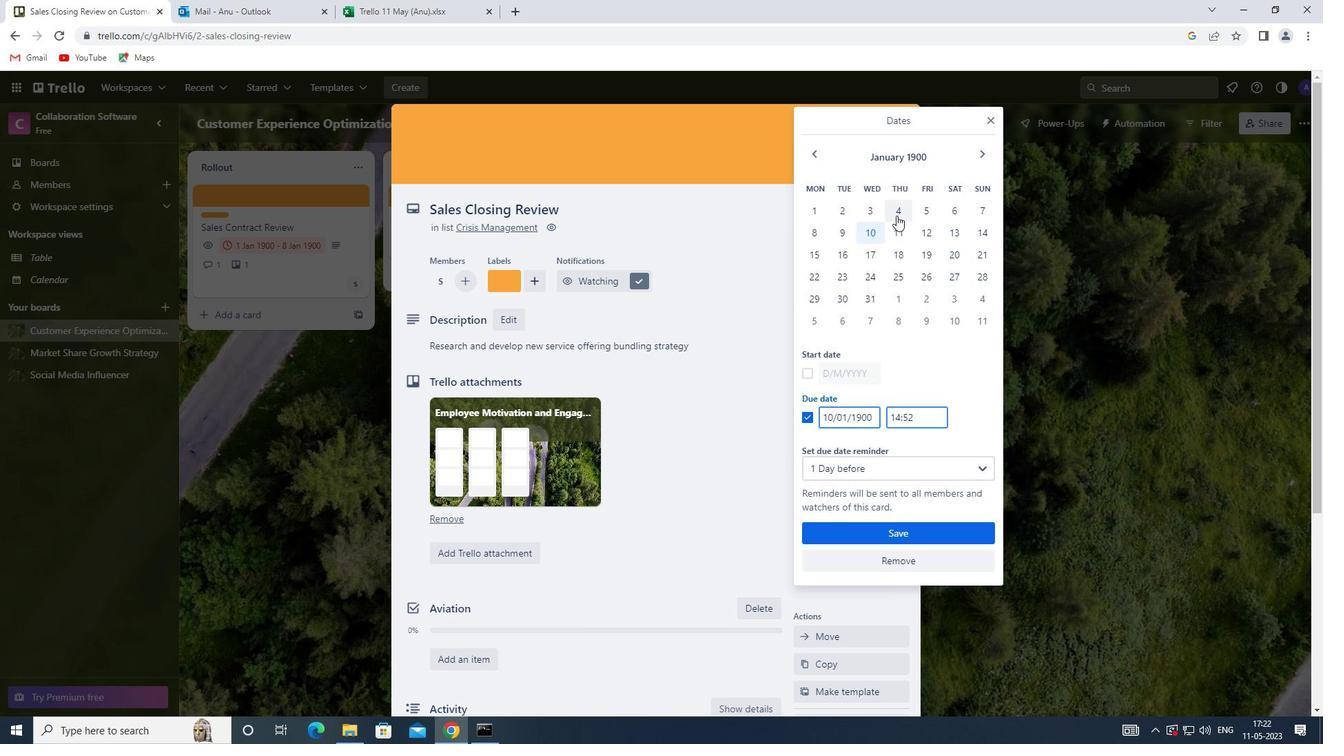 
Action: Mouse moved to (898, 232)
Screenshot: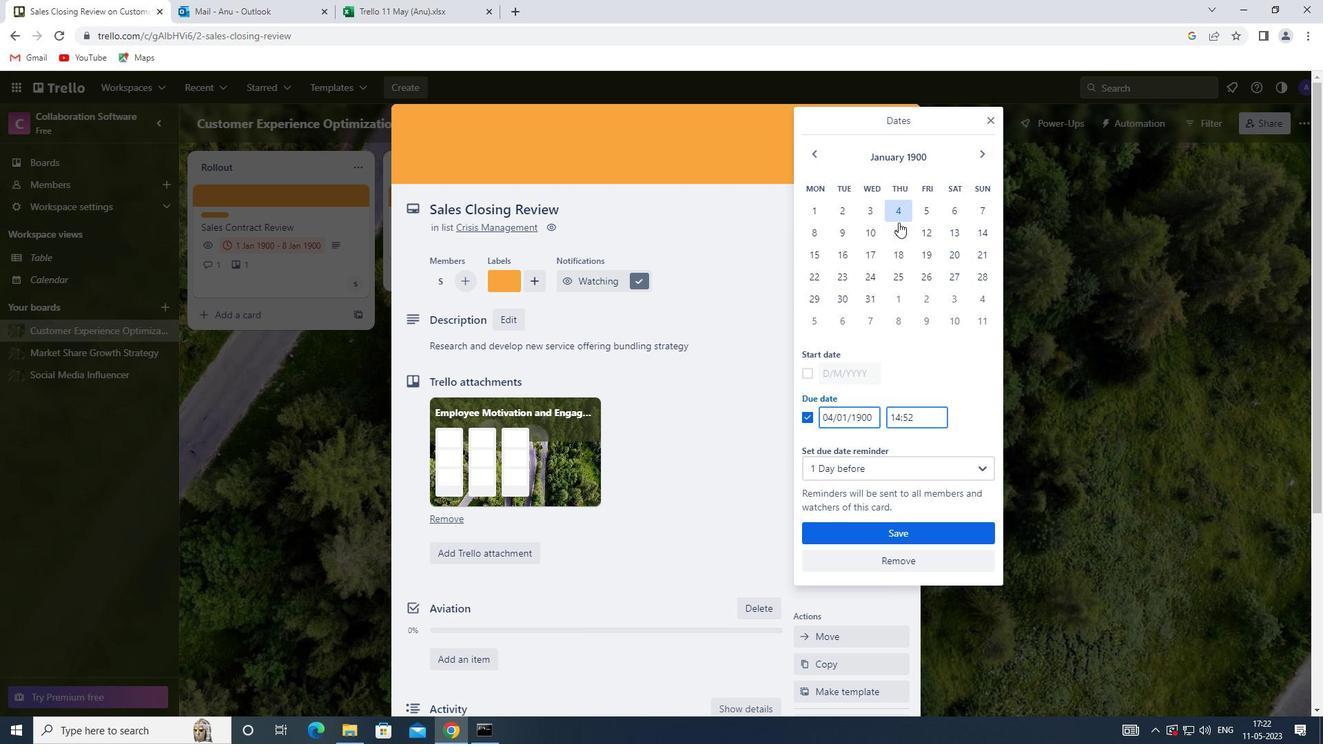
Action: Mouse pressed left at (898, 232)
Screenshot: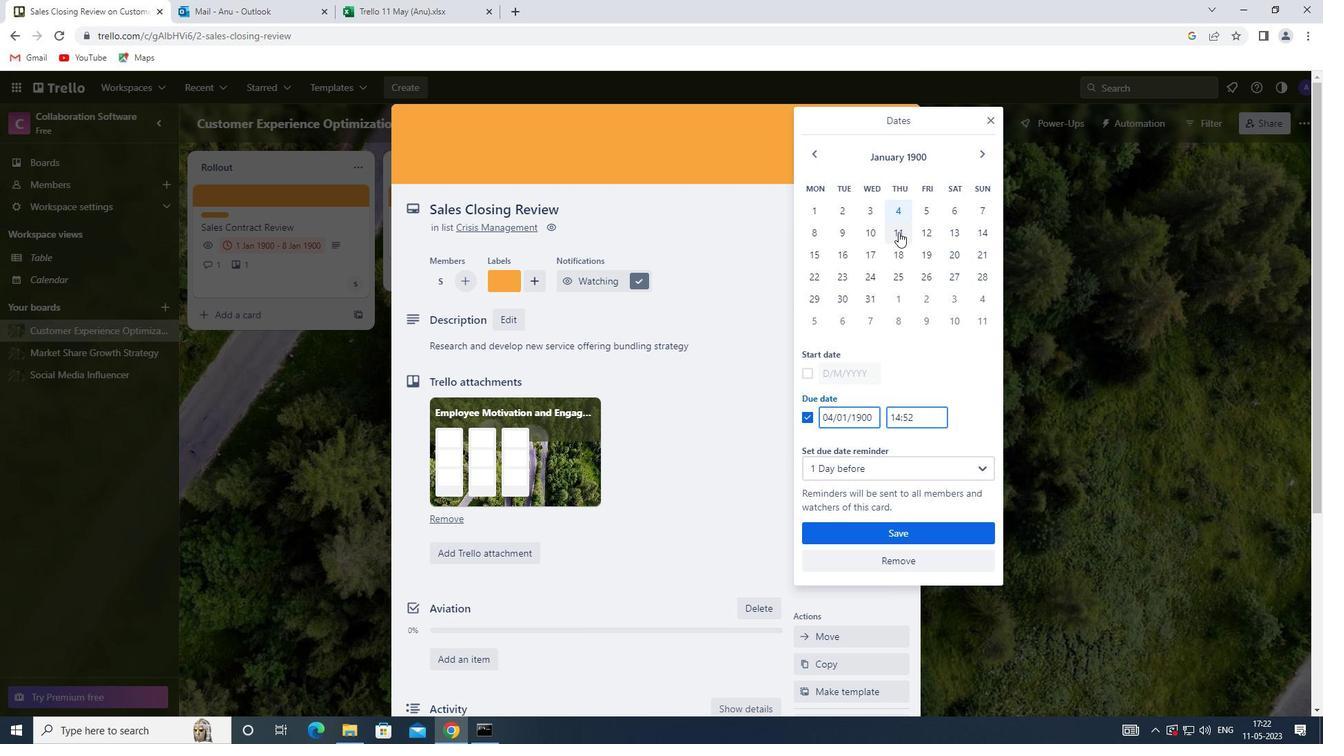 
Action: Mouse moved to (805, 372)
Screenshot: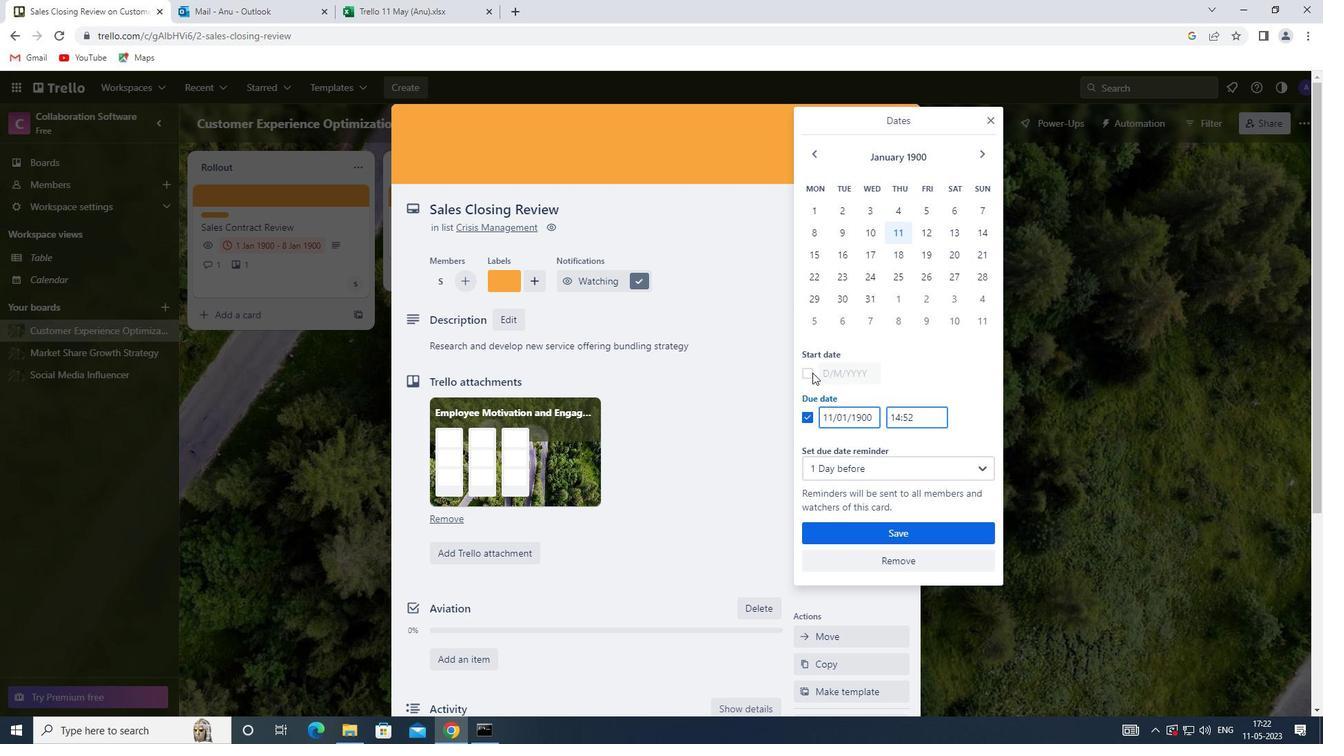 
Action: Mouse pressed left at (805, 372)
Screenshot: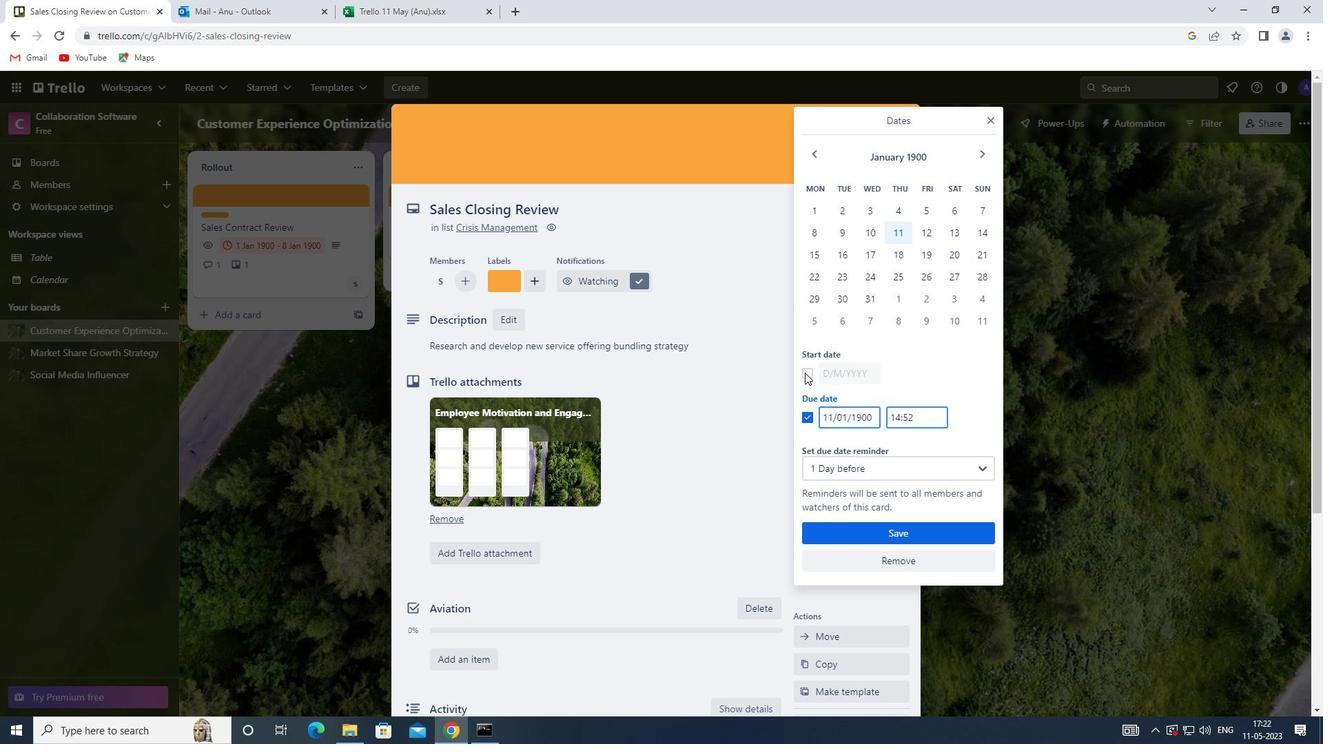 
Action: Mouse moved to (901, 210)
Screenshot: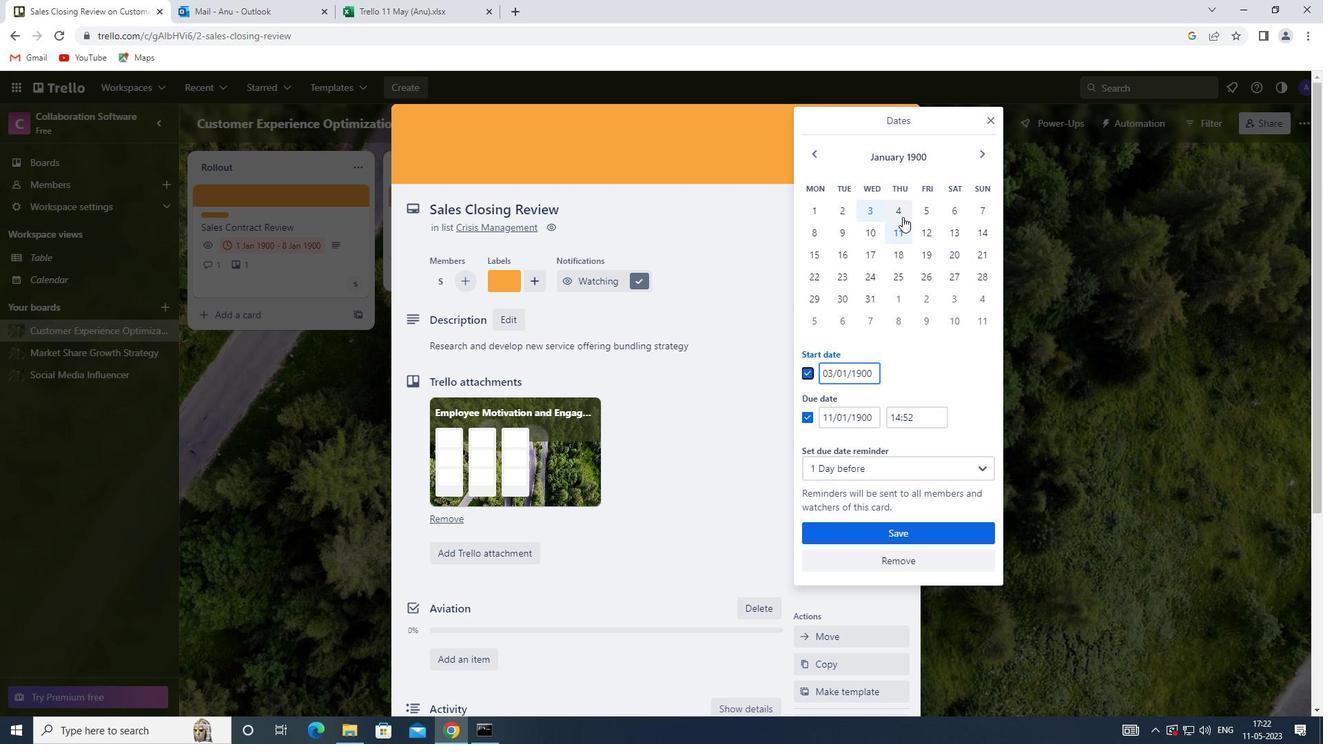 
Action: Mouse pressed left at (901, 210)
Screenshot: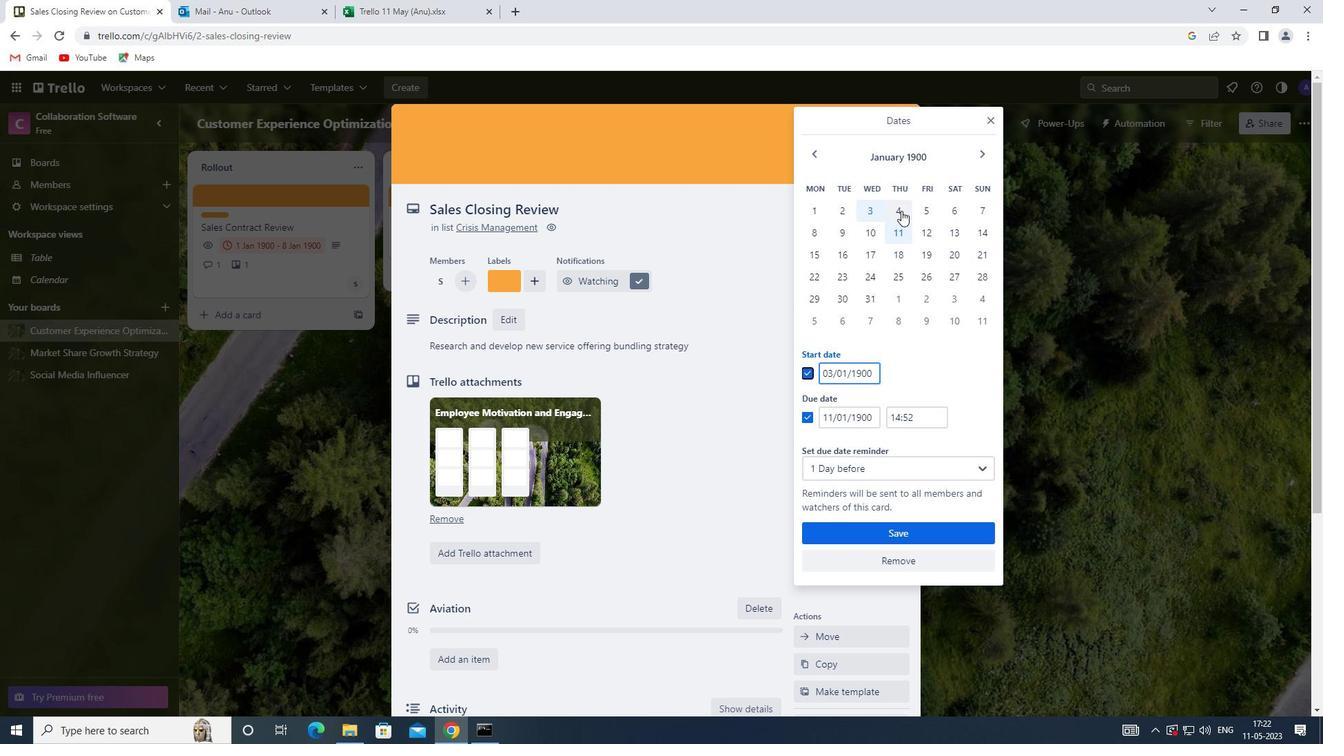 
Action: Mouse moved to (903, 233)
Screenshot: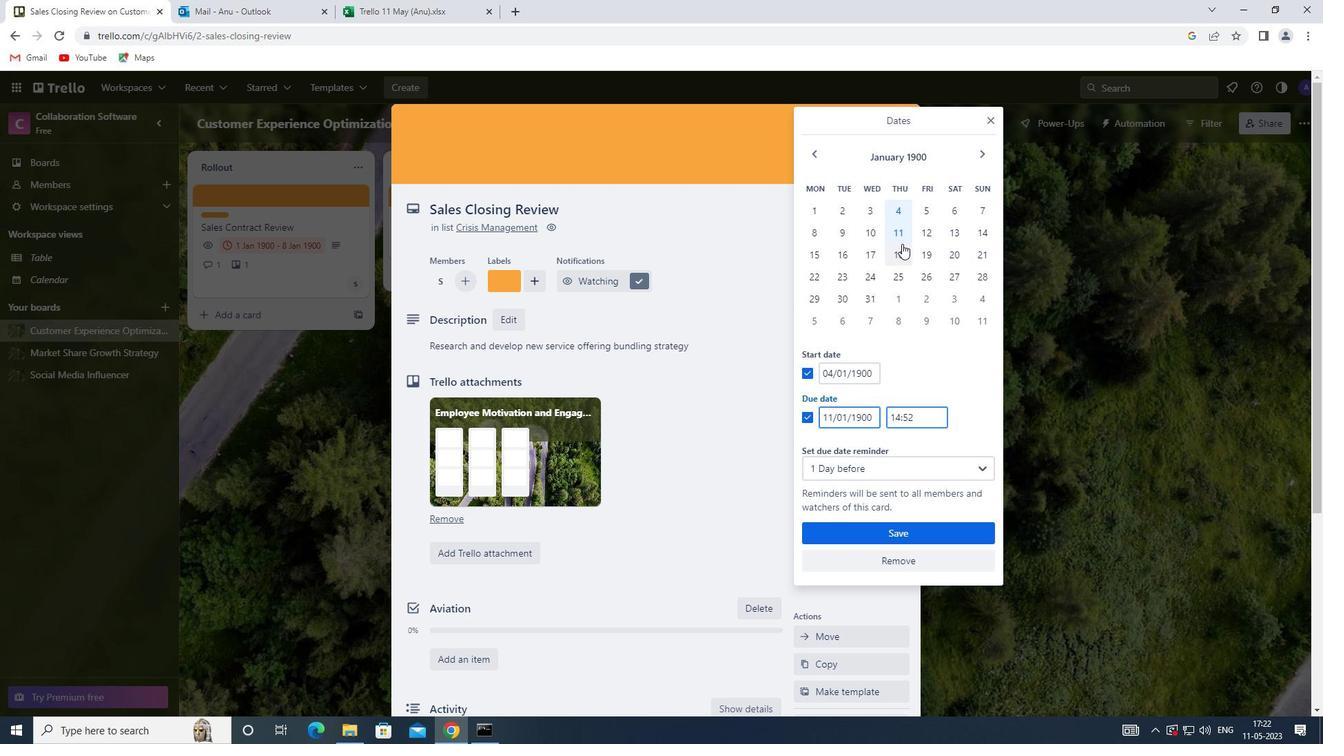 
Action: Mouse pressed left at (903, 233)
Screenshot: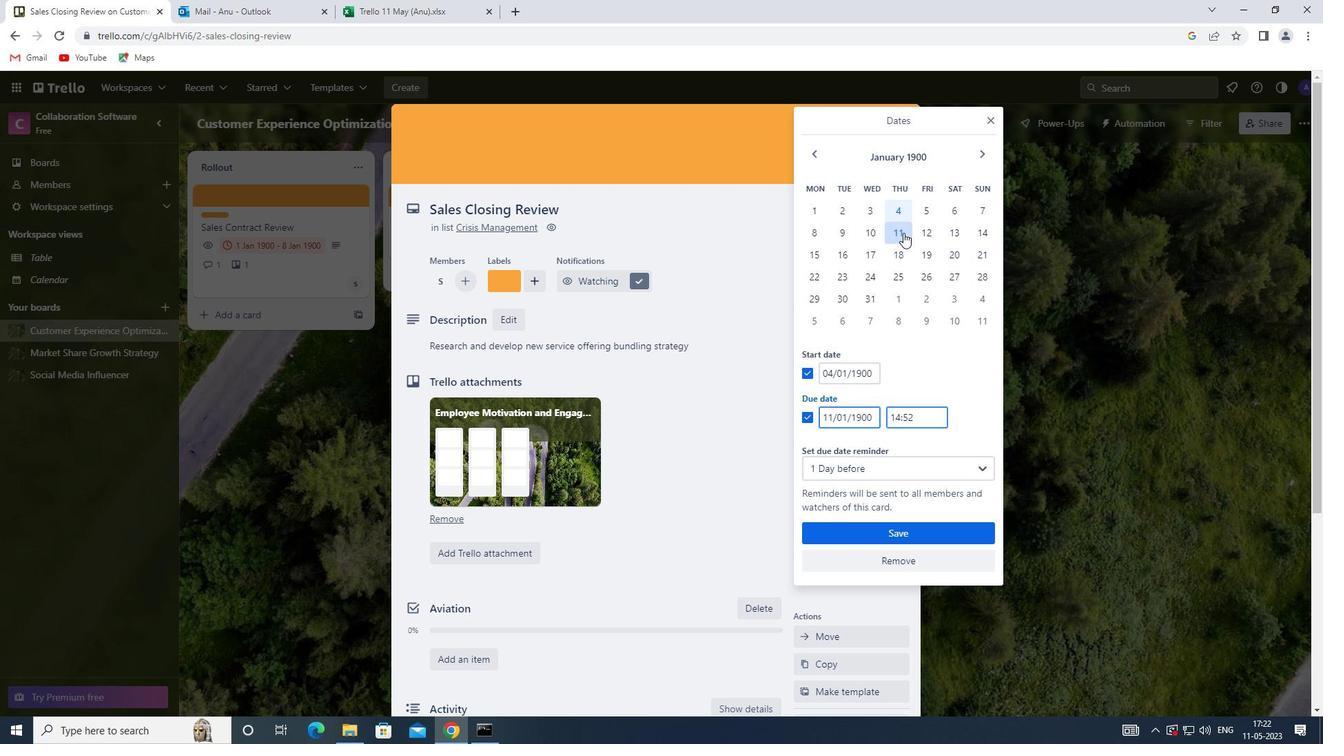 
Action: Mouse moved to (923, 536)
Screenshot: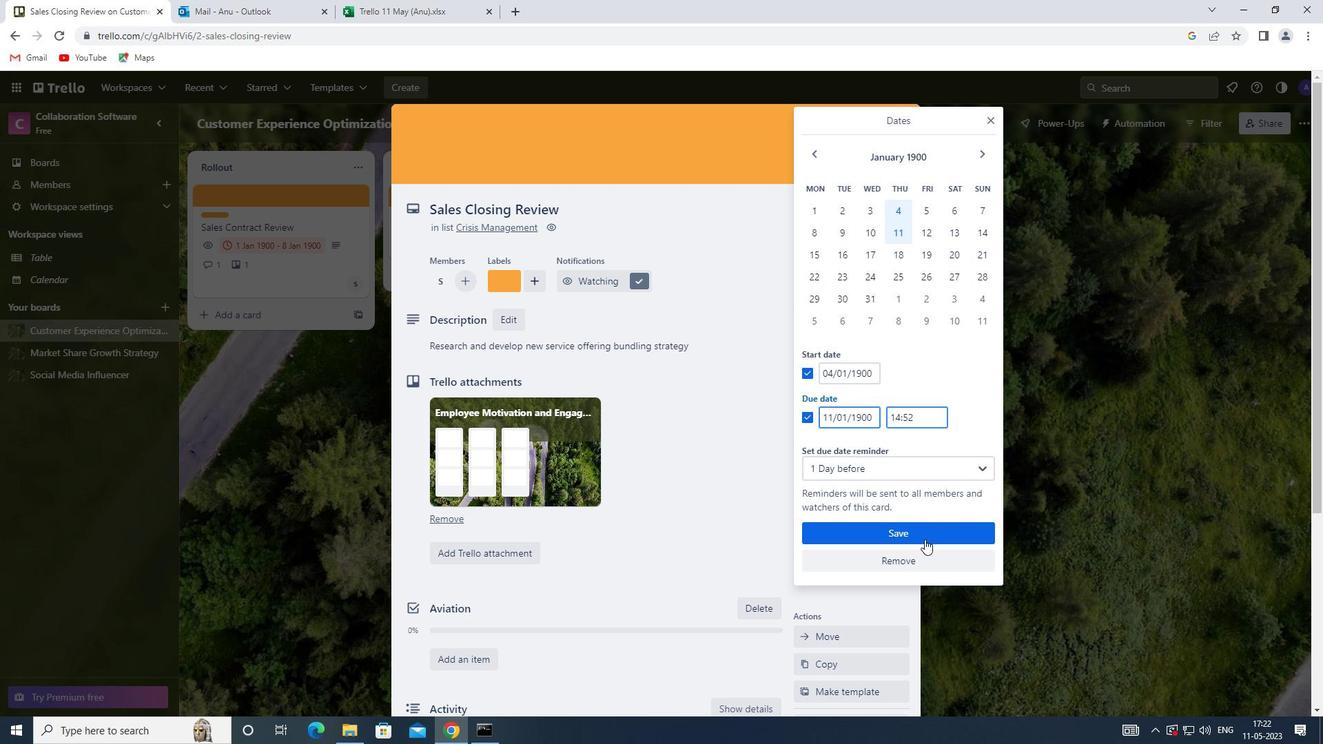 
Action: Mouse pressed left at (923, 536)
Screenshot: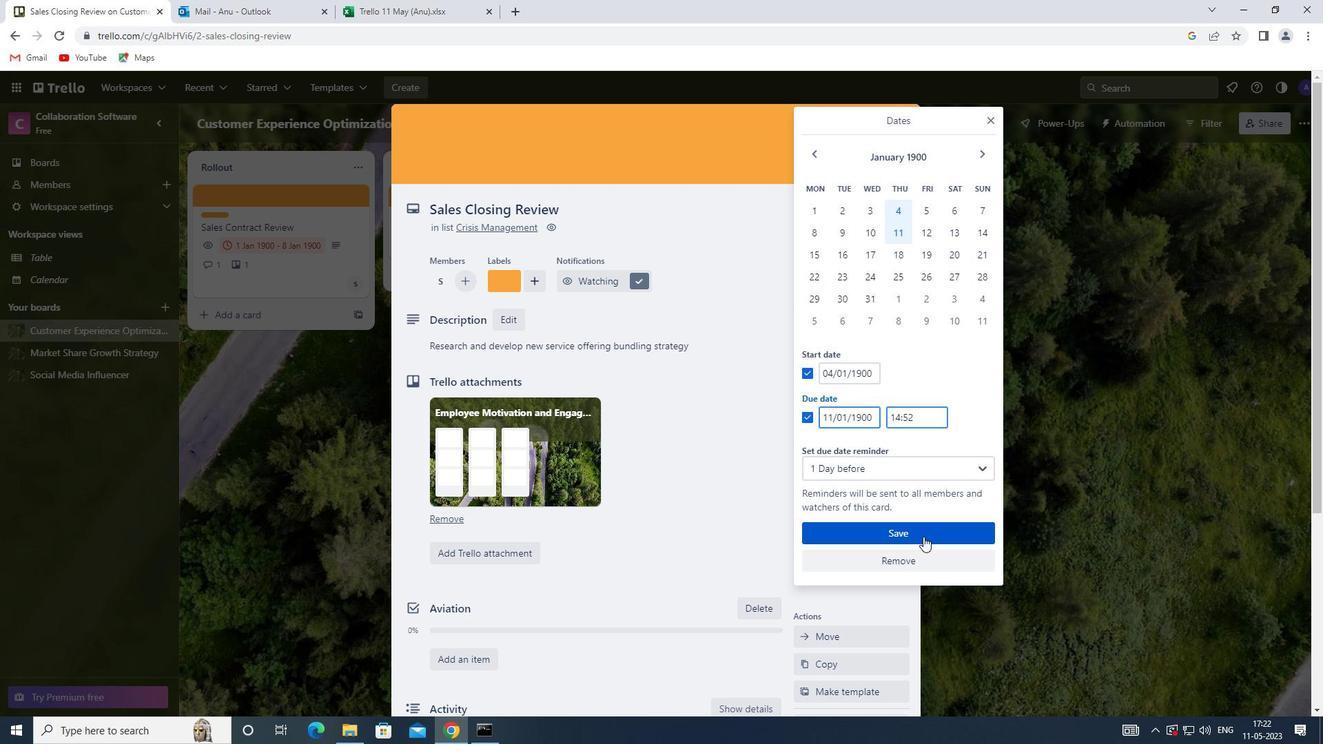 
Action: Mouse pressed left at (923, 536)
Screenshot: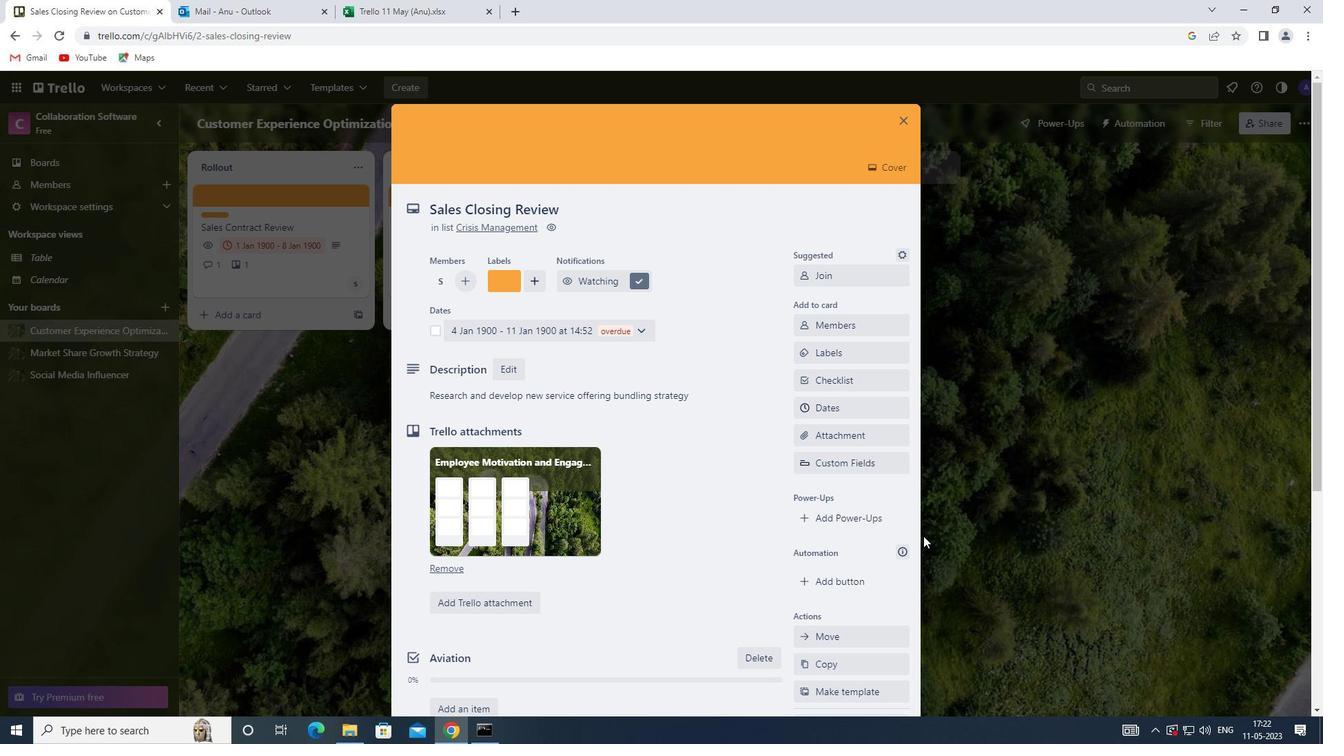 
